 Task: Find connections with filter location Nacimiento with filter topic #CVwith filter profile language Spanish with filter current company Hunt for Success with filter school Father Agnel School with filter industry Commercial and Industrial Equipment Rental with filter service category Public Relations with filter keywords title Controller
Action: Mouse moved to (669, 81)
Screenshot: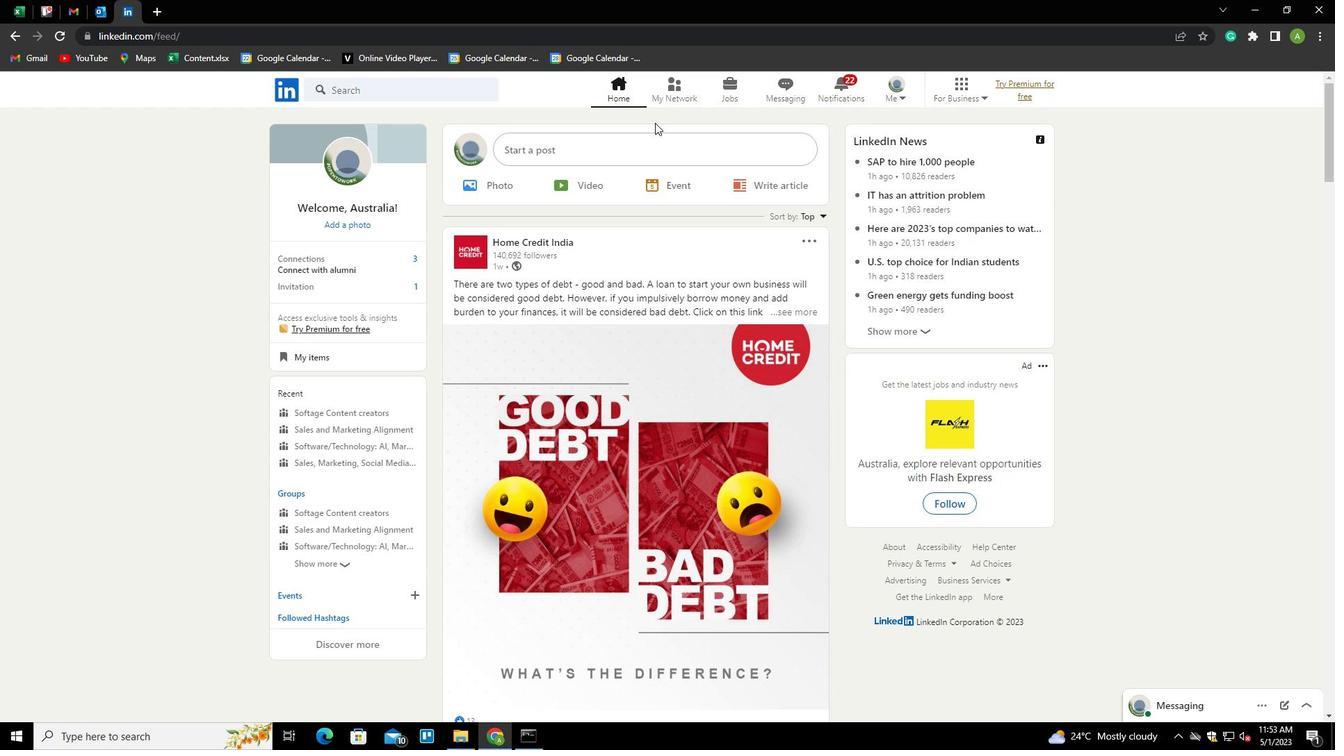 
Action: Mouse pressed left at (669, 81)
Screenshot: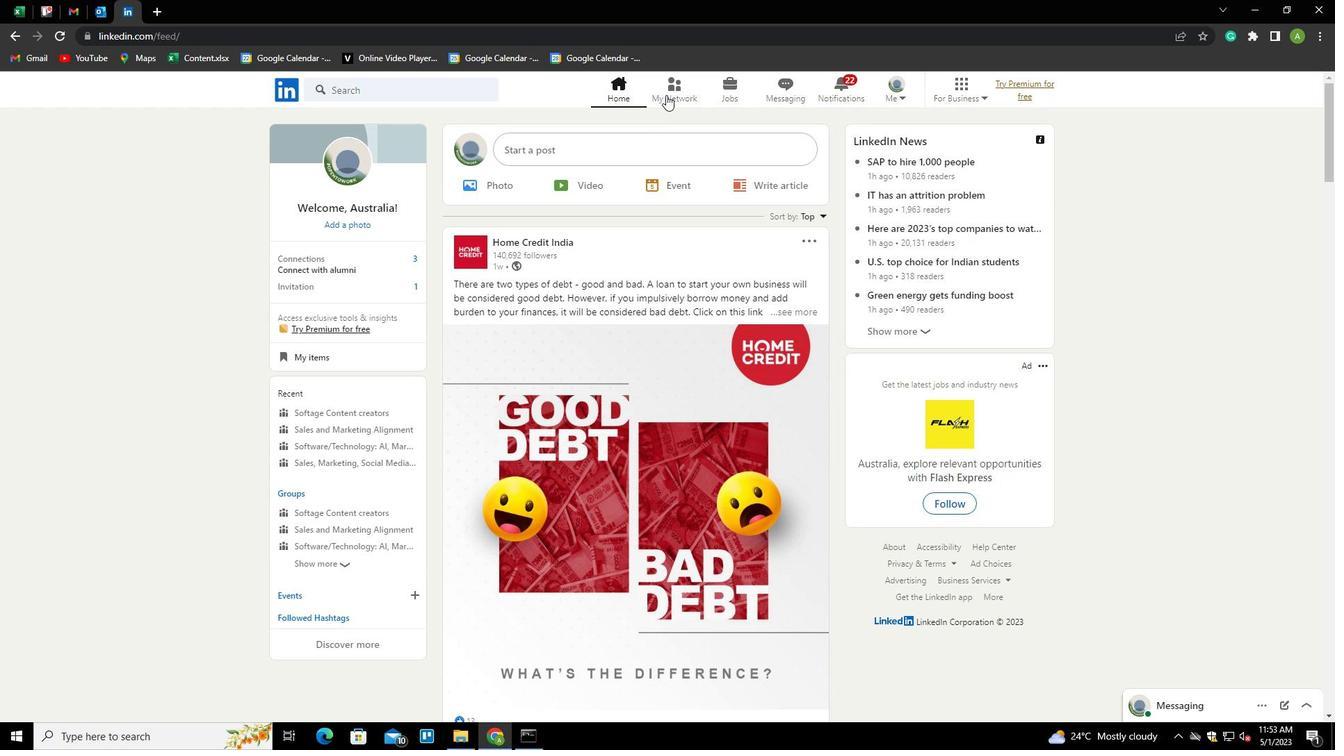 
Action: Mouse moved to (374, 165)
Screenshot: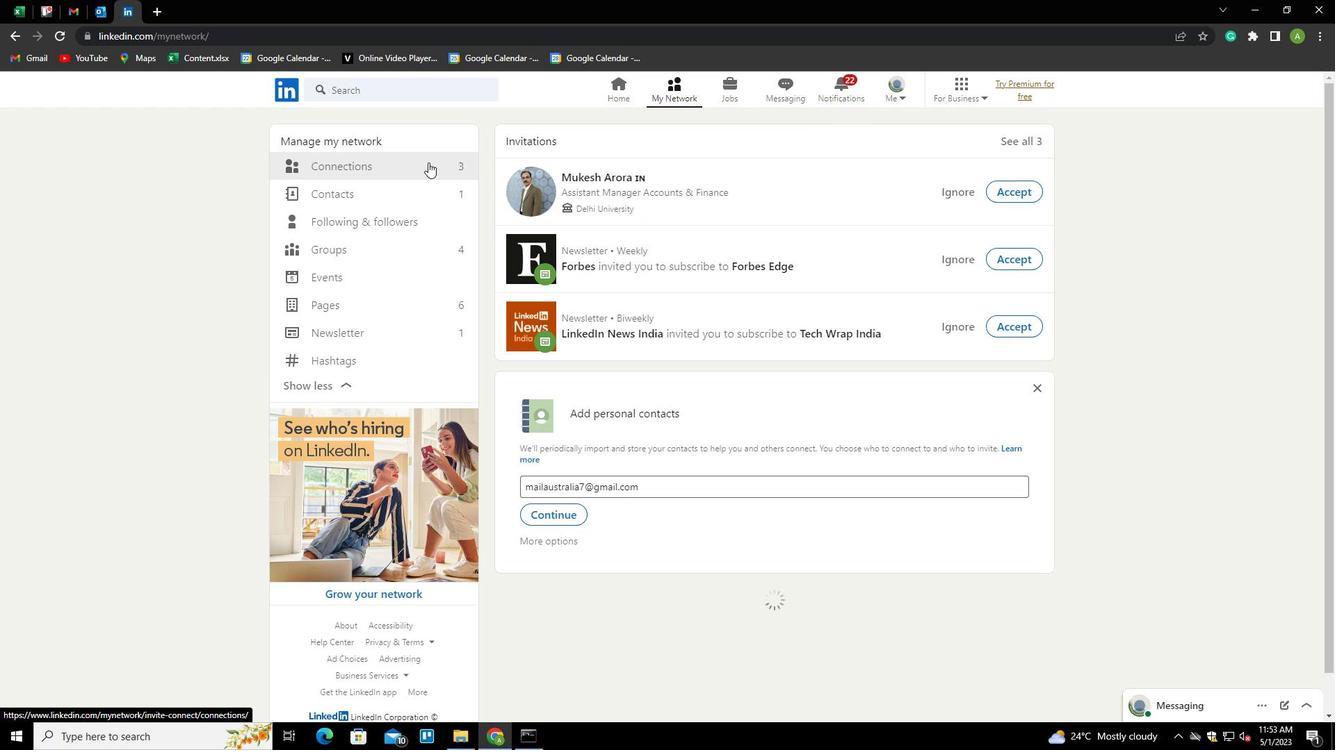 
Action: Mouse pressed left at (374, 165)
Screenshot: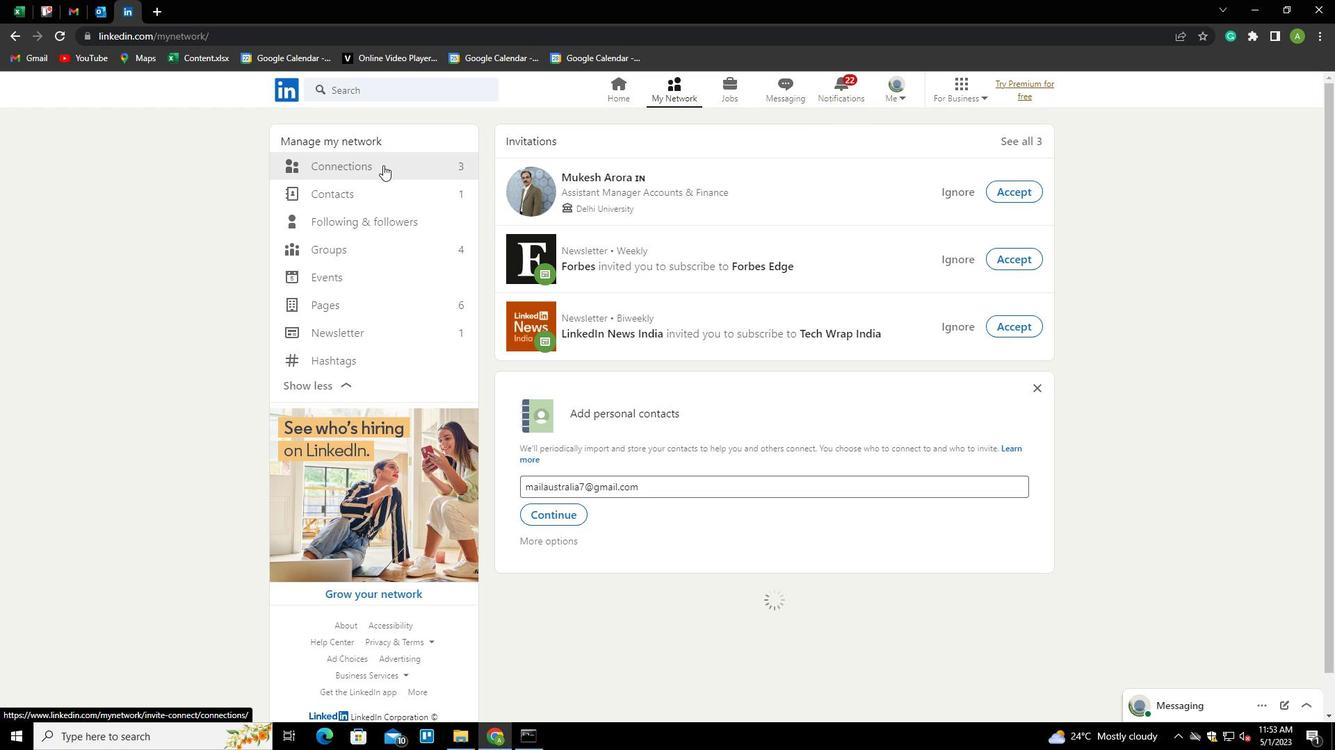 
Action: Mouse moved to (753, 174)
Screenshot: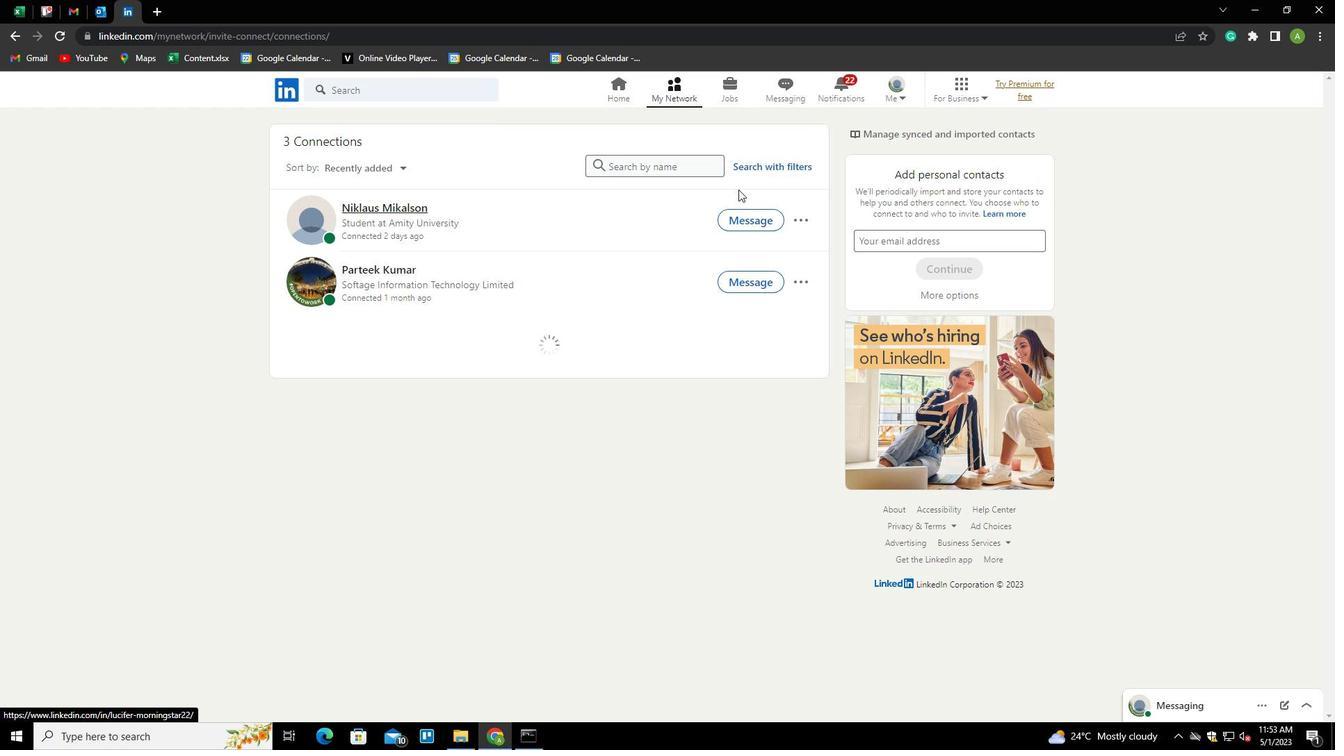 
Action: Mouse pressed left at (753, 174)
Screenshot: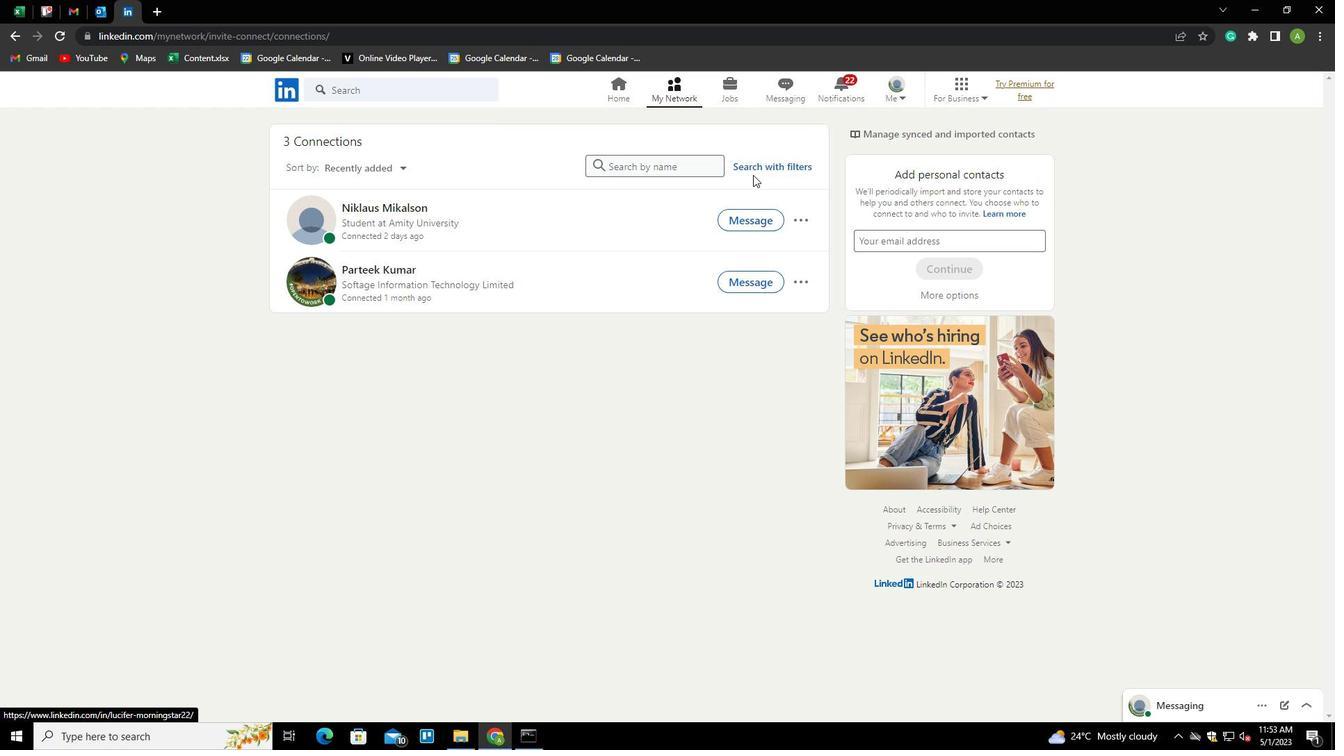 
Action: Mouse moved to (755, 167)
Screenshot: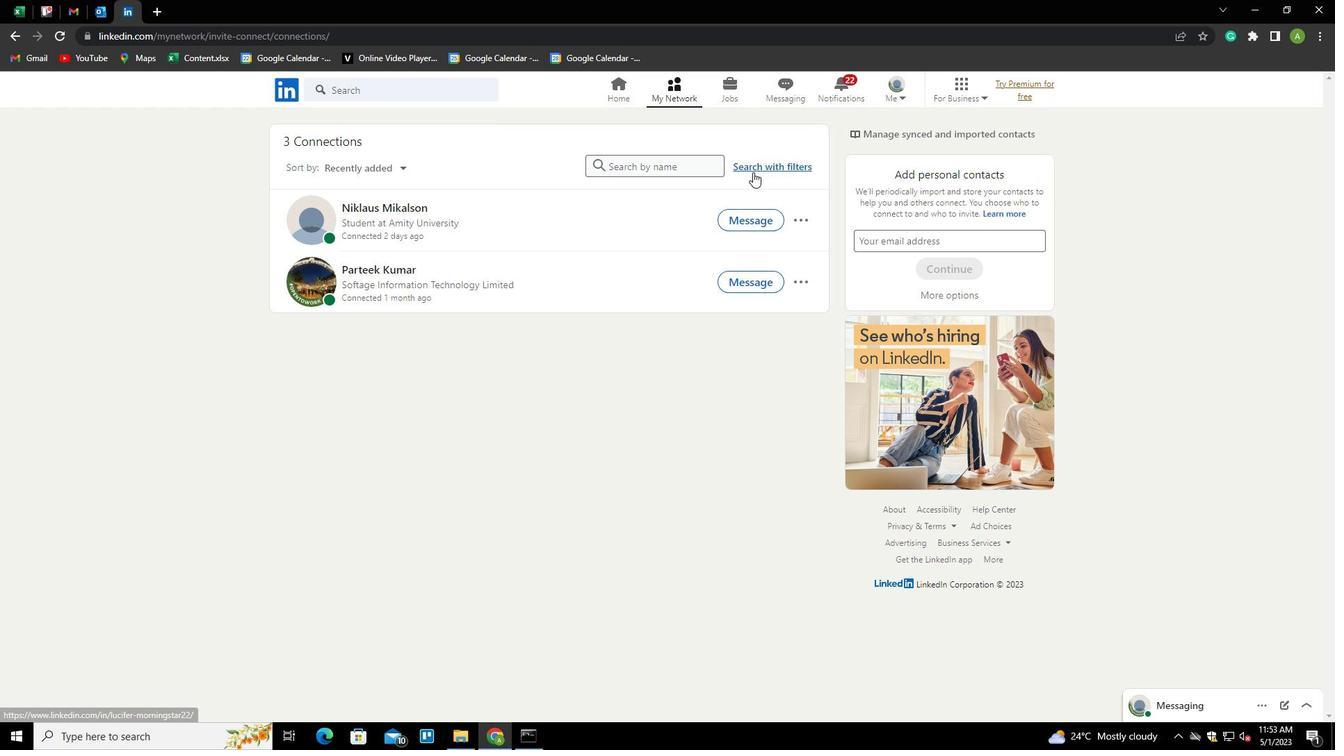 
Action: Mouse pressed left at (755, 167)
Screenshot: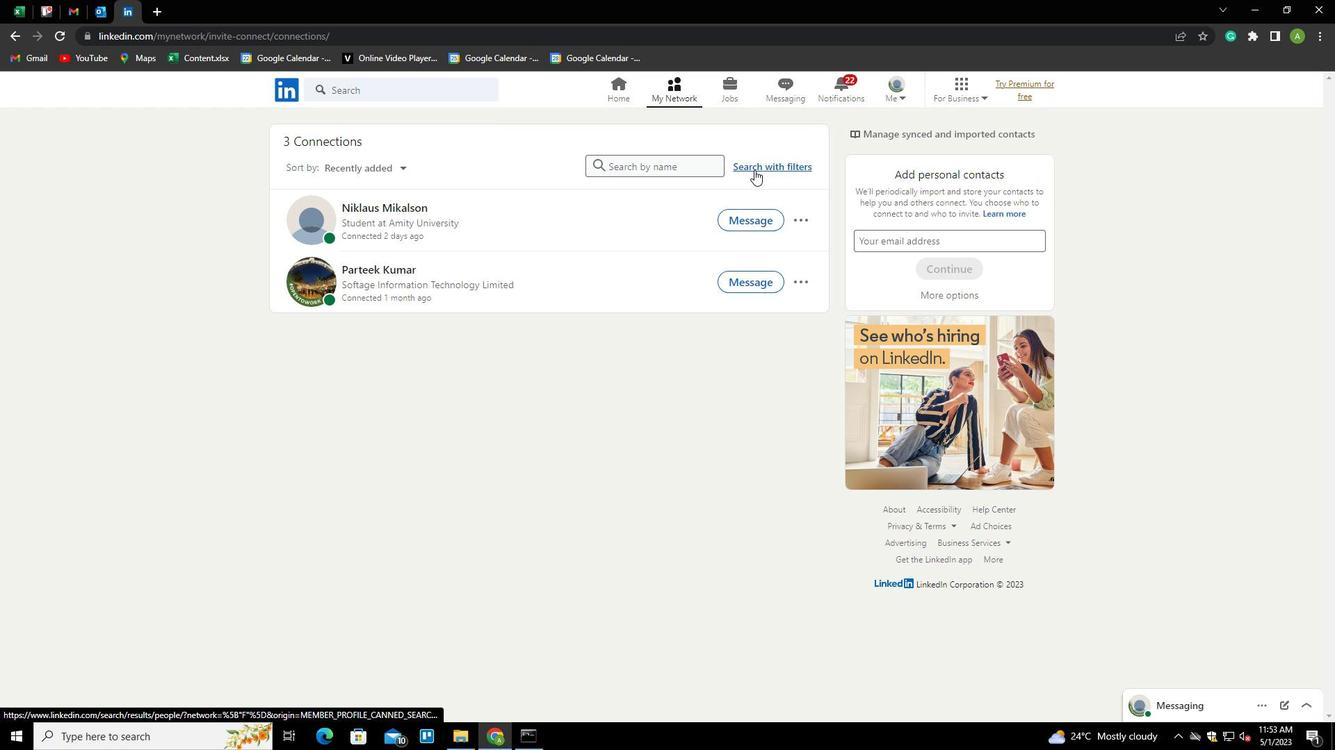 
Action: Mouse moved to (709, 125)
Screenshot: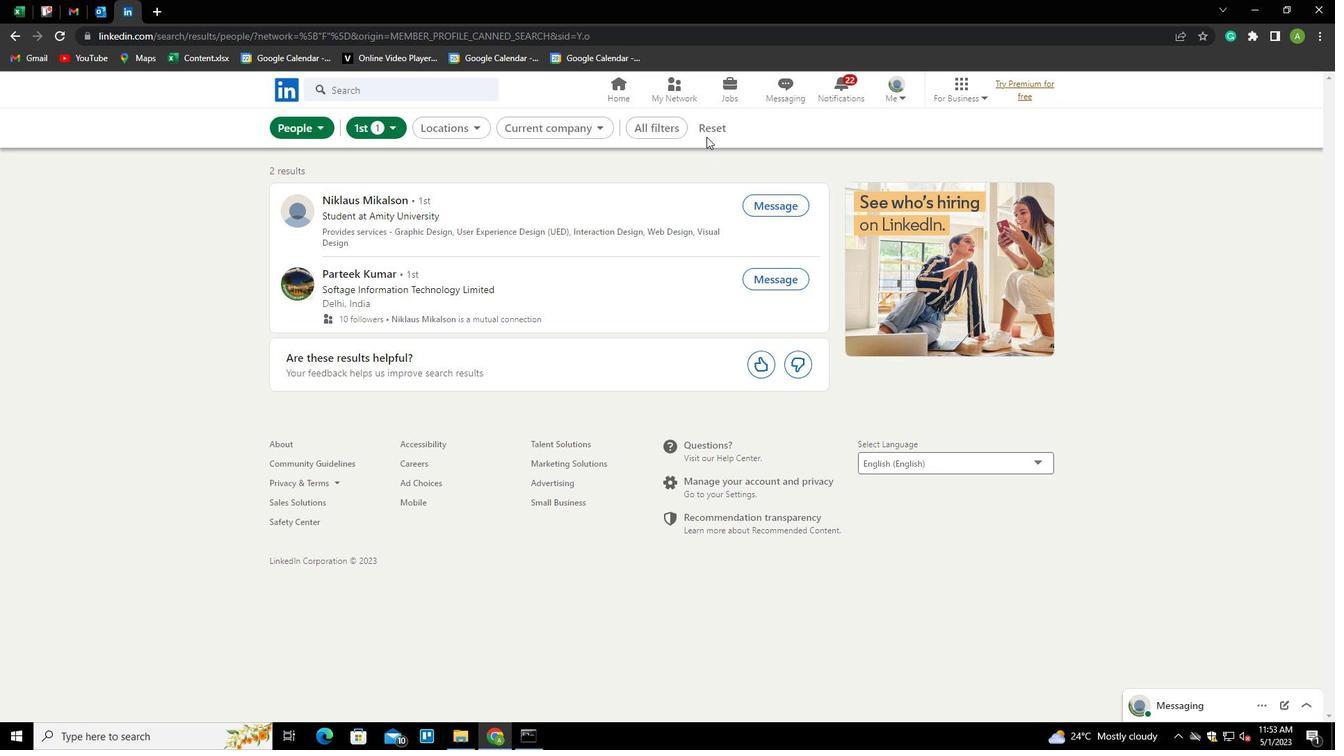 
Action: Mouse pressed left at (709, 125)
Screenshot: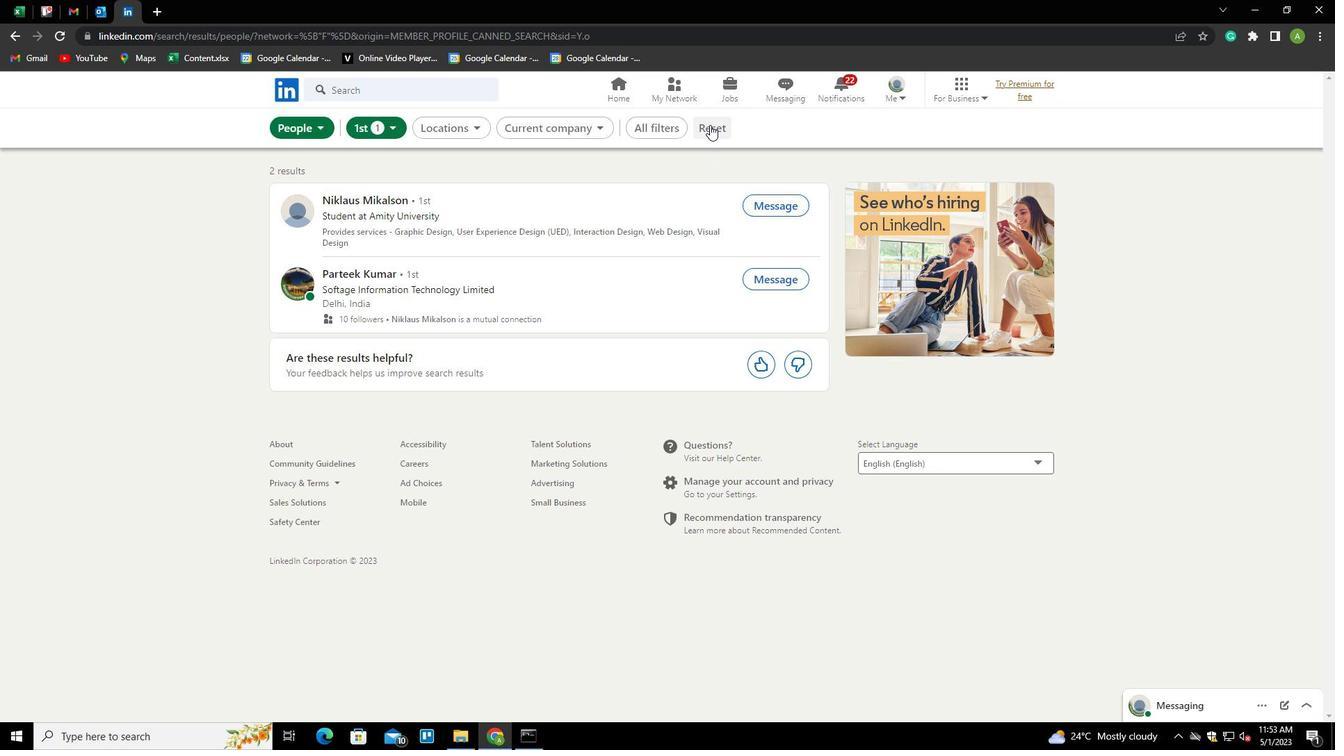 
Action: Mouse moved to (700, 126)
Screenshot: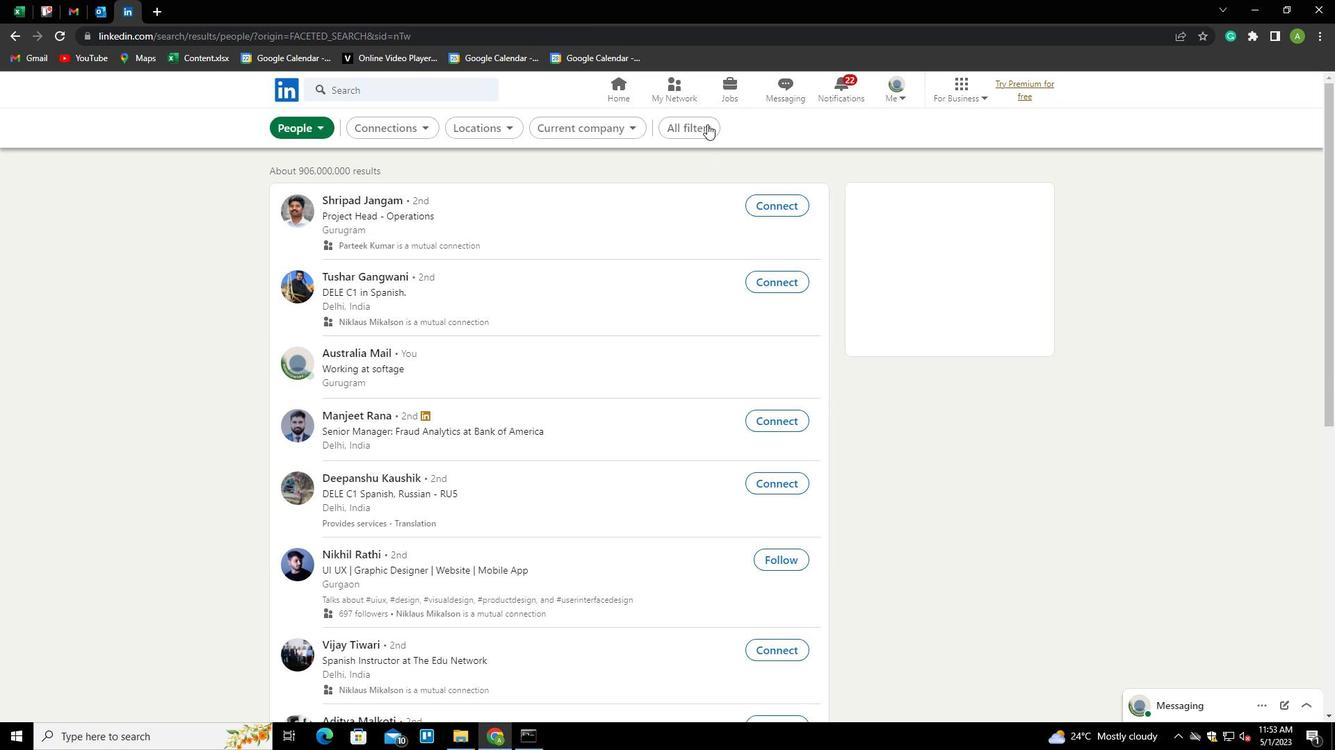 
Action: Mouse pressed left at (700, 126)
Screenshot: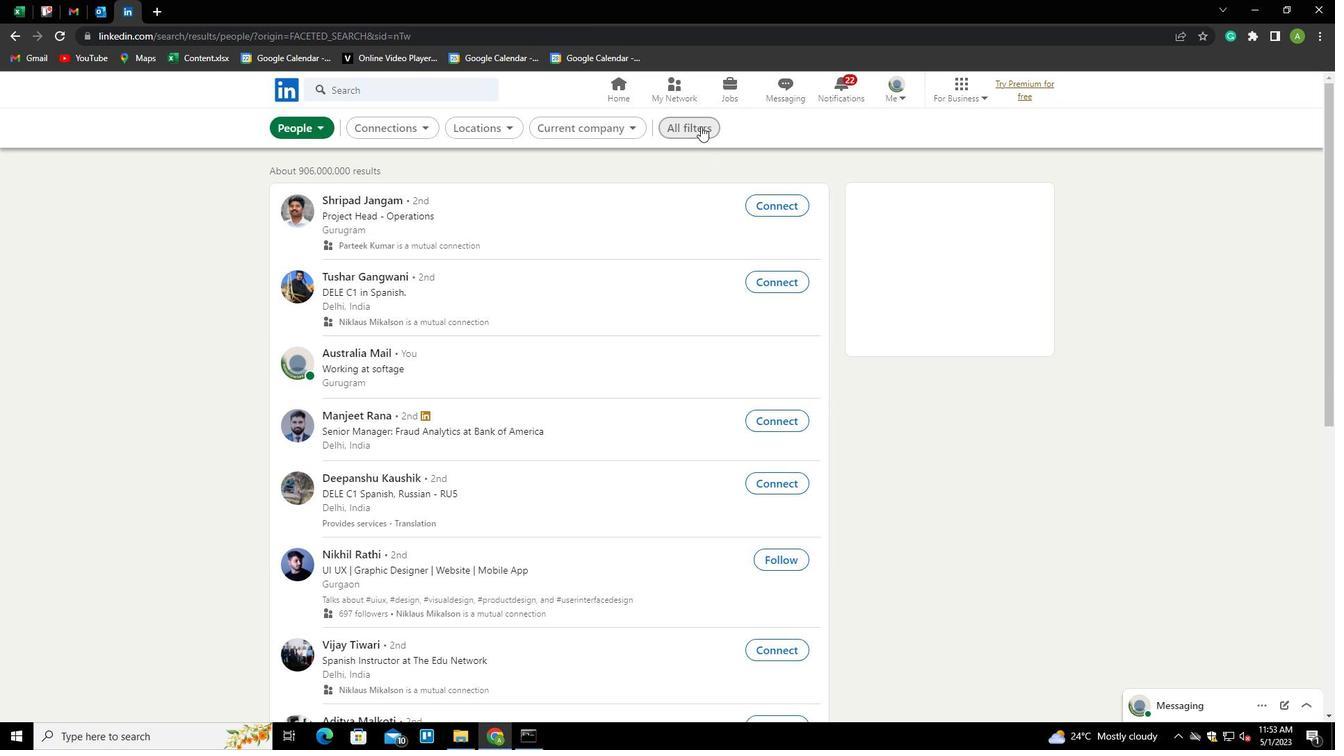 
Action: Mouse moved to (1038, 292)
Screenshot: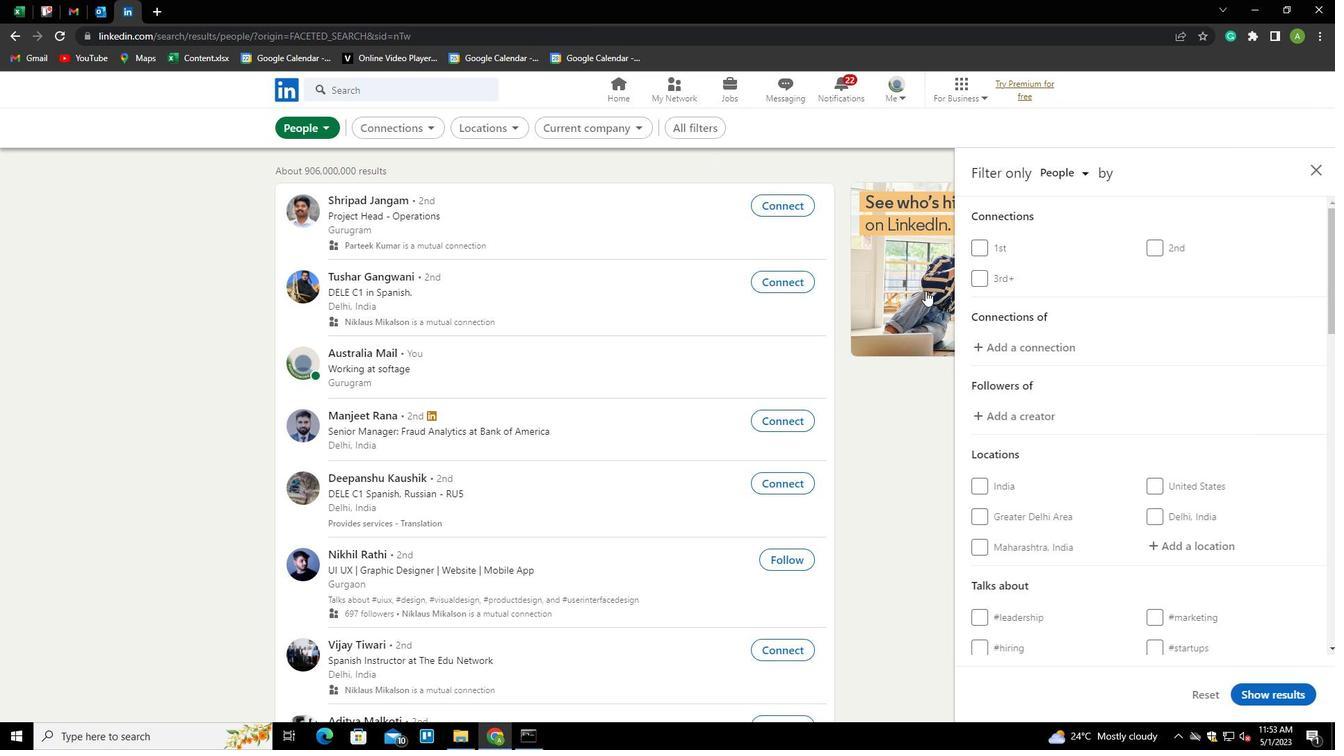 
Action: Mouse scrolled (1038, 292) with delta (0, 0)
Screenshot: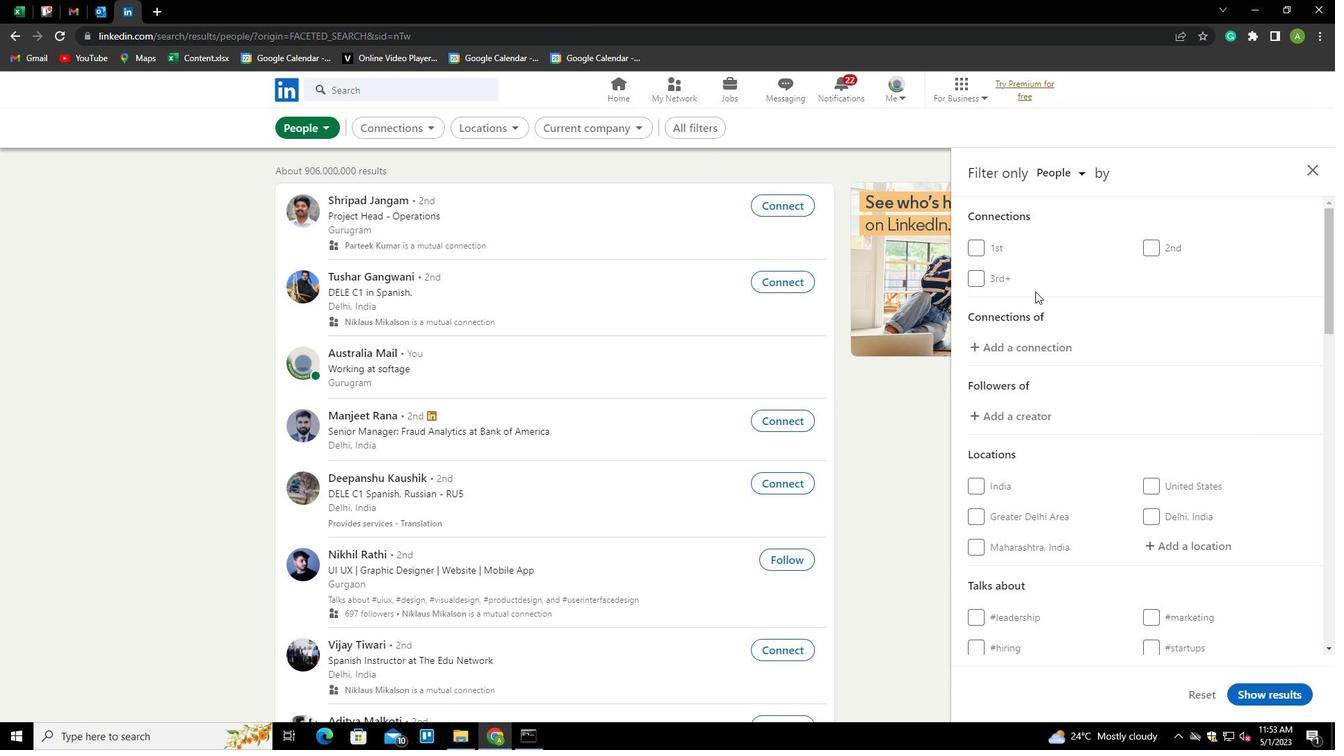 
Action: Mouse scrolled (1038, 292) with delta (0, 0)
Screenshot: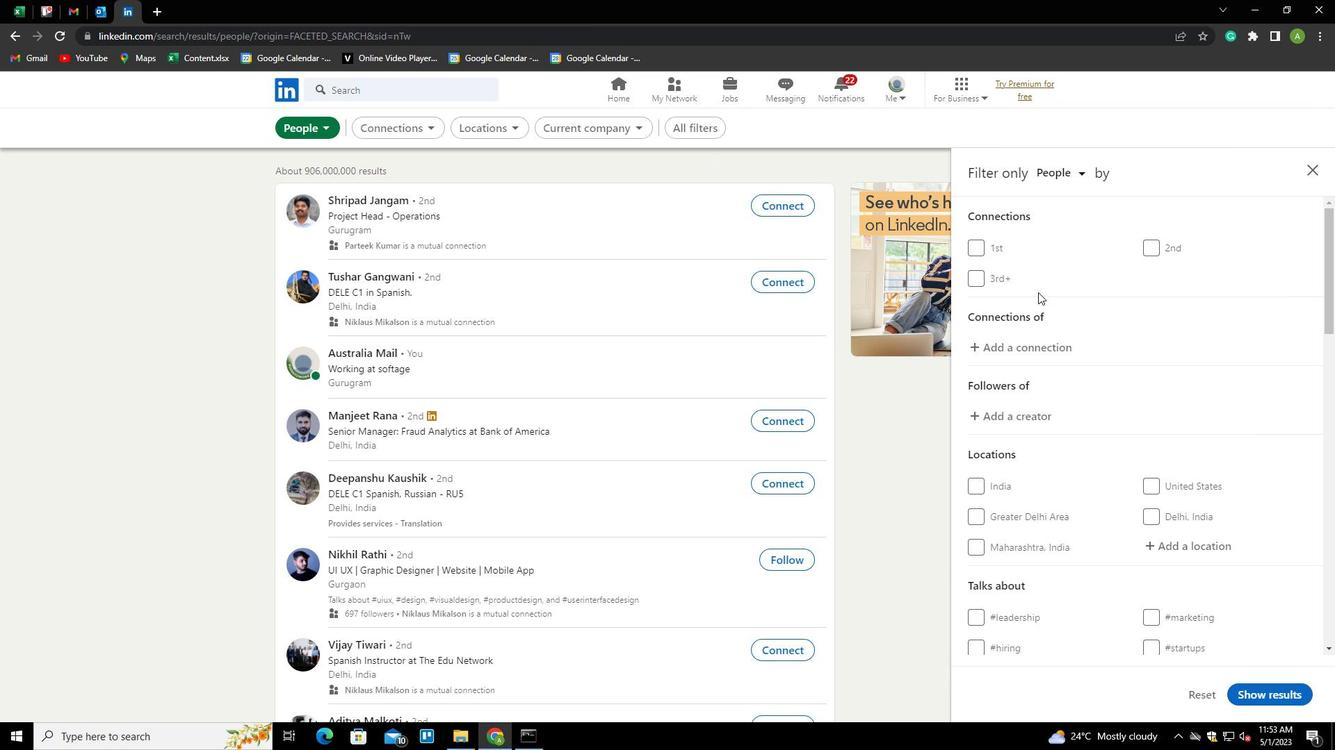 
Action: Mouse moved to (1155, 408)
Screenshot: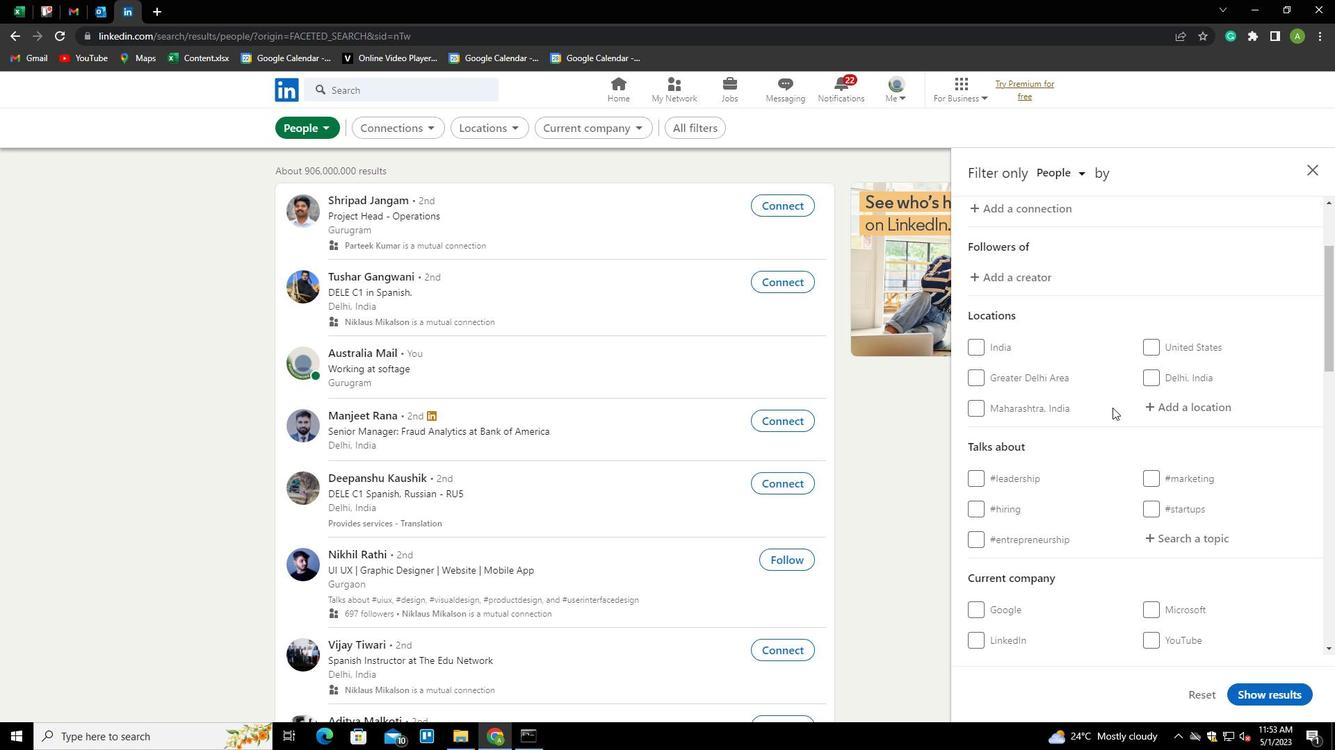 
Action: Mouse pressed left at (1155, 408)
Screenshot: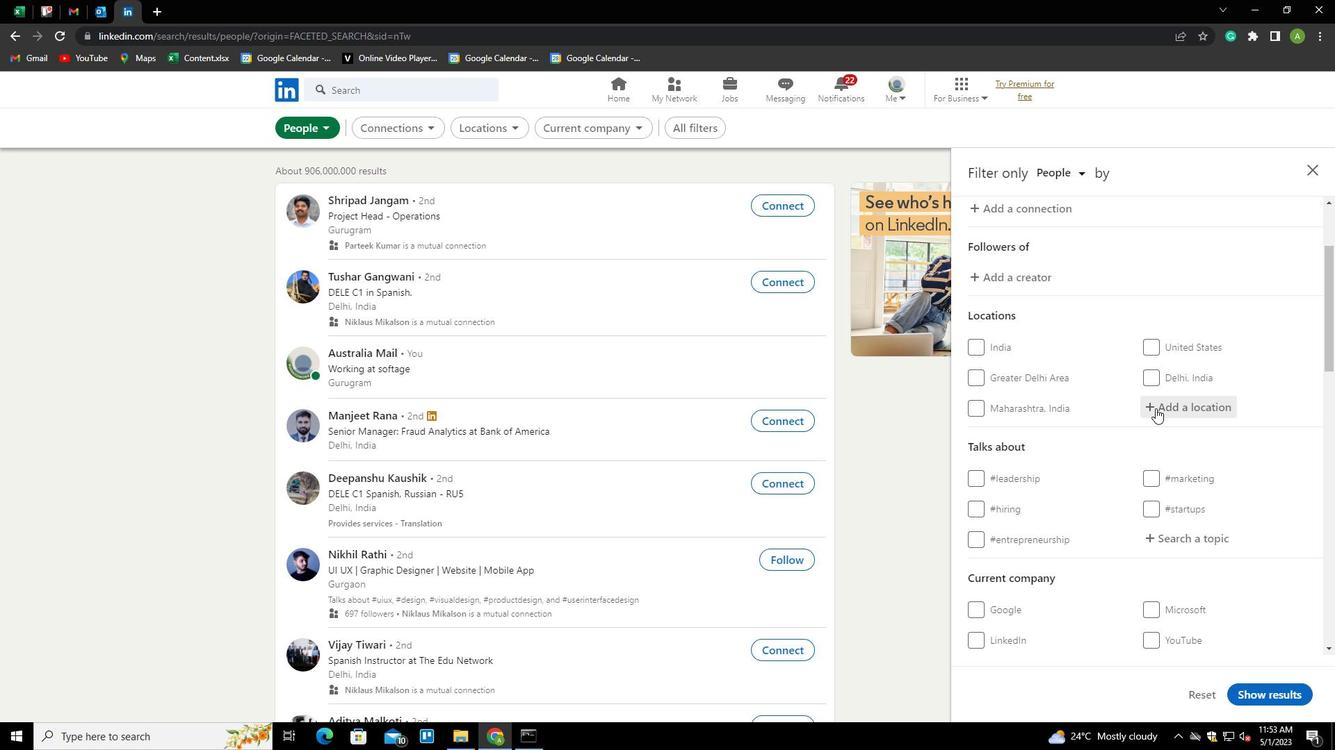 
Action: Mouse moved to (1167, 408)
Screenshot: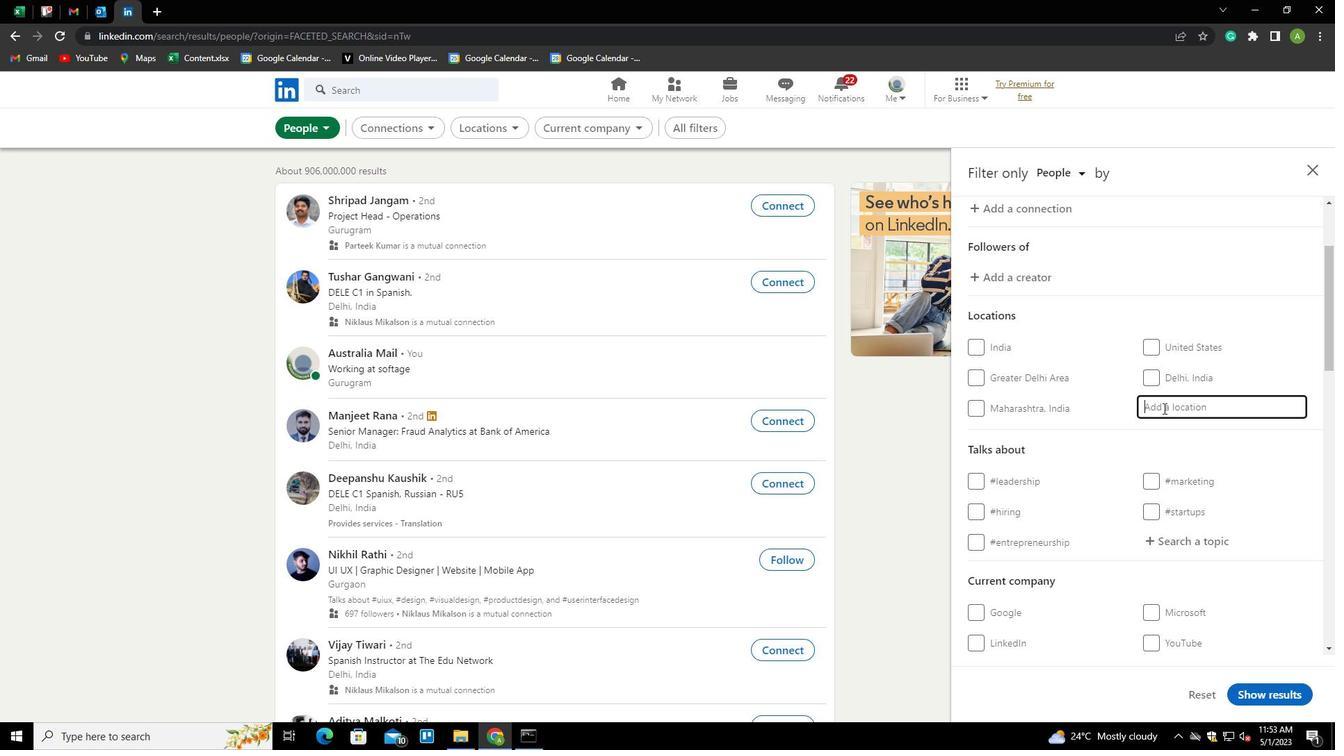 
Action: Mouse pressed left at (1167, 408)
Screenshot: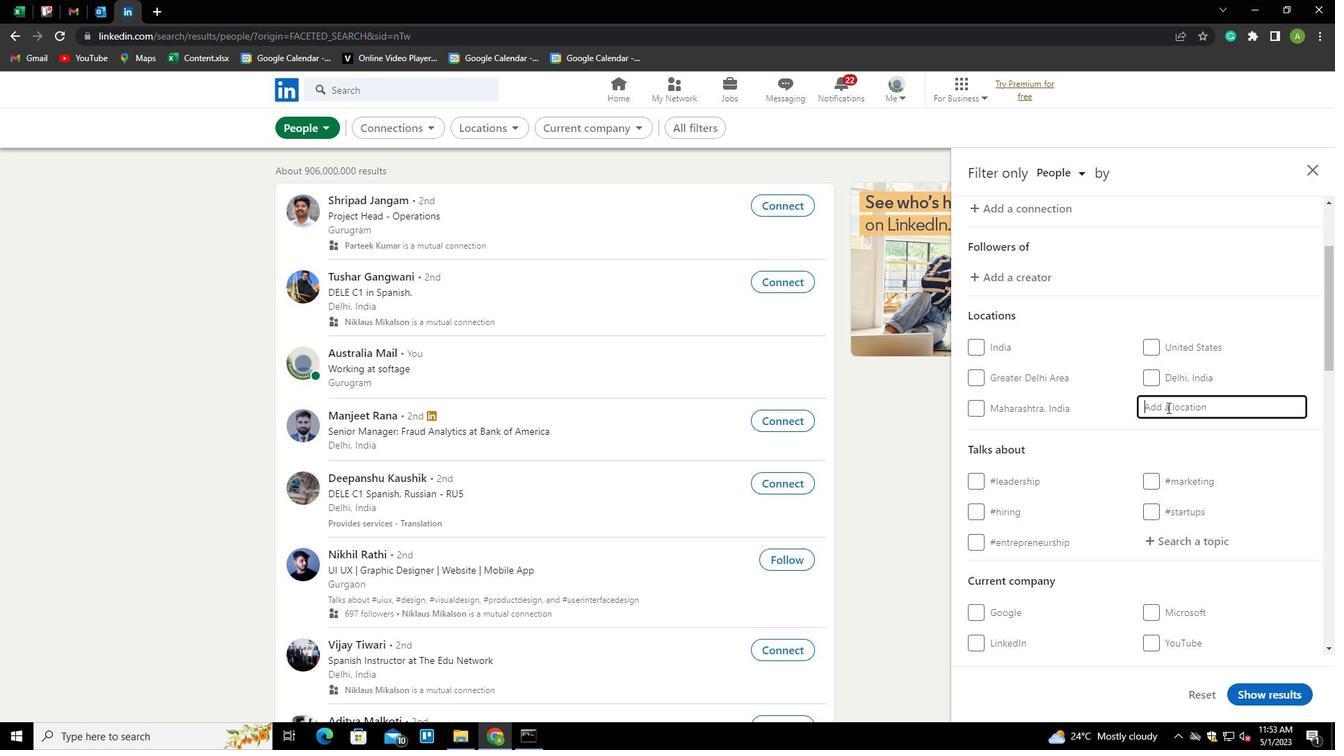 
Action: Key pressed <Key.shift>NACIMIEN<Key.down><Key.enter>
Screenshot: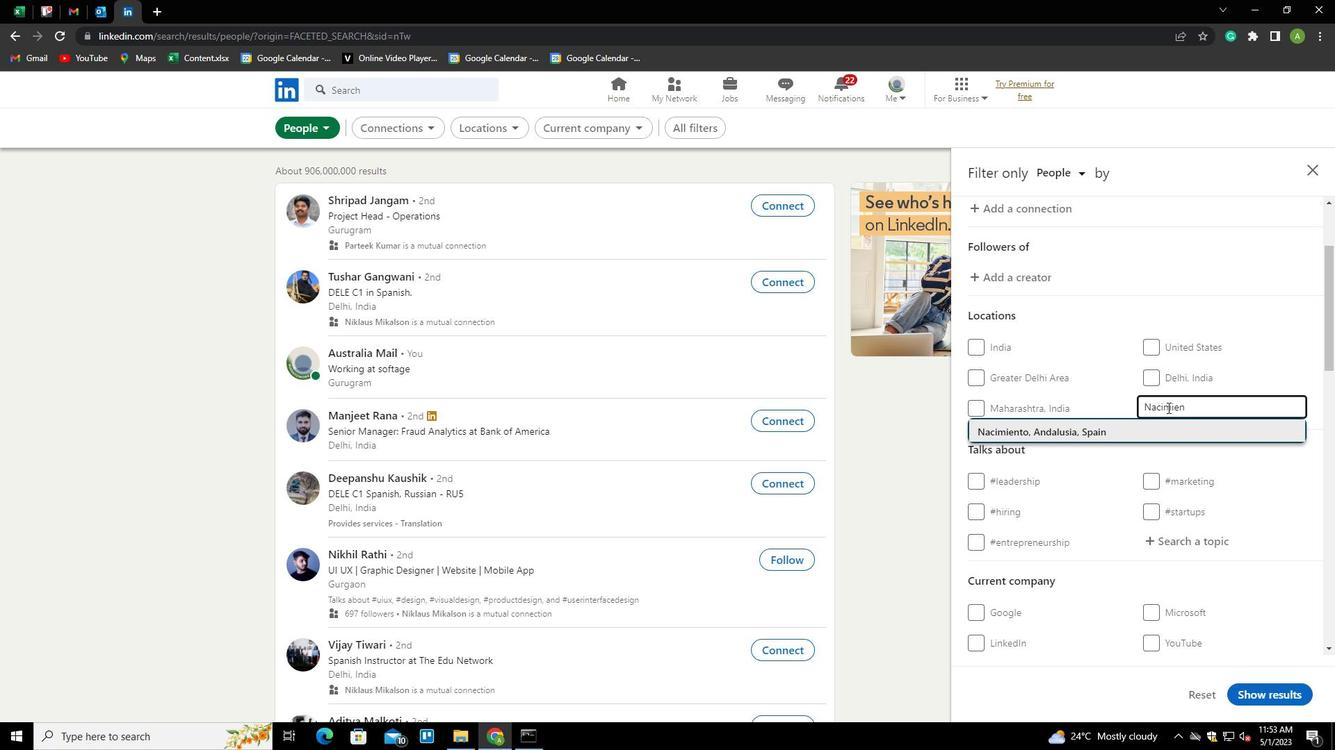 
Action: Mouse scrolled (1167, 407) with delta (0, 0)
Screenshot: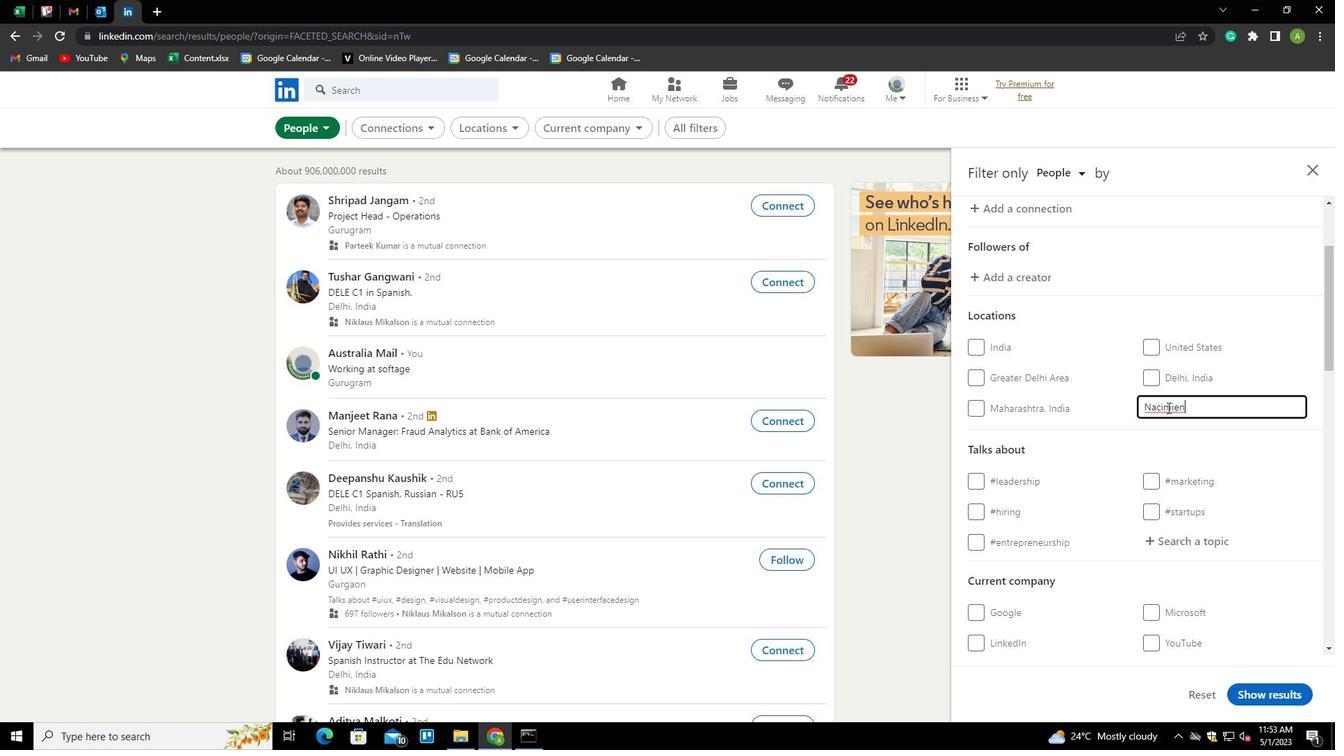 
Action: Mouse scrolled (1167, 407) with delta (0, 0)
Screenshot: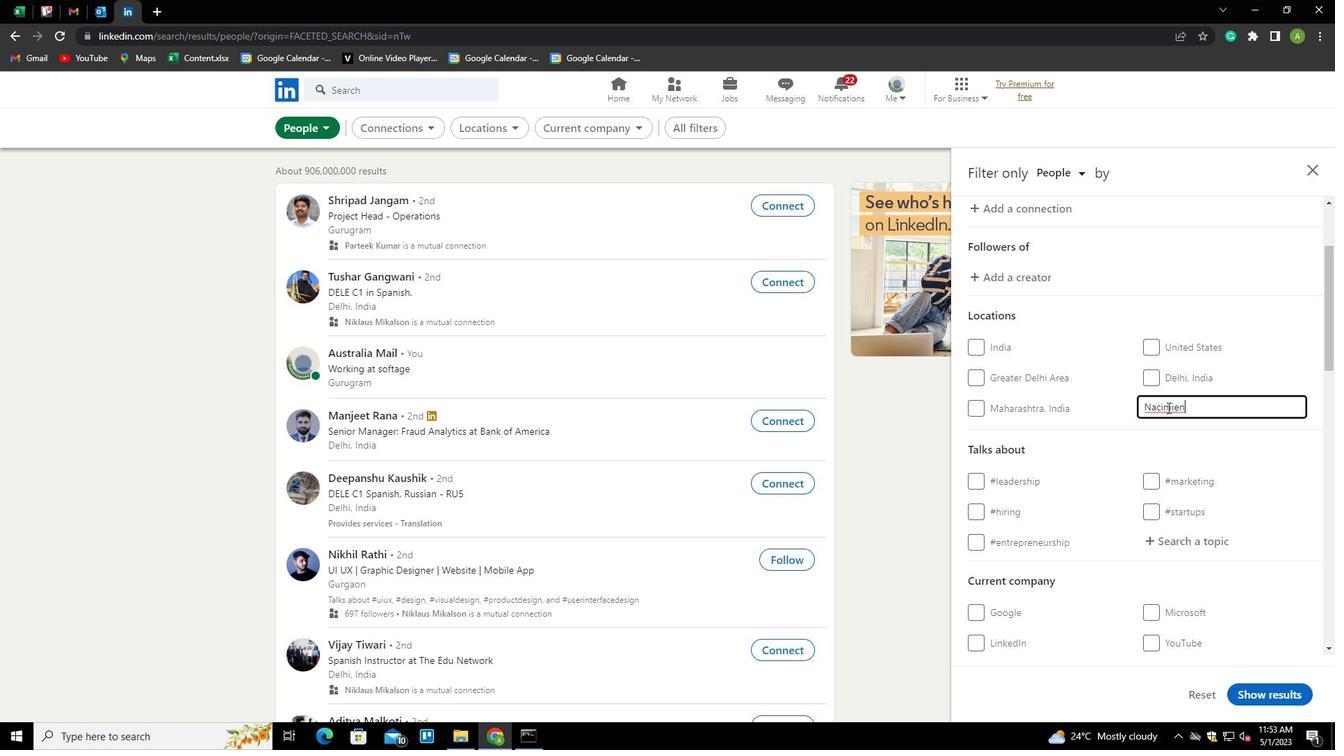 
Action: Mouse scrolled (1167, 407) with delta (0, 0)
Screenshot: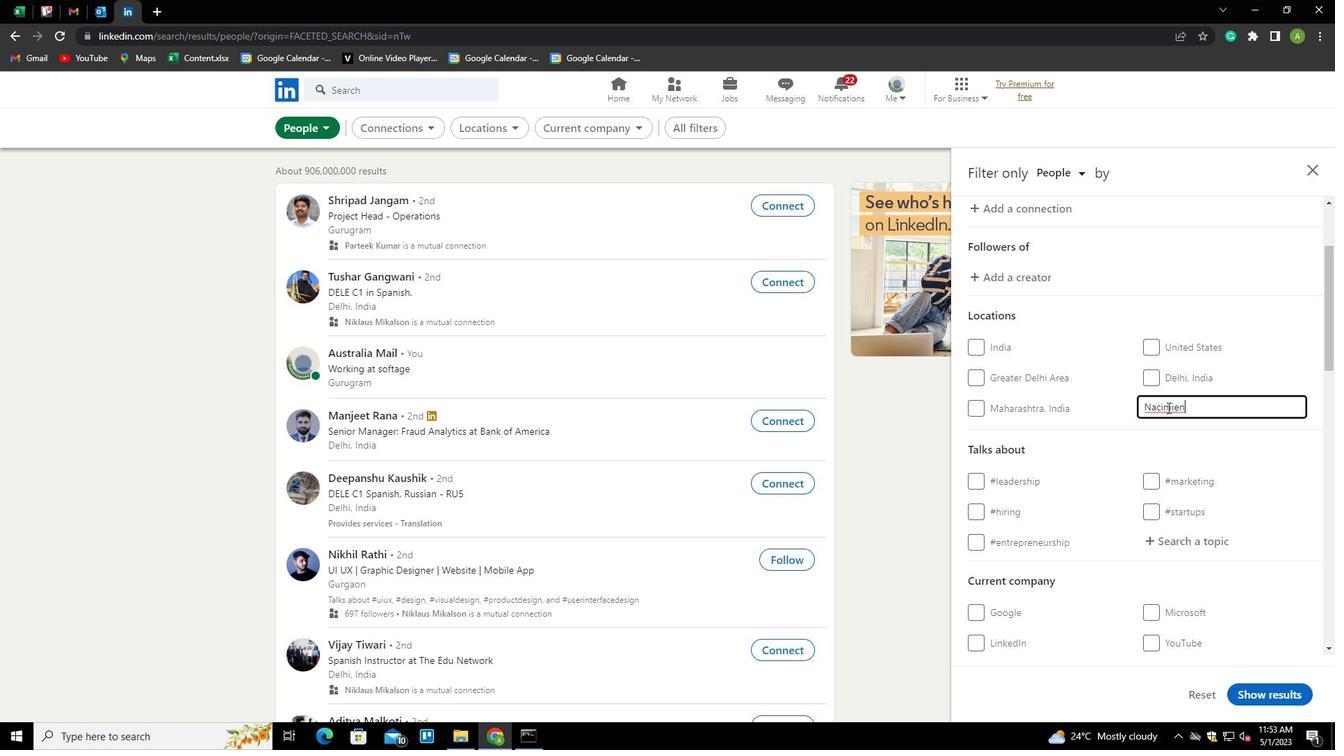 
Action: Mouse scrolled (1167, 407) with delta (0, 0)
Screenshot: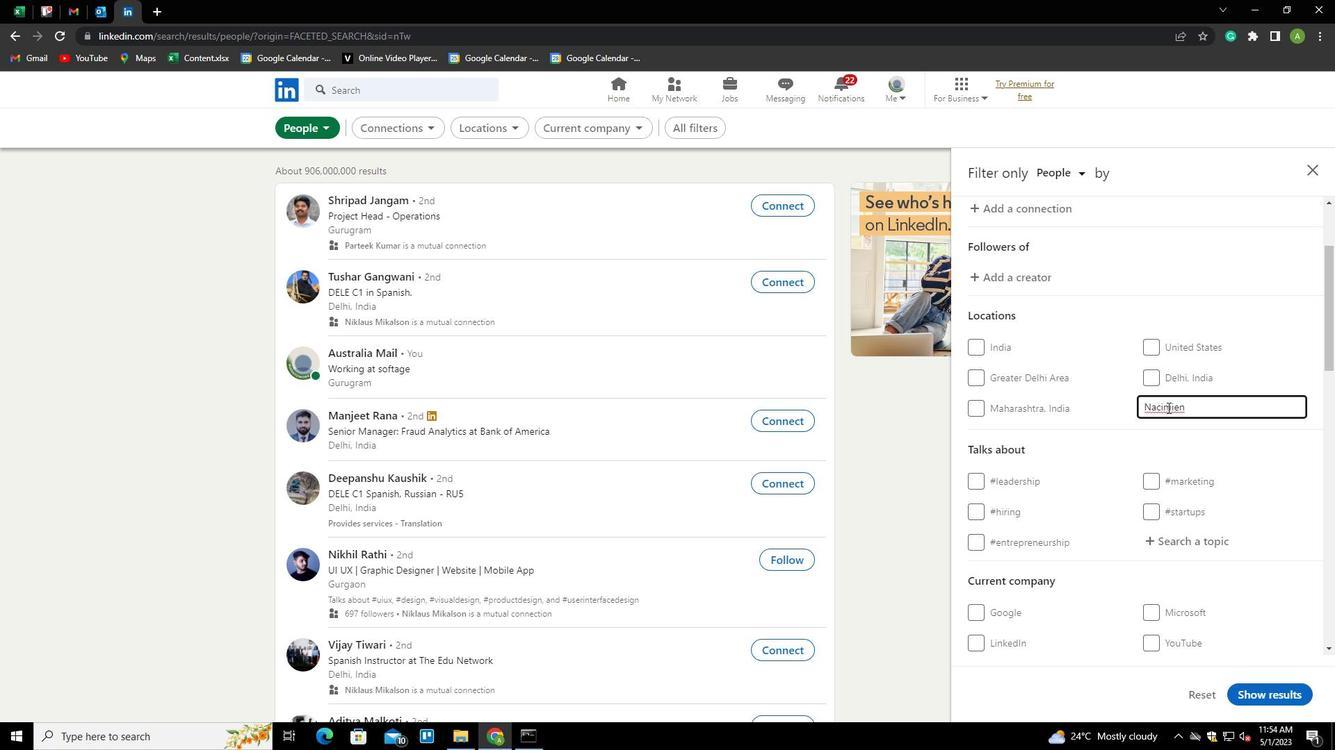 
Action: Mouse scrolled (1167, 407) with delta (0, 0)
Screenshot: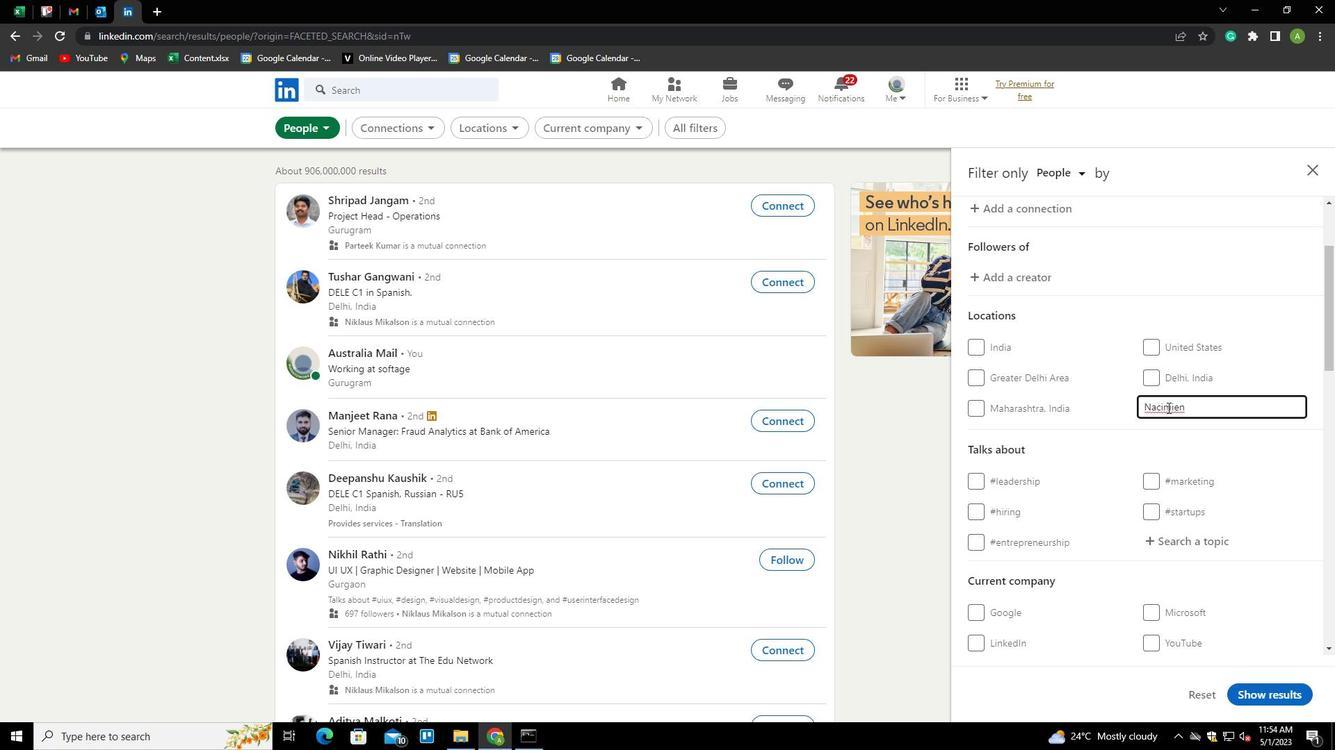 
Action: Mouse moved to (1154, 339)
Screenshot: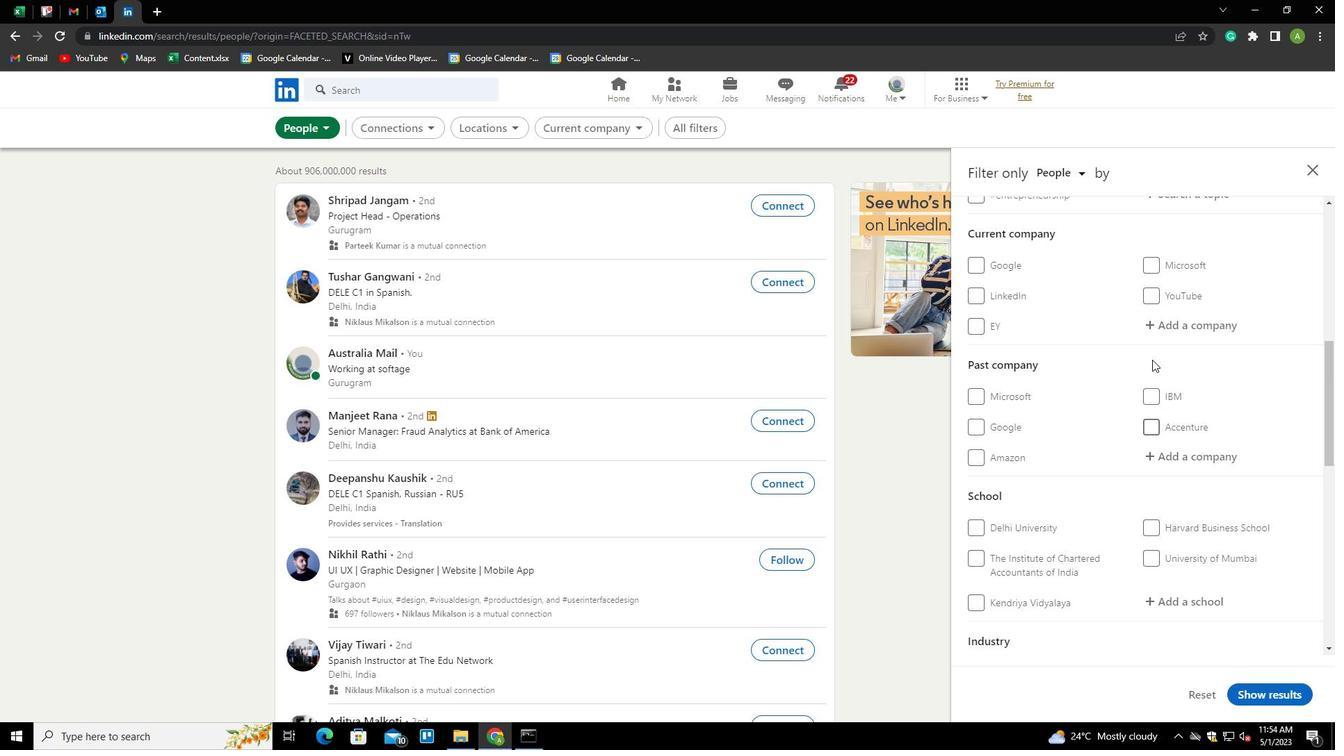 
Action: Mouse scrolled (1154, 340) with delta (0, 0)
Screenshot: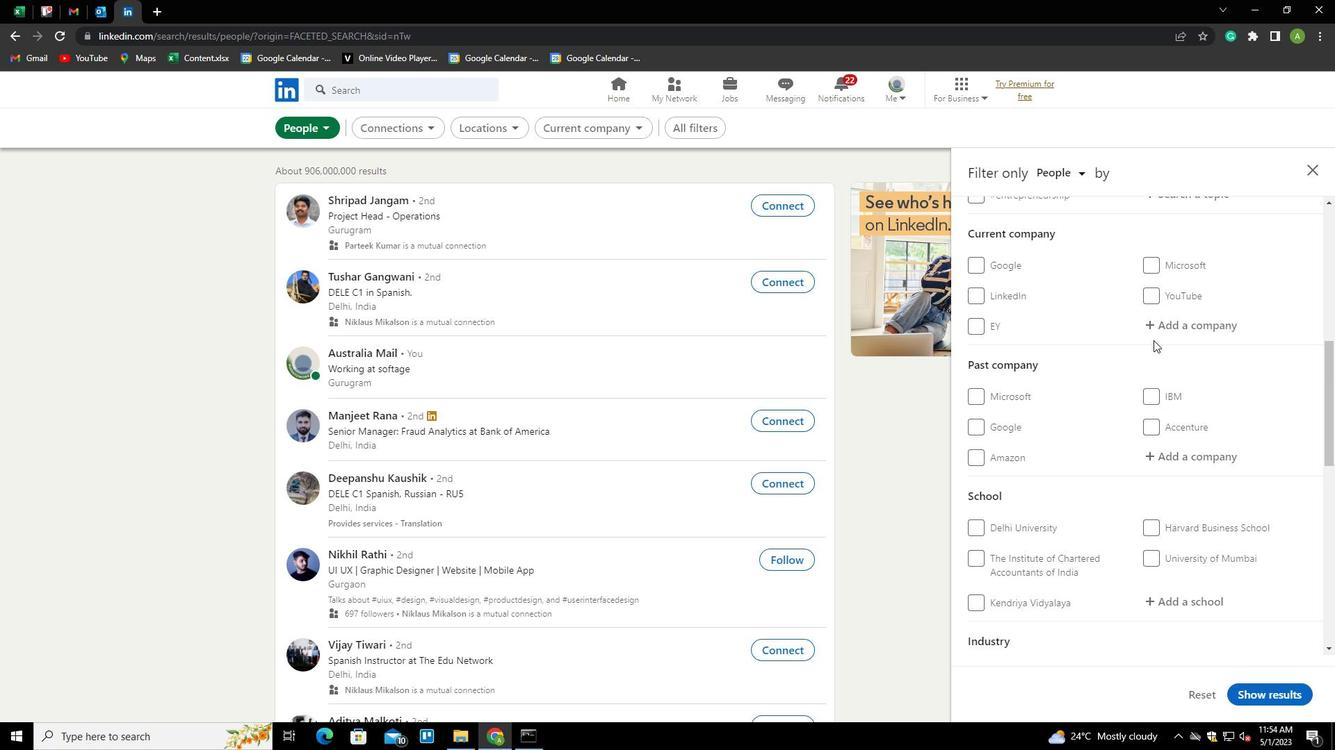
Action: Mouse scrolled (1154, 340) with delta (0, 0)
Screenshot: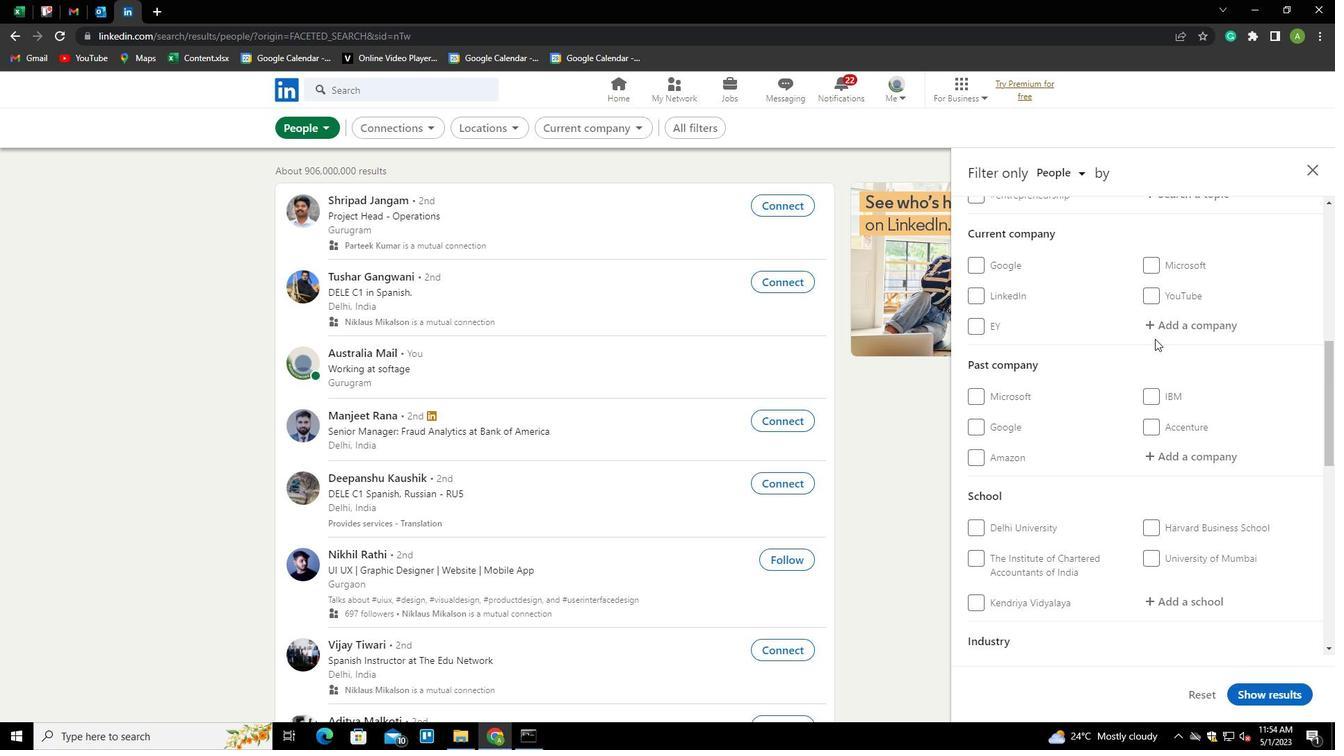 
Action: Mouse moved to (1173, 327)
Screenshot: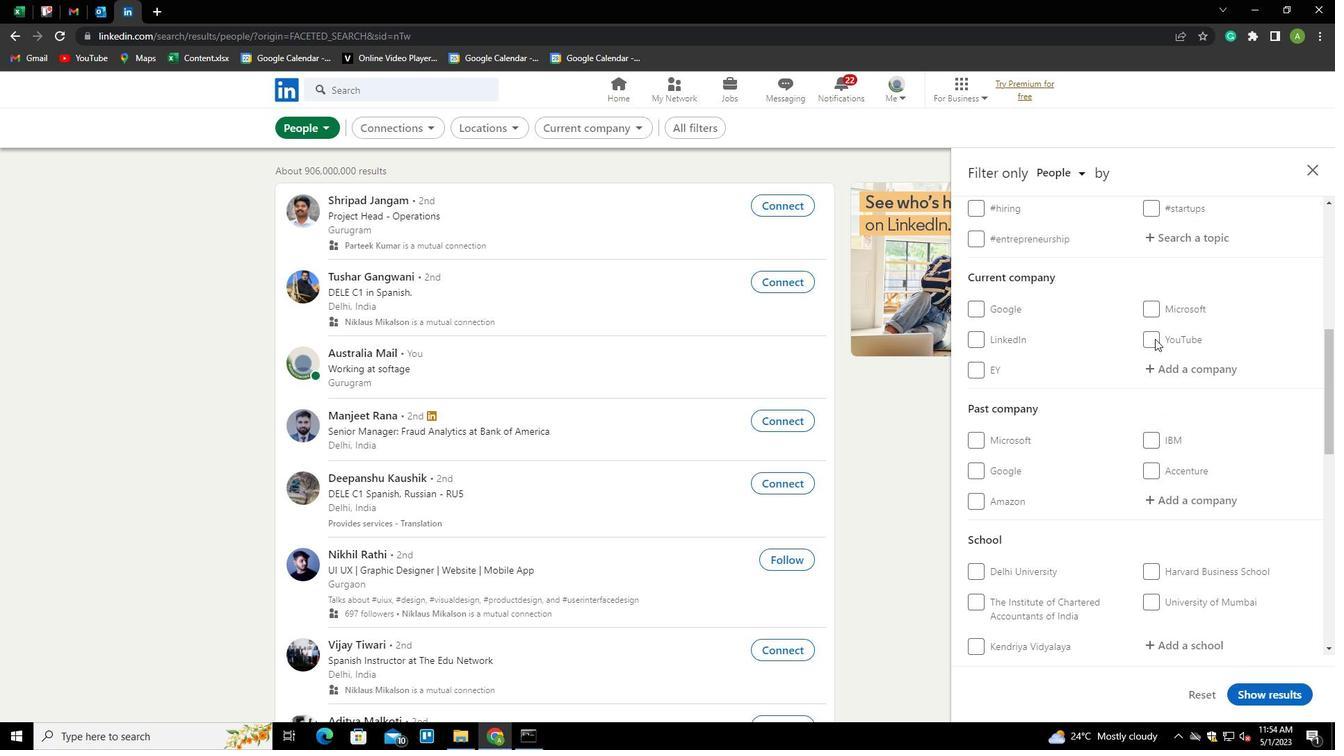 
Action: Mouse pressed left at (1173, 327)
Screenshot: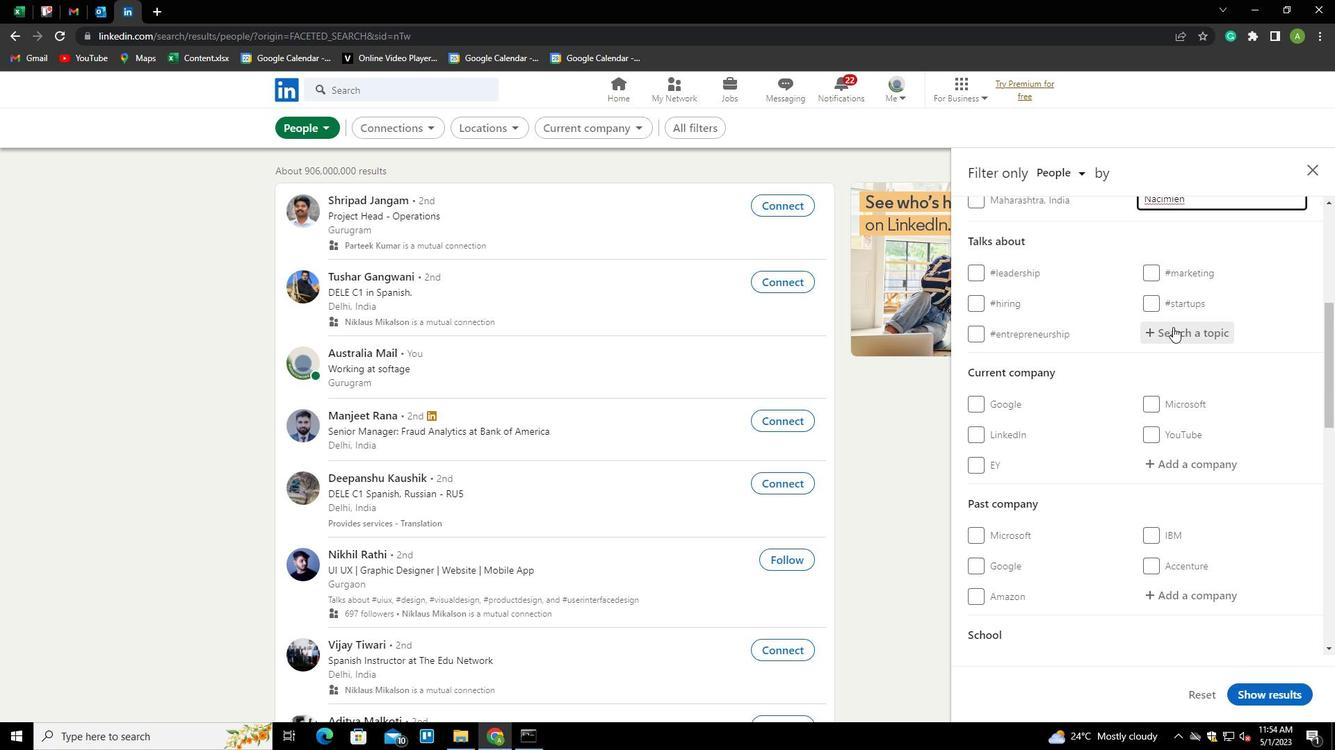 
Action: Mouse moved to (1173, 327)
Screenshot: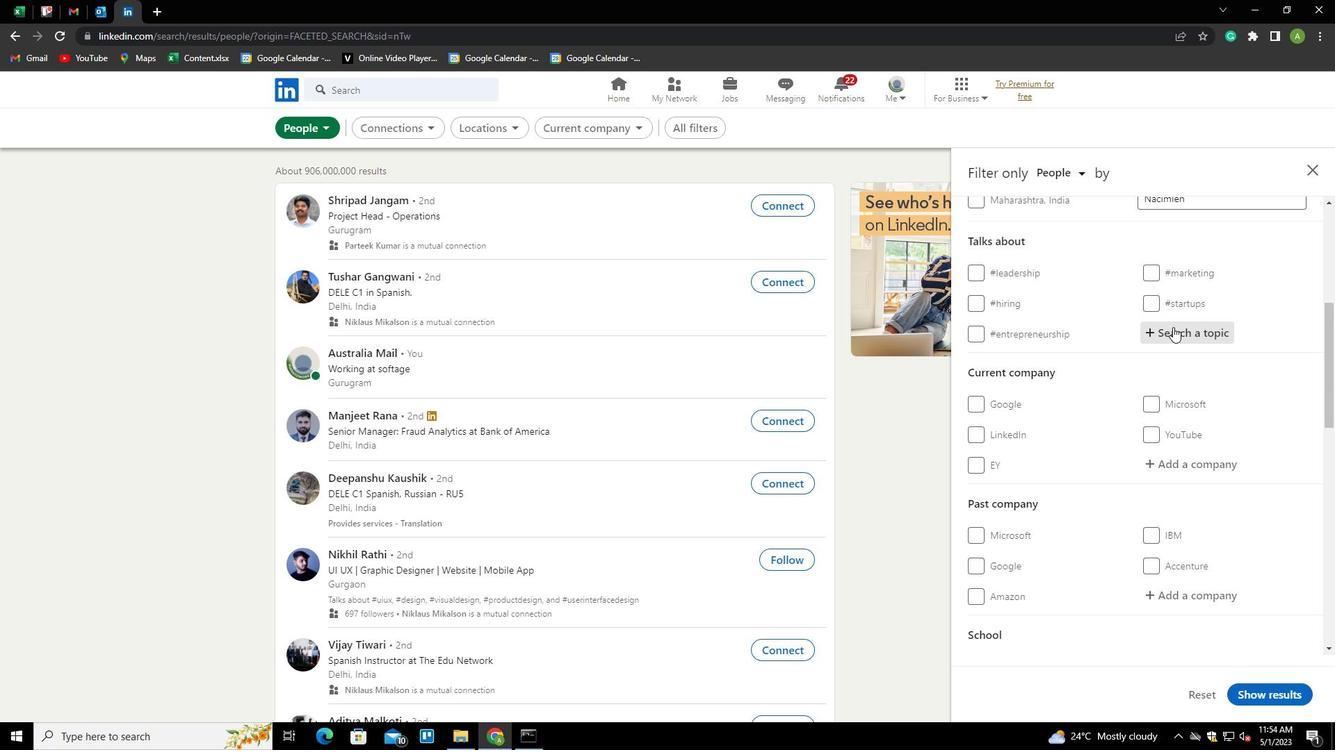 
Action: Key pressed <Key.shift><Key.shift><Key.shift><Key.shift><Key.shift><Key.shift><Key.shift>CV<Key.down><Key.enter>
Screenshot: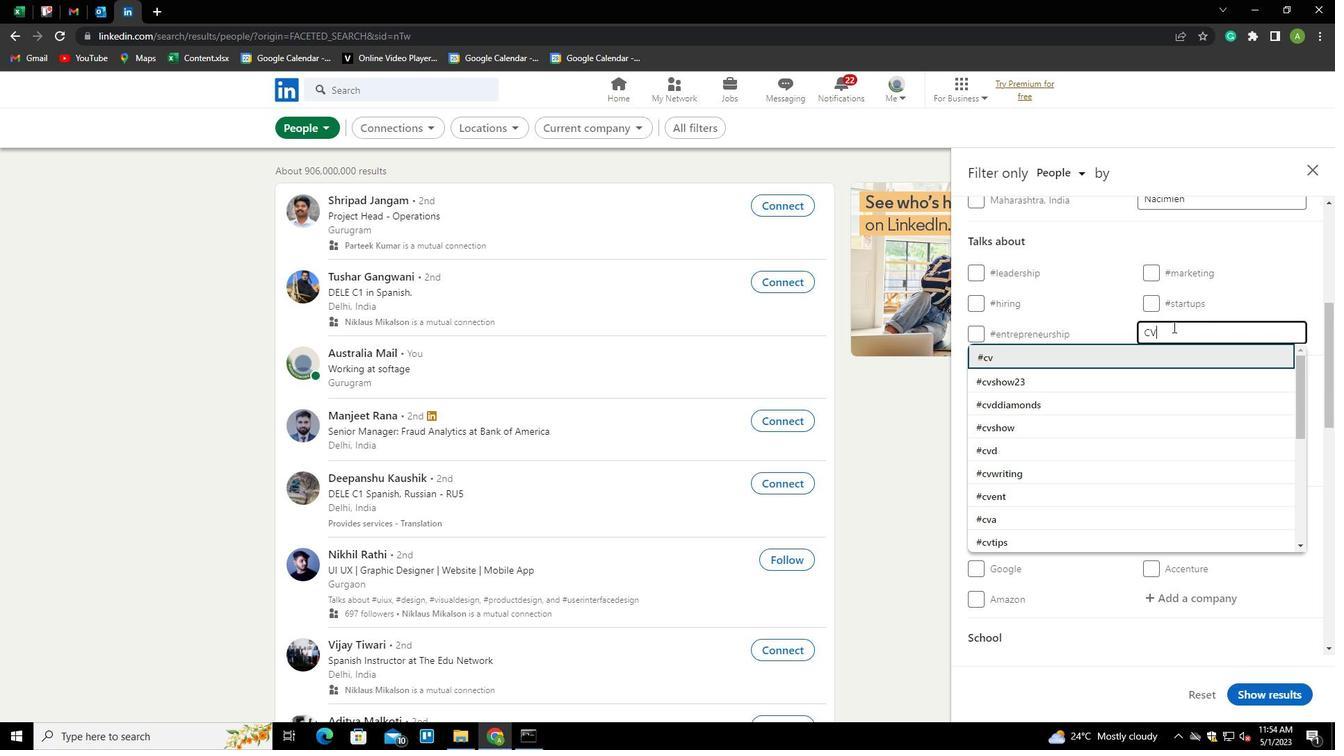 
Action: Mouse scrolled (1173, 326) with delta (0, 0)
Screenshot: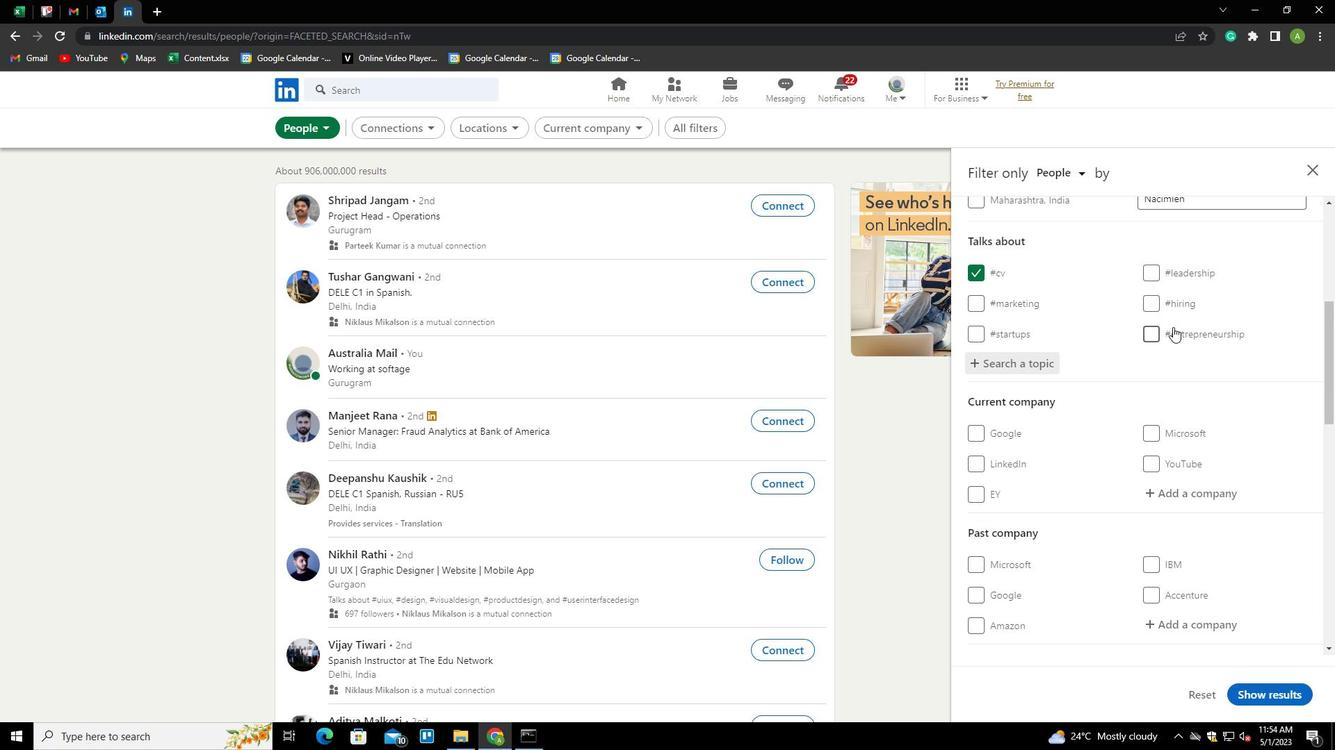 
Action: Mouse scrolled (1173, 326) with delta (0, 0)
Screenshot: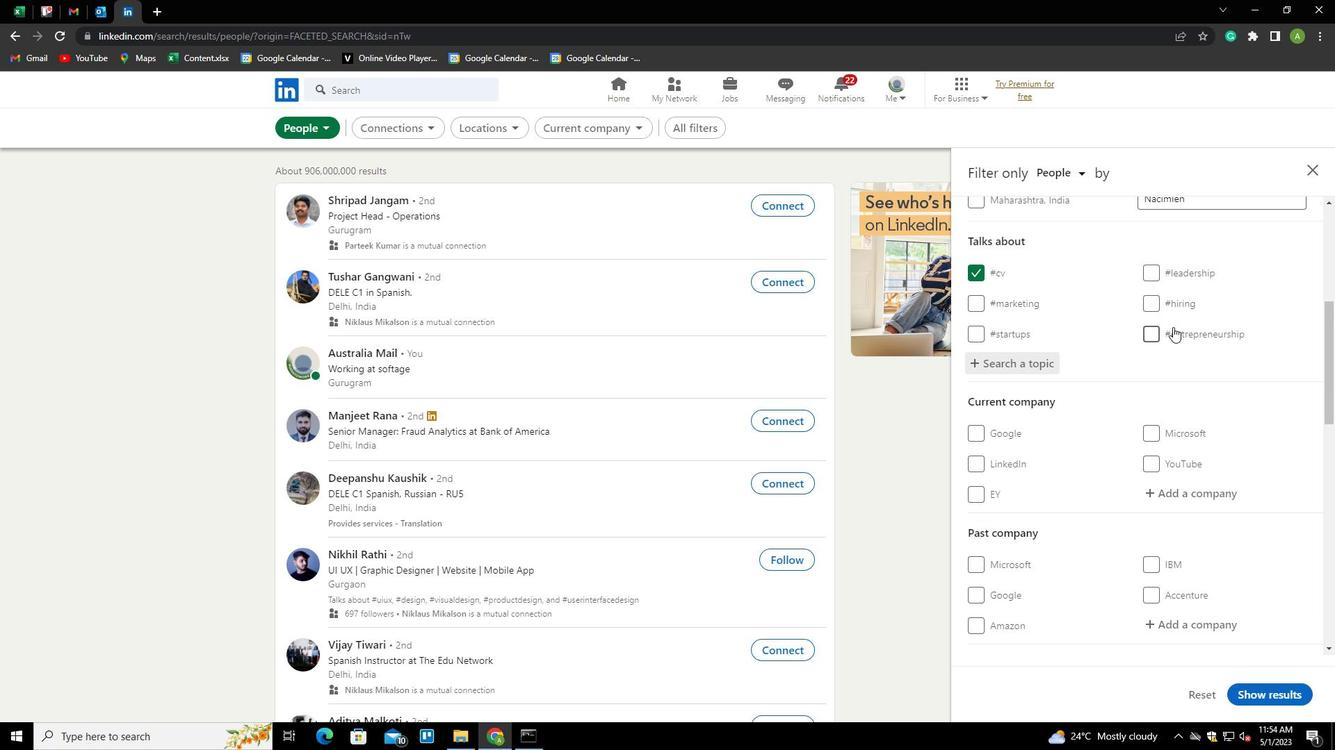 
Action: Mouse scrolled (1173, 326) with delta (0, 0)
Screenshot: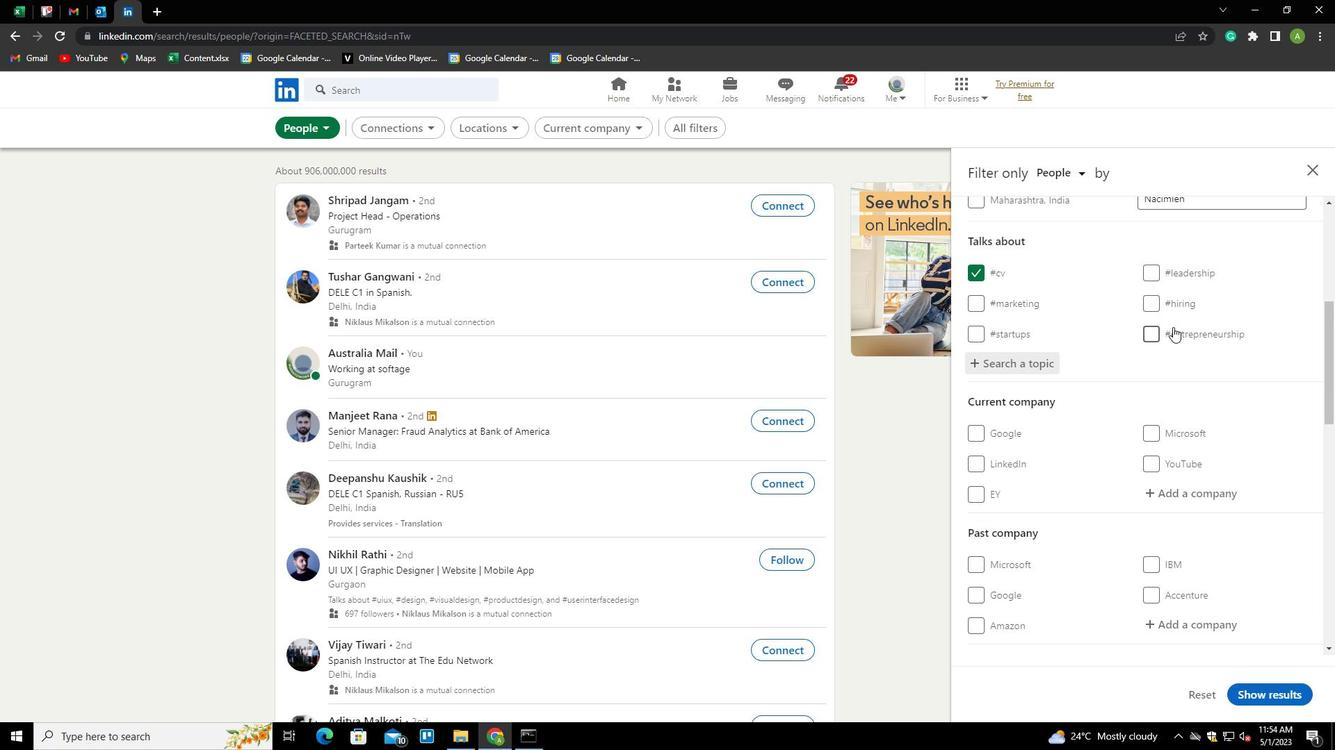 
Action: Mouse scrolled (1173, 326) with delta (0, 0)
Screenshot: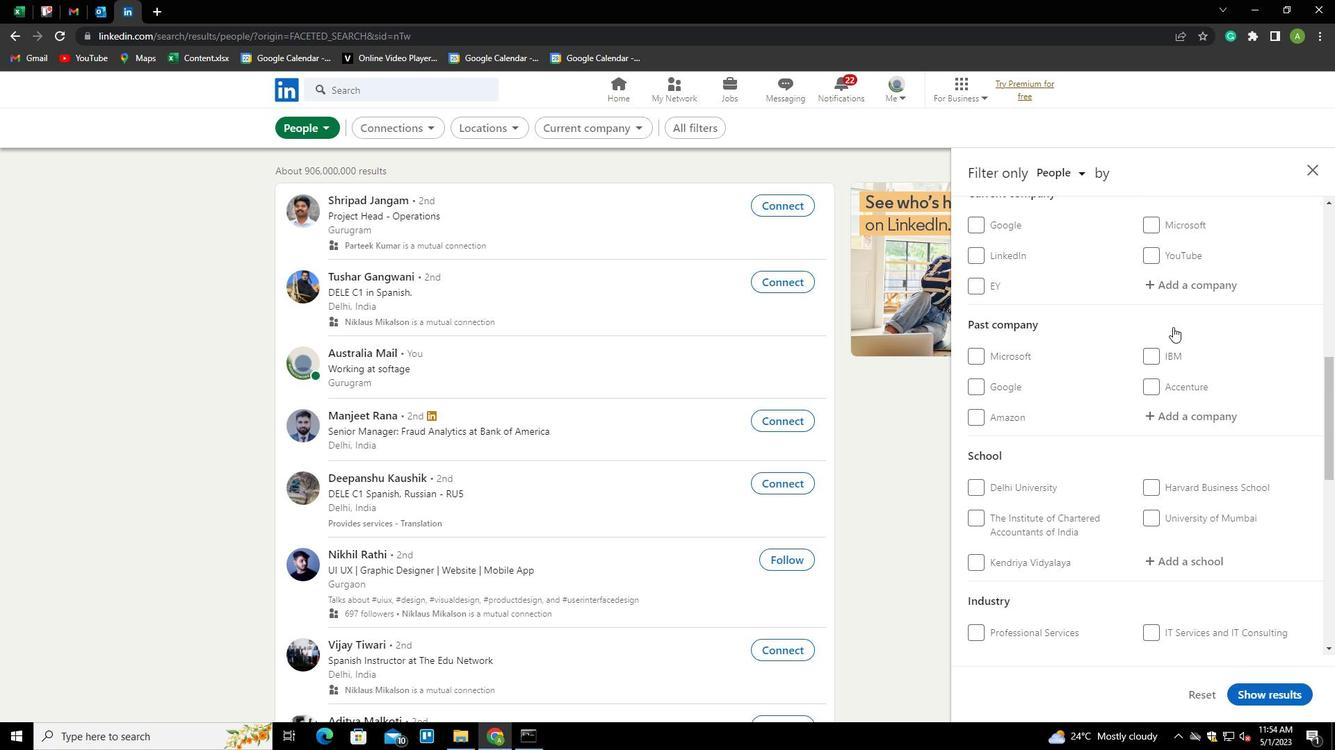 
Action: Mouse scrolled (1173, 326) with delta (0, 0)
Screenshot: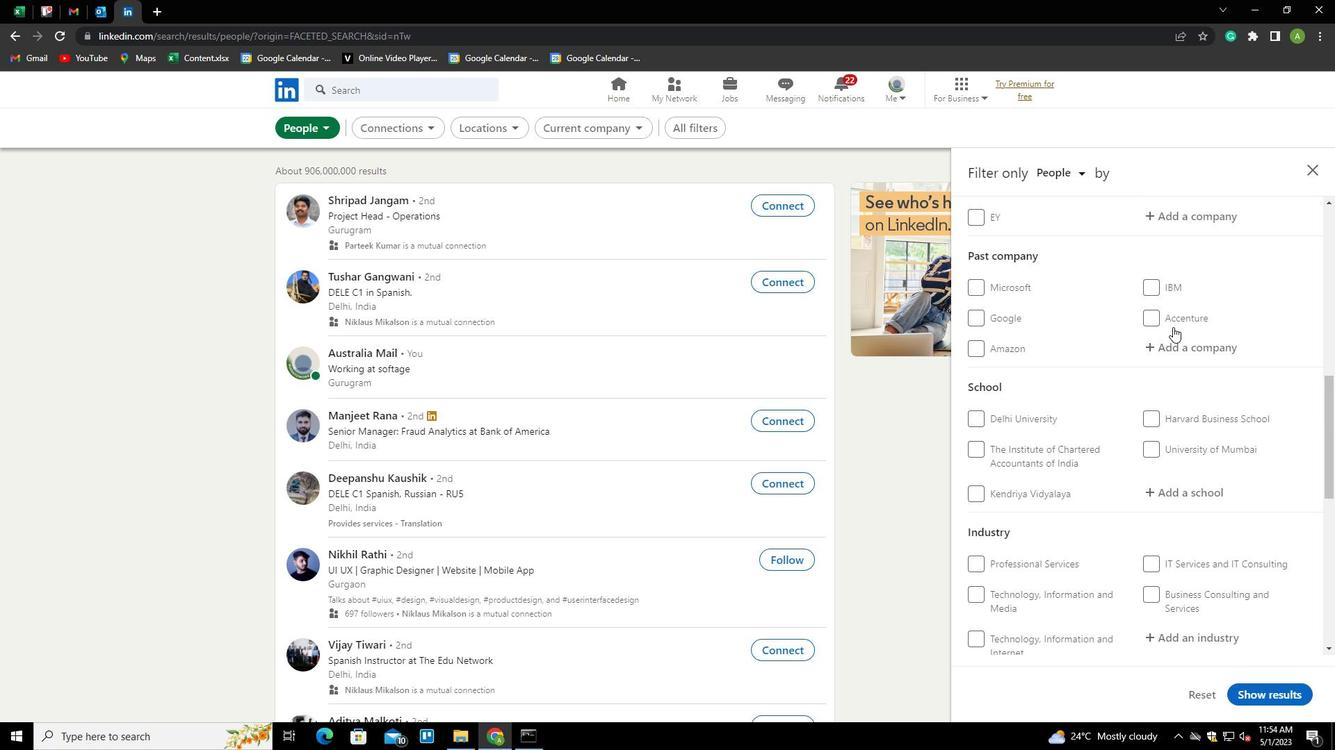 
Action: Mouse scrolled (1173, 326) with delta (0, 0)
Screenshot: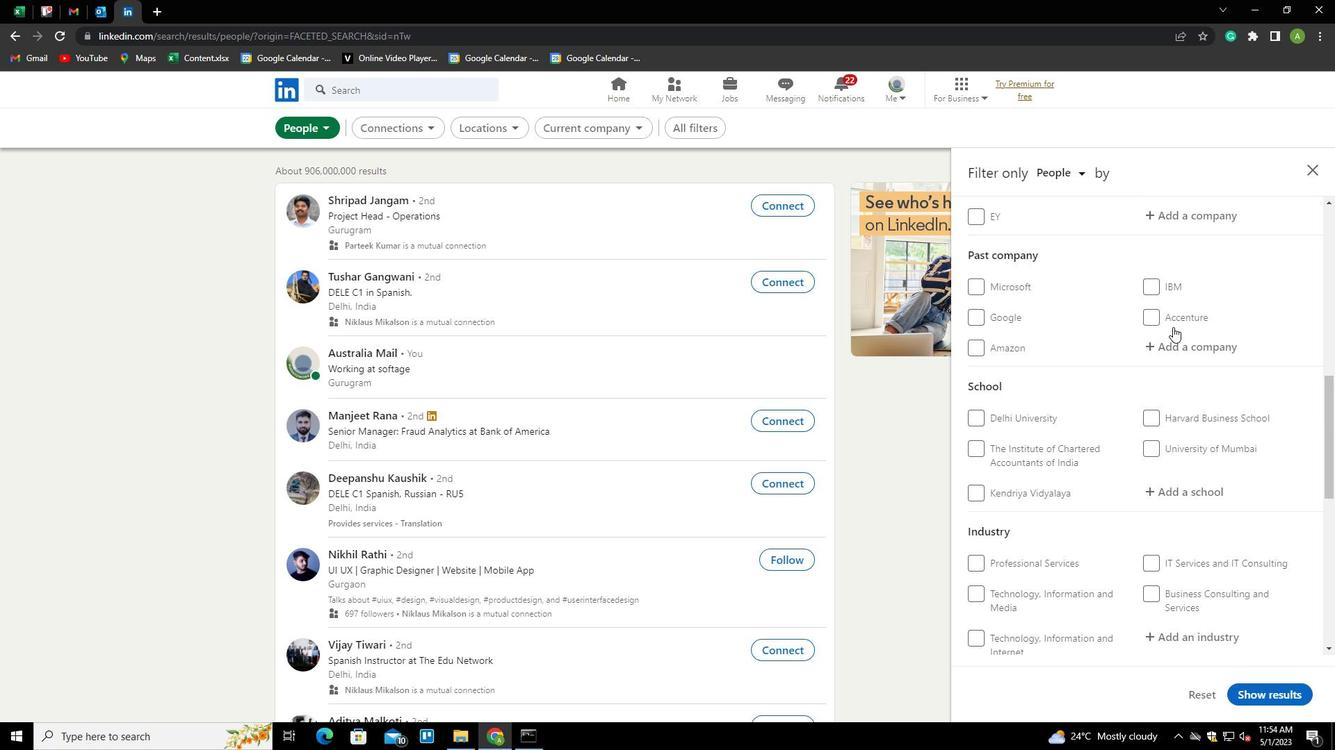 
Action: Mouse scrolled (1173, 326) with delta (0, 0)
Screenshot: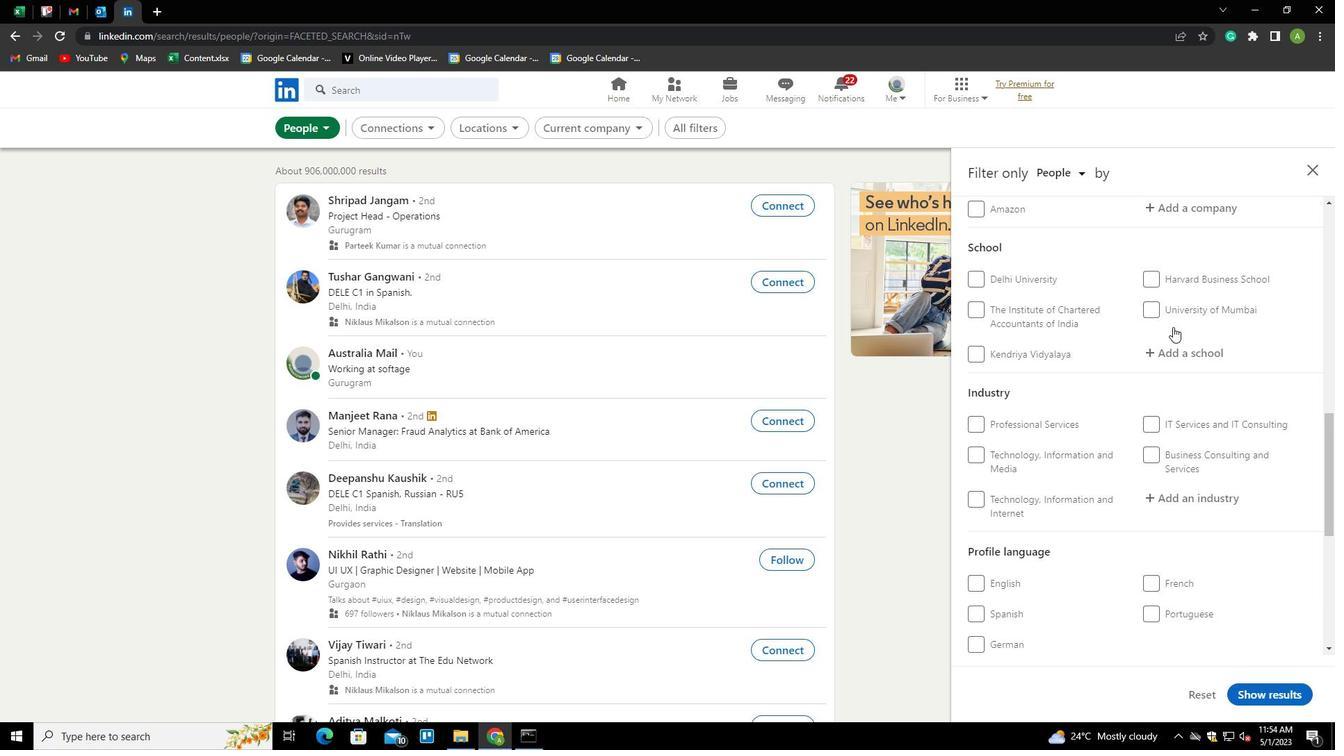 
Action: Mouse scrolled (1173, 326) with delta (0, 0)
Screenshot: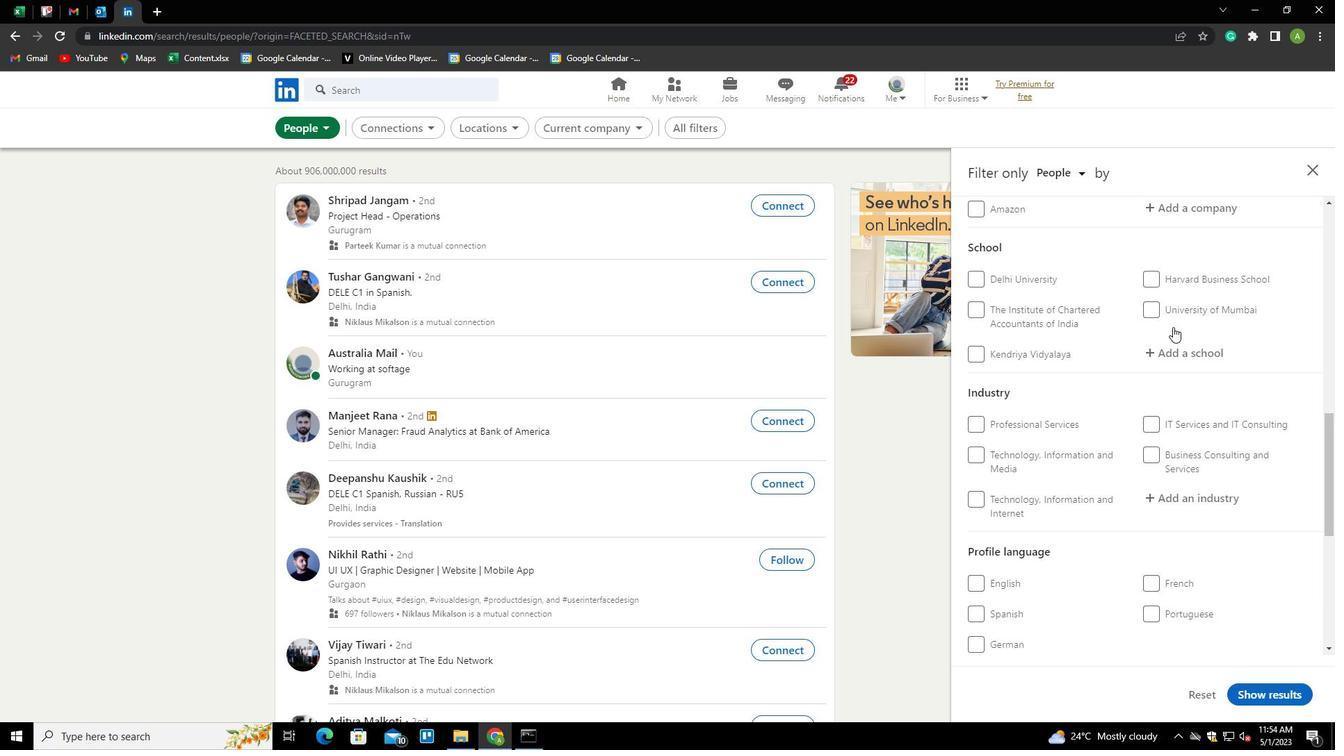 
Action: Mouse moved to (985, 476)
Screenshot: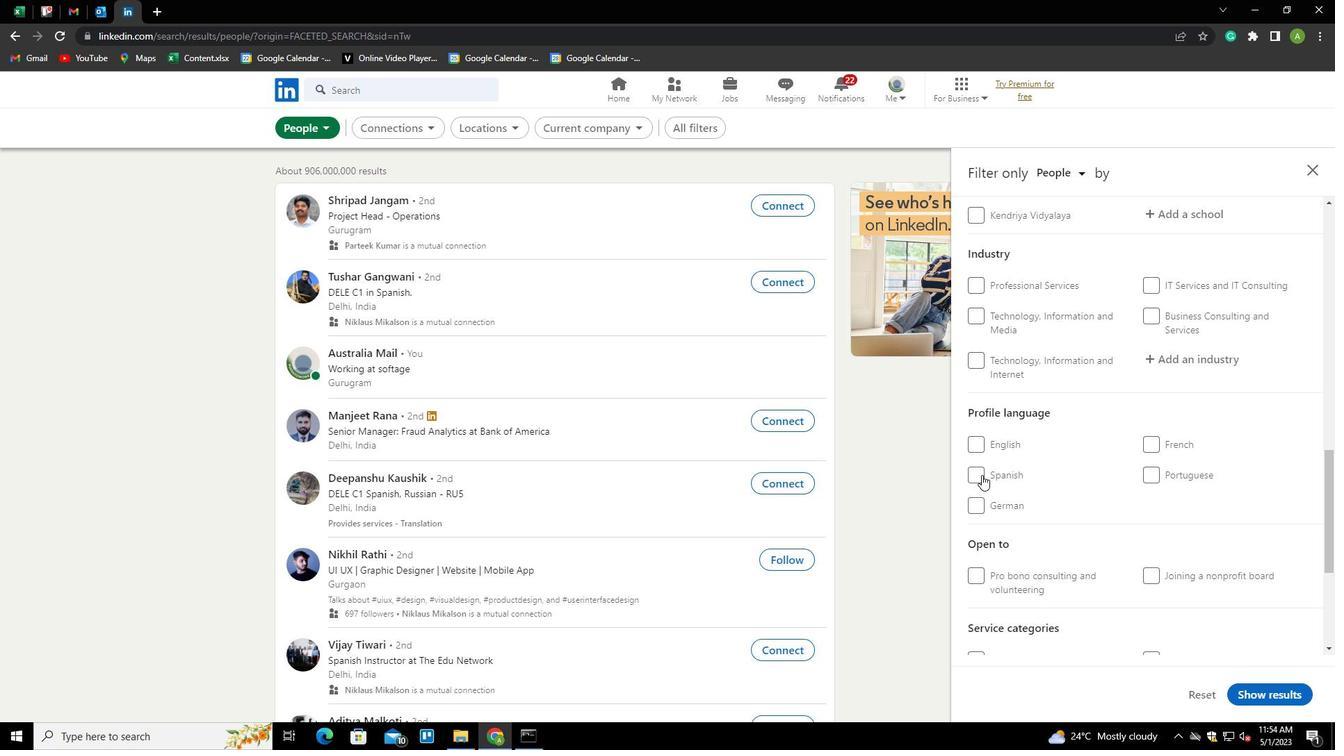 
Action: Mouse pressed left at (985, 476)
Screenshot: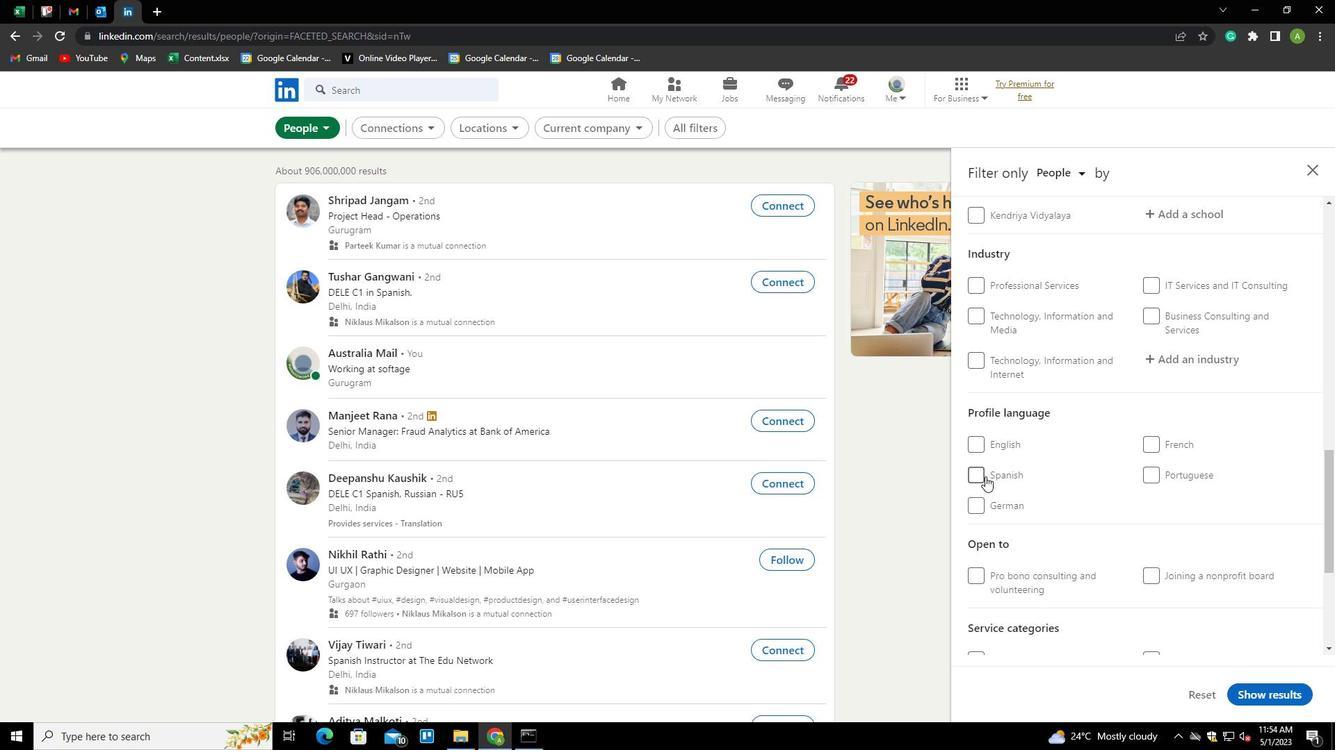 
Action: Mouse moved to (1058, 467)
Screenshot: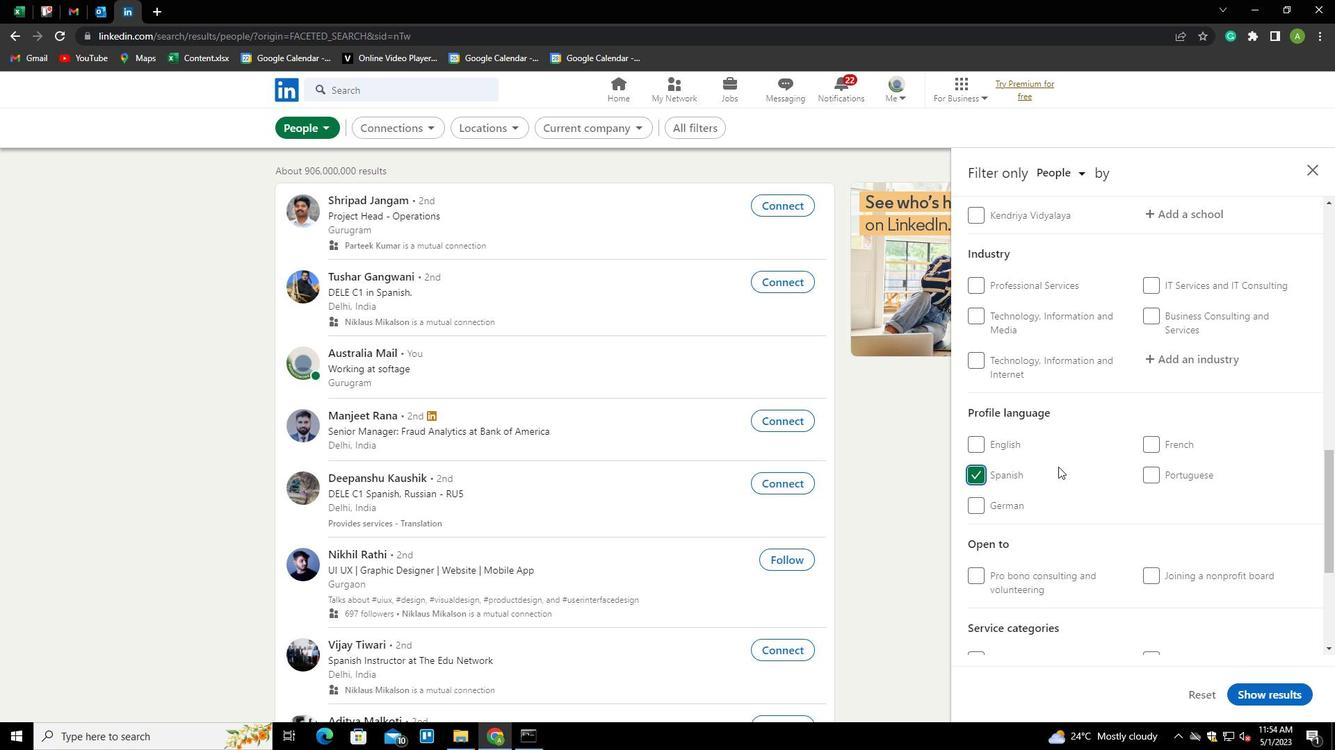 
Action: Mouse scrolled (1058, 467) with delta (0, 0)
Screenshot: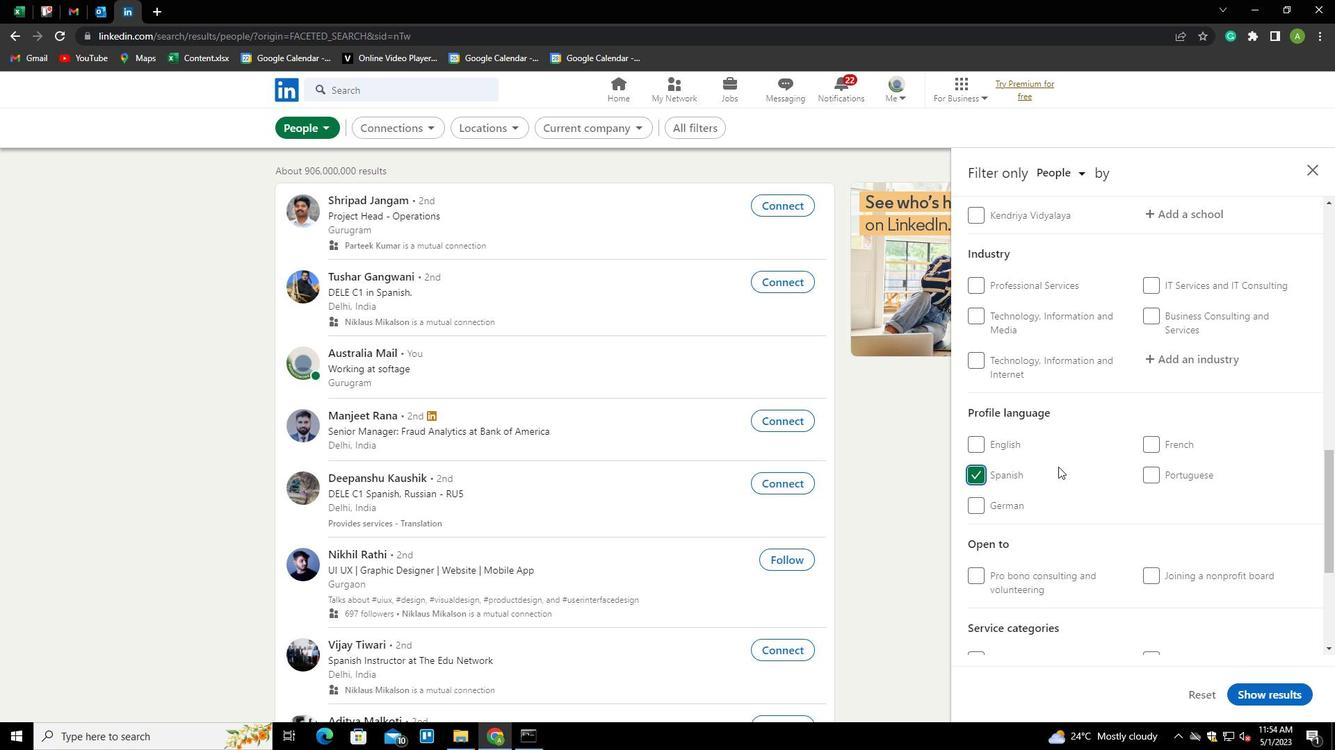 
Action: Mouse scrolled (1058, 467) with delta (0, 0)
Screenshot: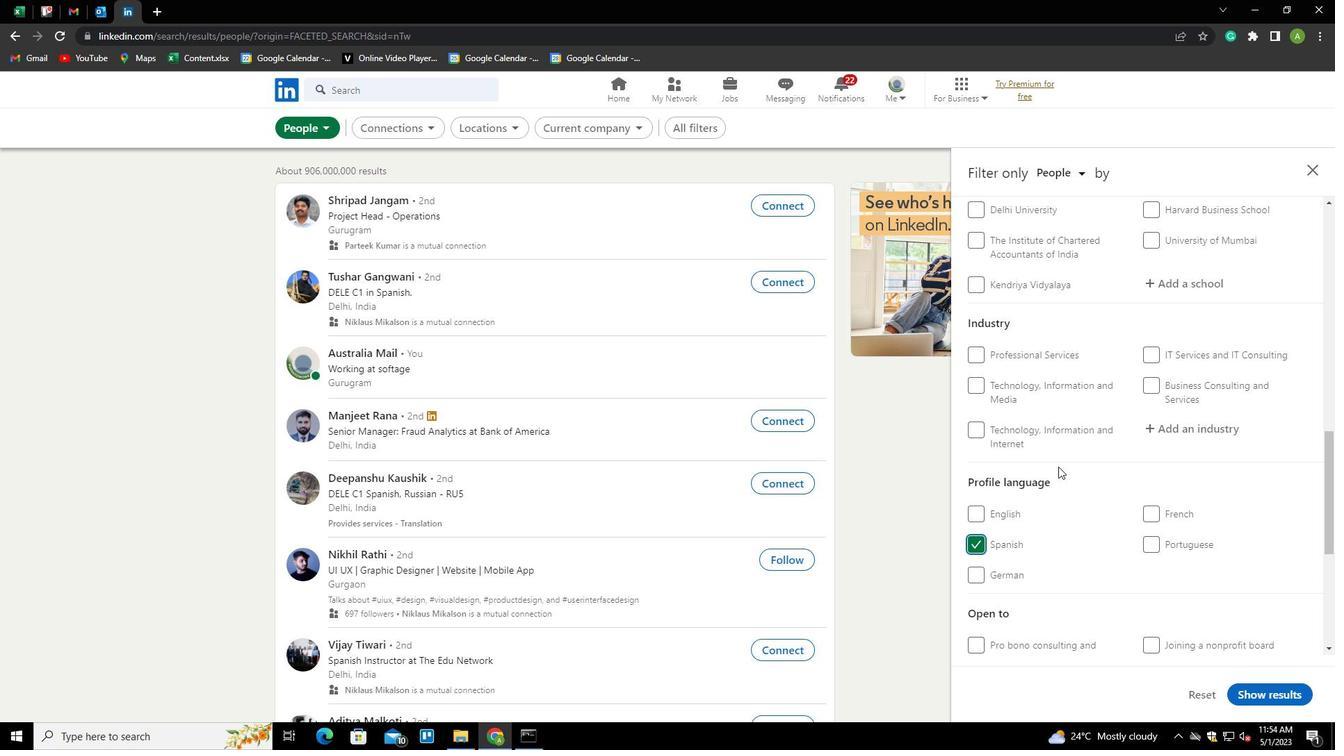 
Action: Mouse scrolled (1058, 467) with delta (0, 0)
Screenshot: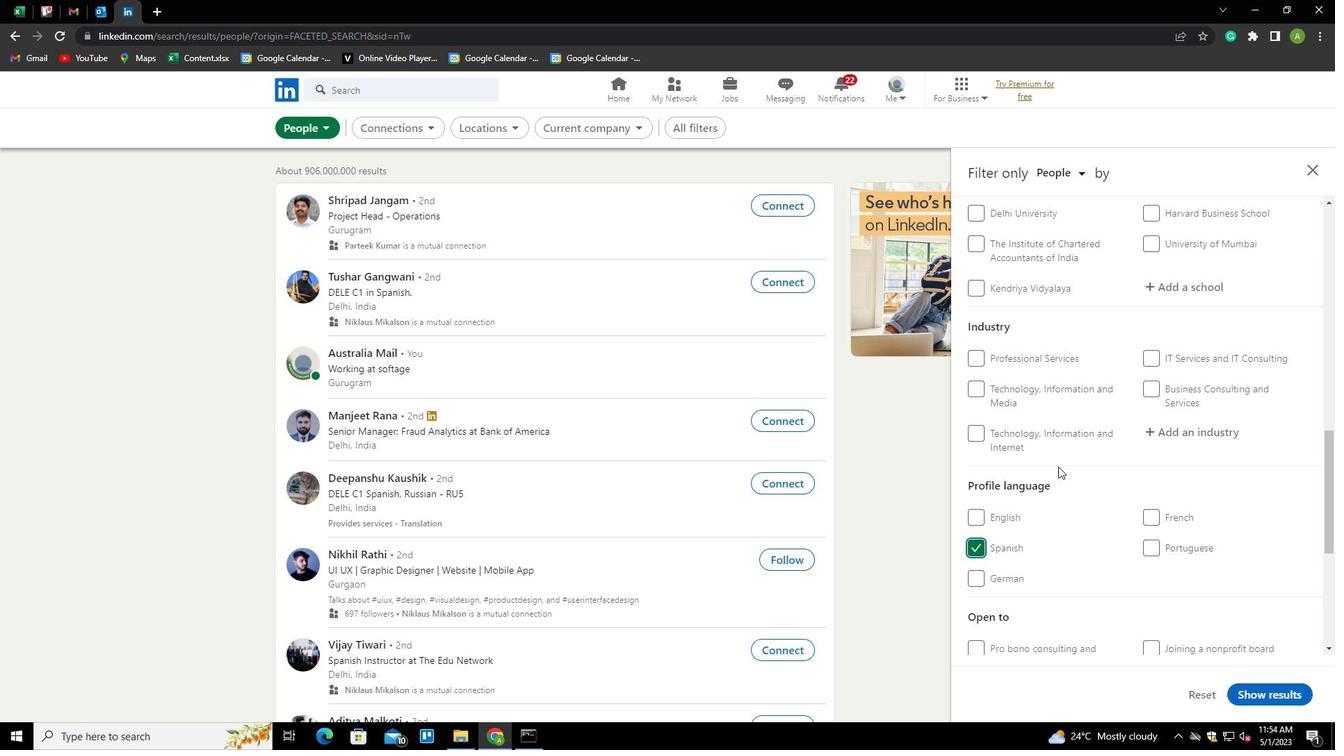 
Action: Mouse scrolled (1058, 467) with delta (0, 0)
Screenshot: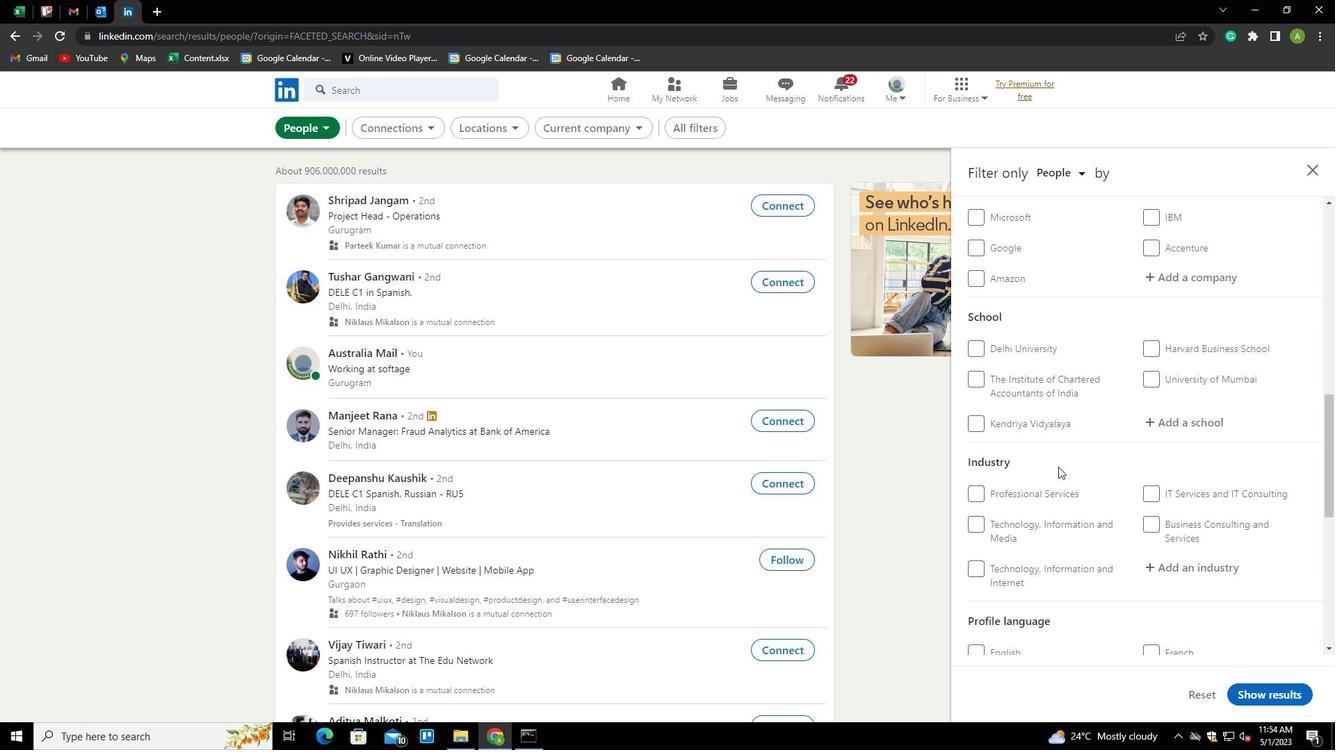 
Action: Mouse scrolled (1058, 467) with delta (0, 0)
Screenshot: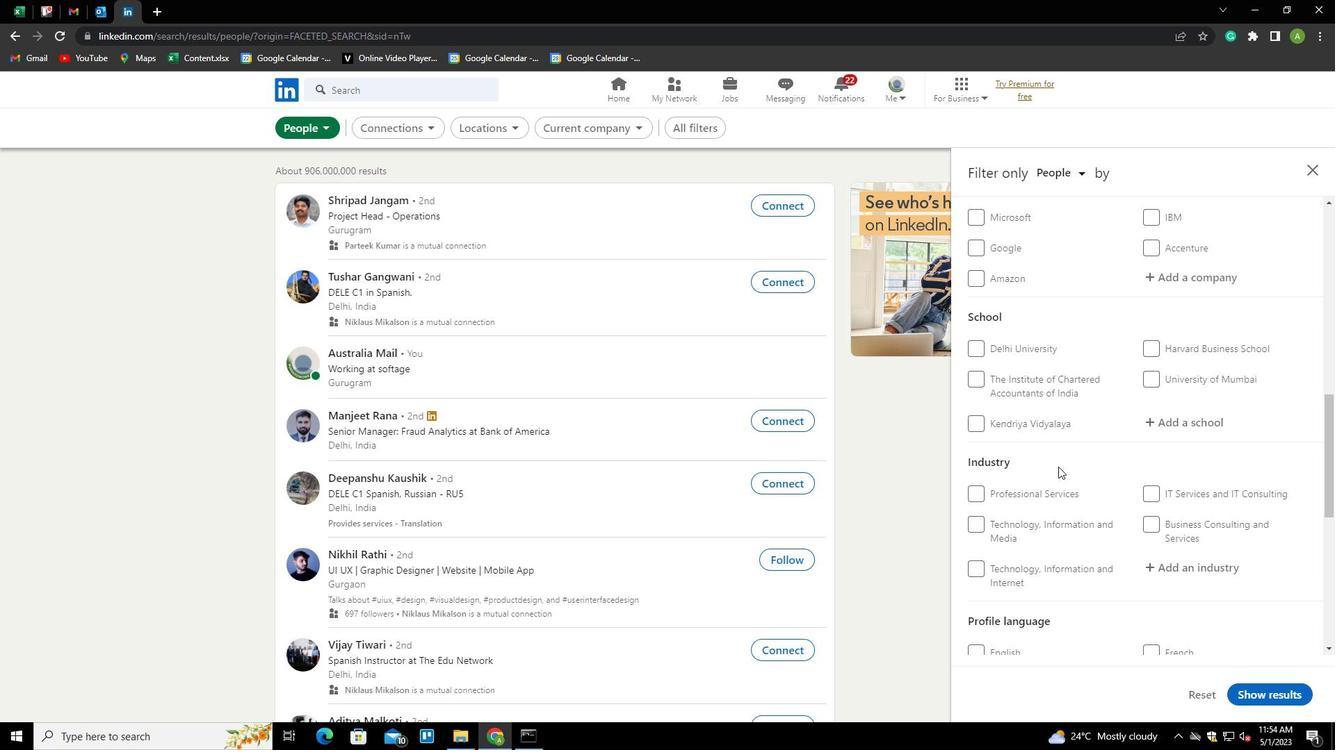 
Action: Mouse scrolled (1058, 467) with delta (0, 0)
Screenshot: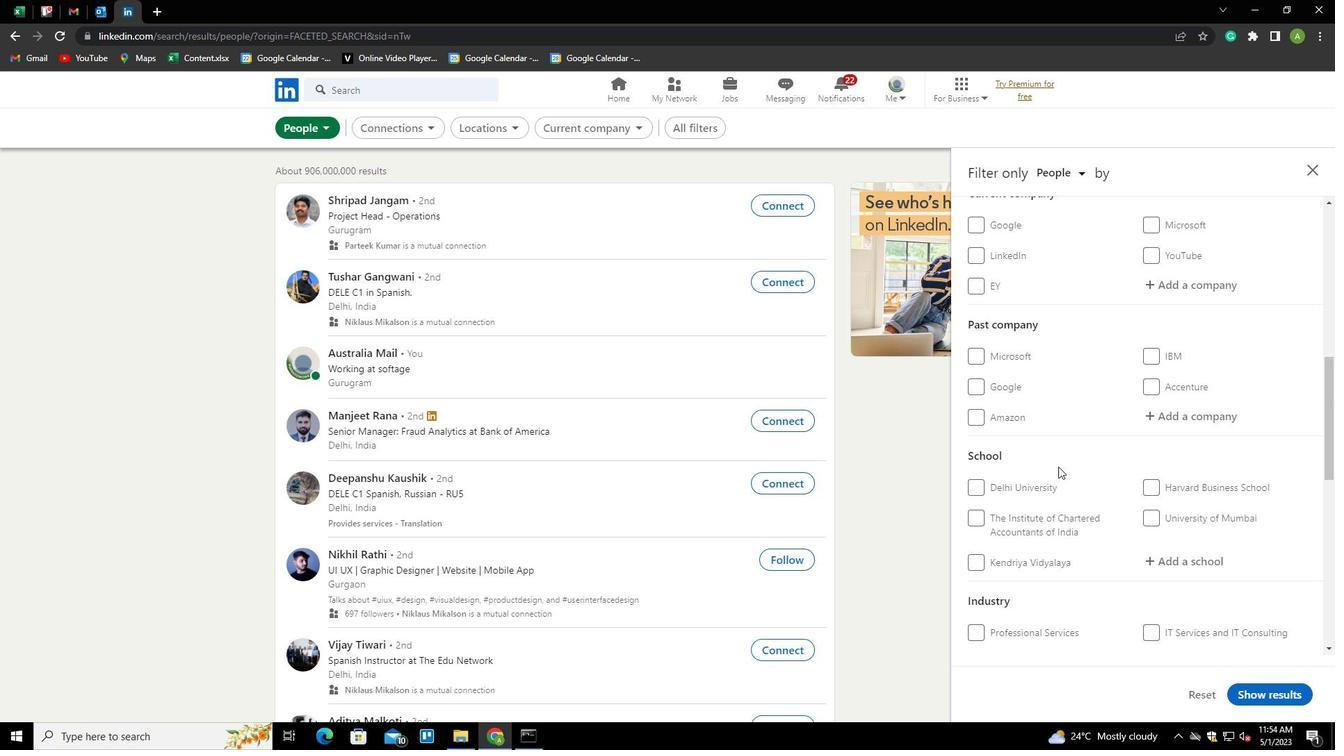 
Action: Mouse moved to (1165, 360)
Screenshot: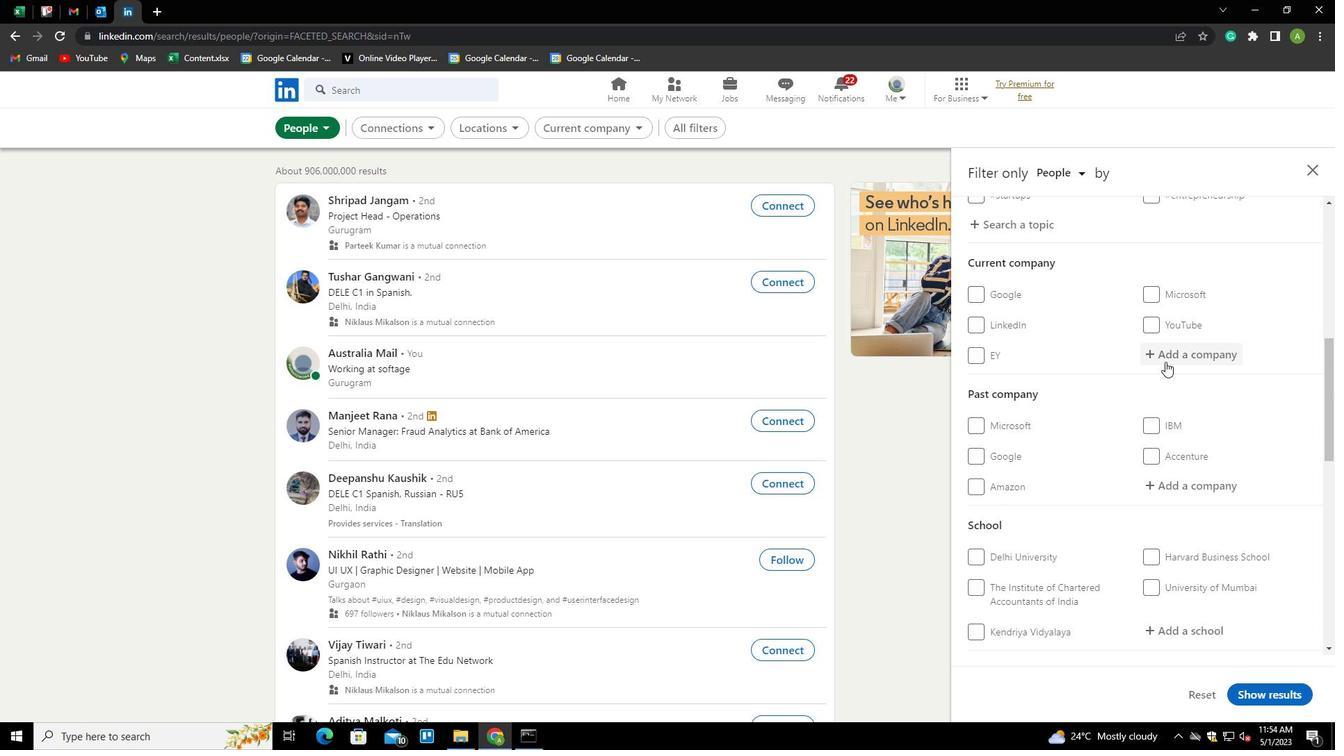 
Action: Mouse pressed left at (1165, 360)
Screenshot: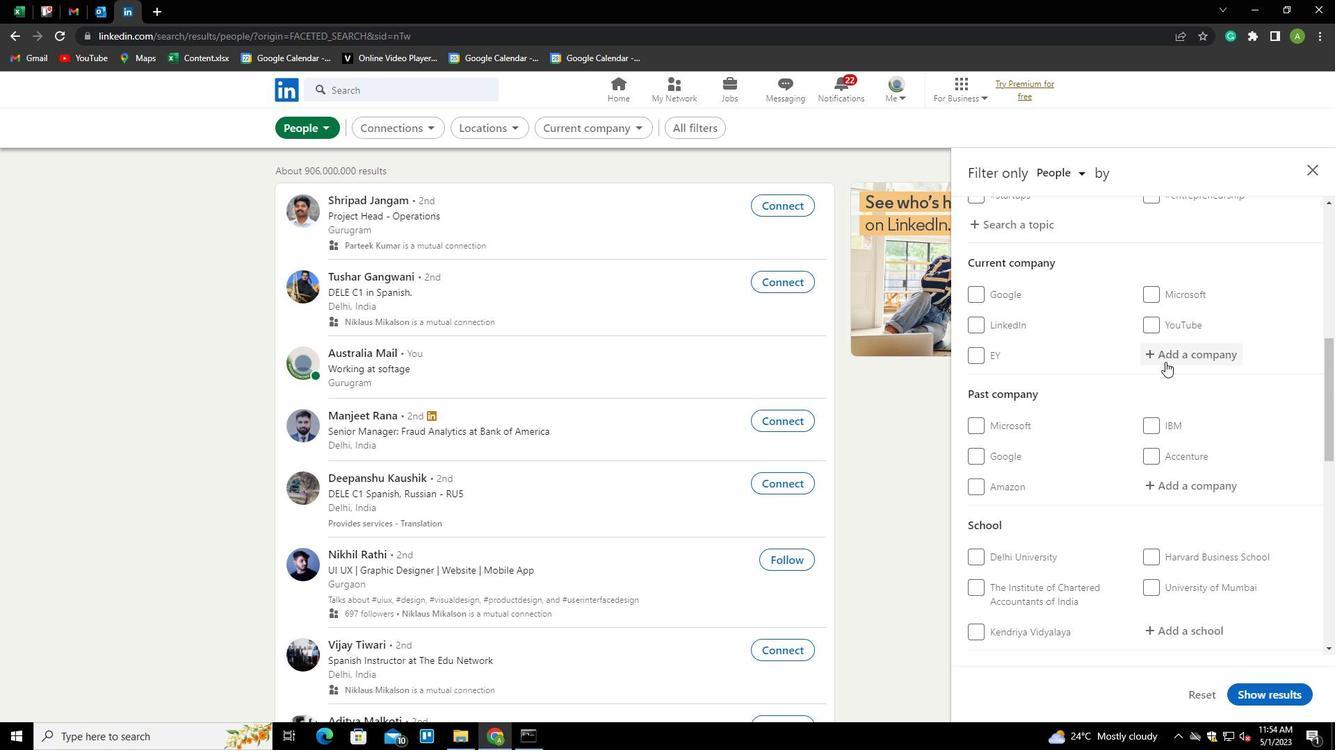 
Action: Mouse moved to (1179, 353)
Screenshot: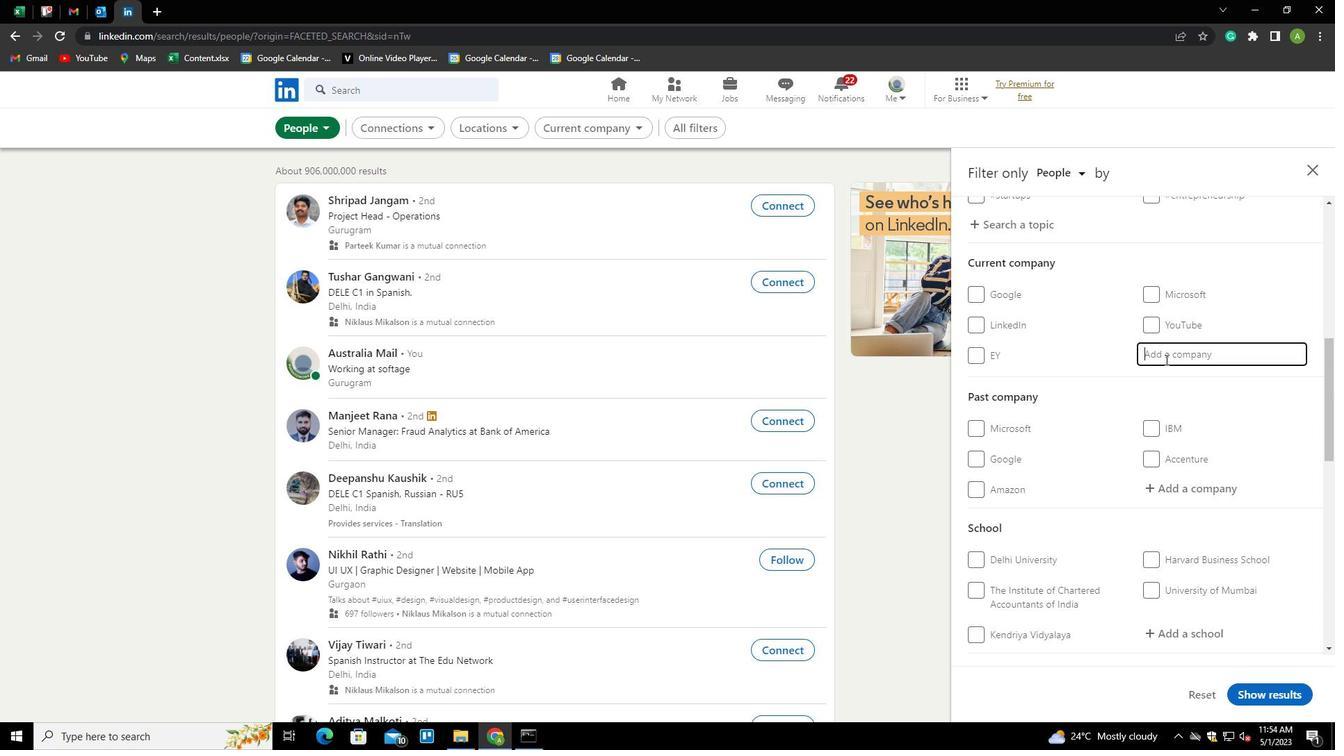 
Action: Mouse pressed left at (1179, 353)
Screenshot: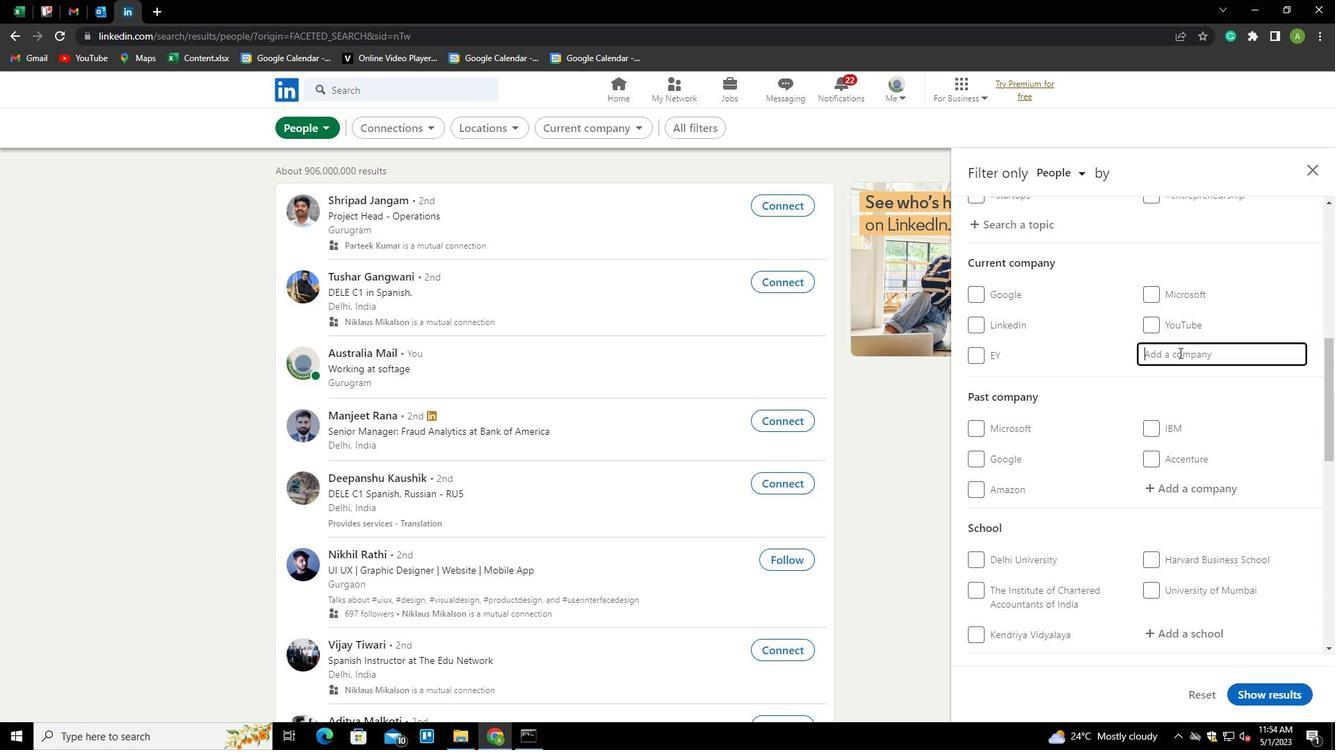 
Action: Key pressed <Key.shift>HUNT<Key.space>FOR<Key.down><Key.enter>
Screenshot: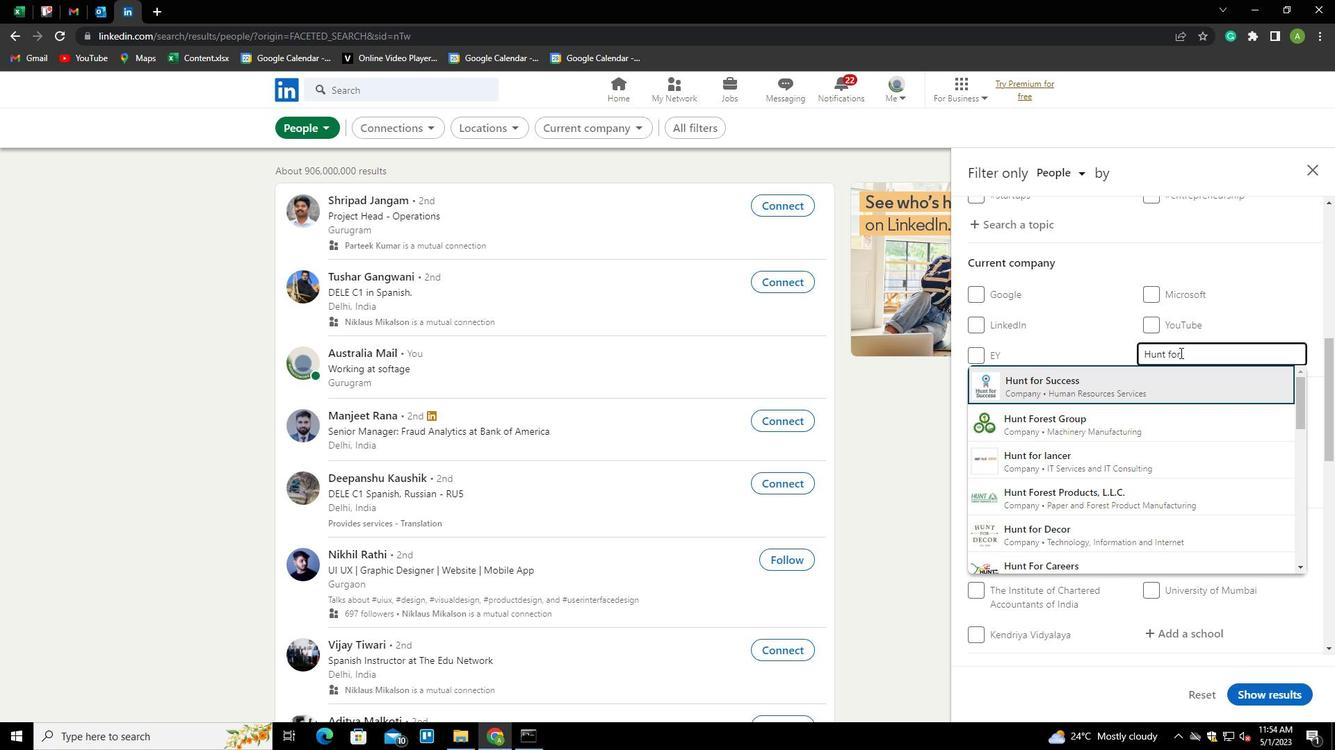 
Action: Mouse scrolled (1179, 352) with delta (0, 0)
Screenshot: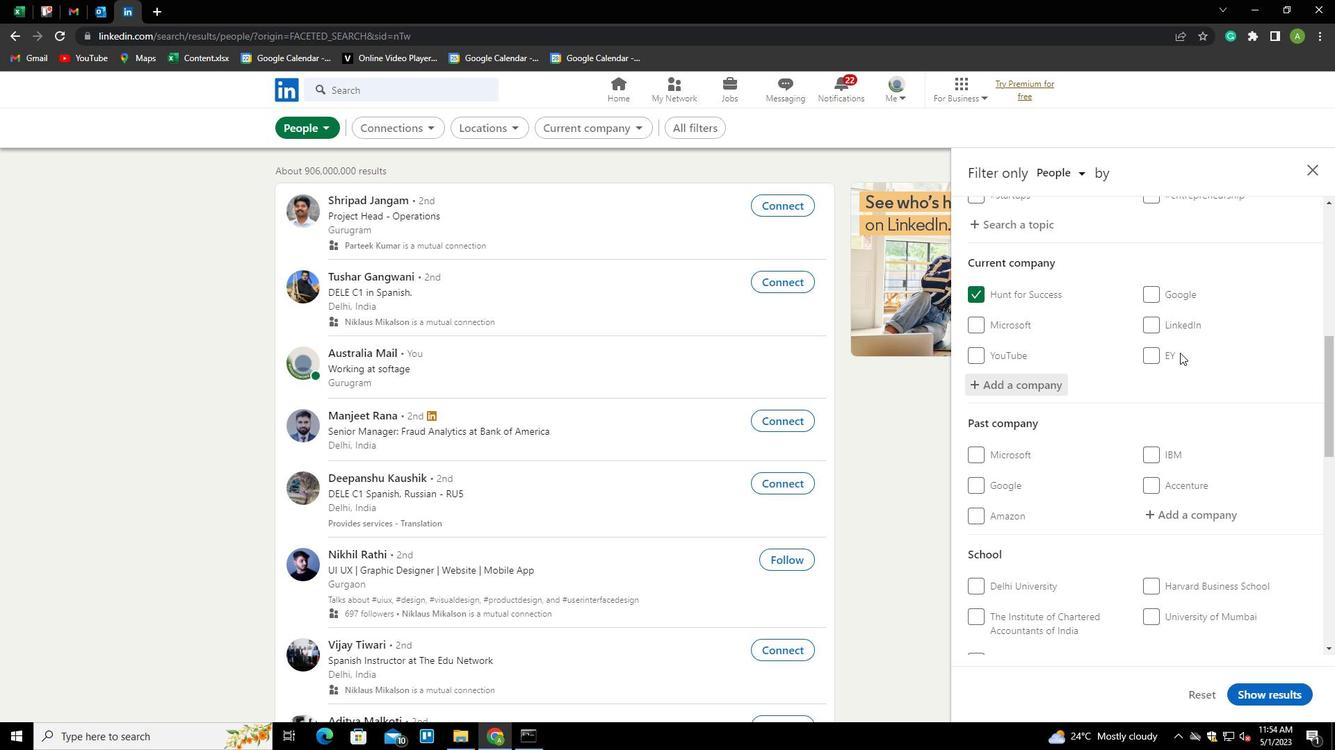 
Action: Mouse scrolled (1179, 352) with delta (0, 0)
Screenshot: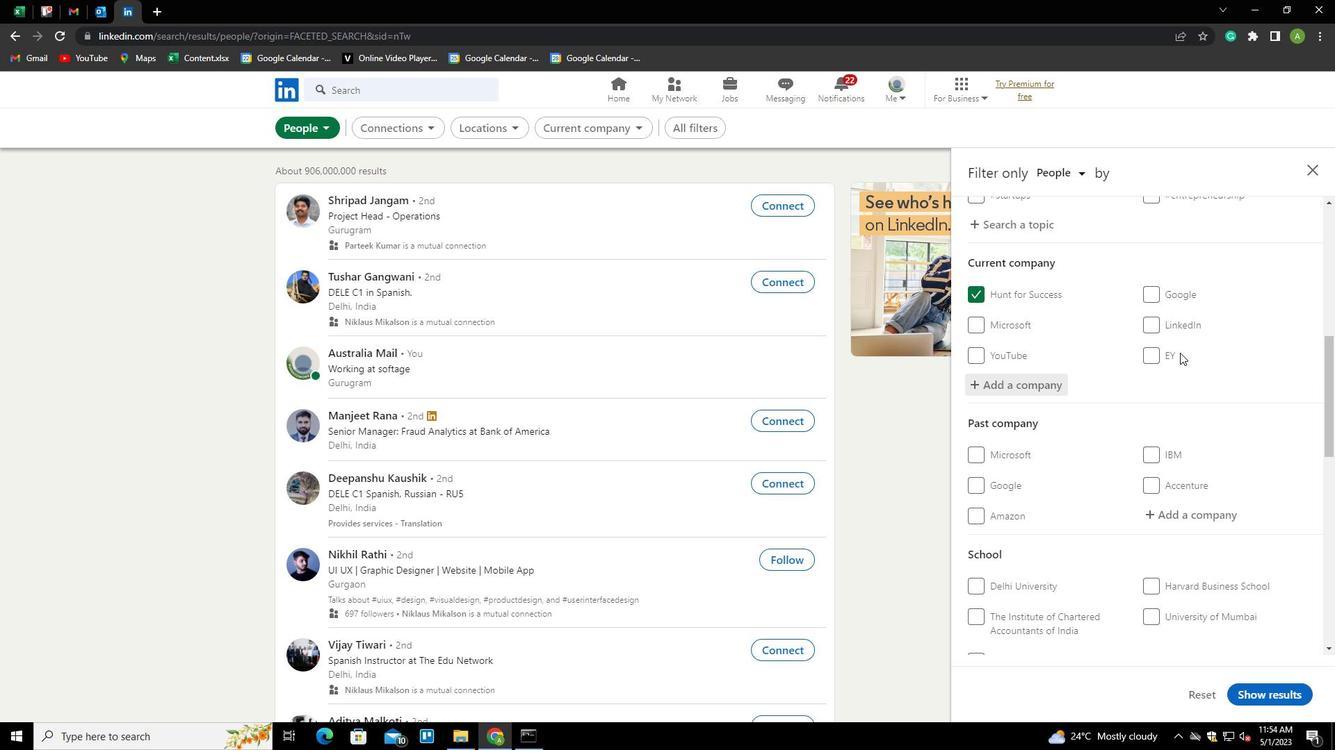 
Action: Mouse scrolled (1179, 352) with delta (0, 0)
Screenshot: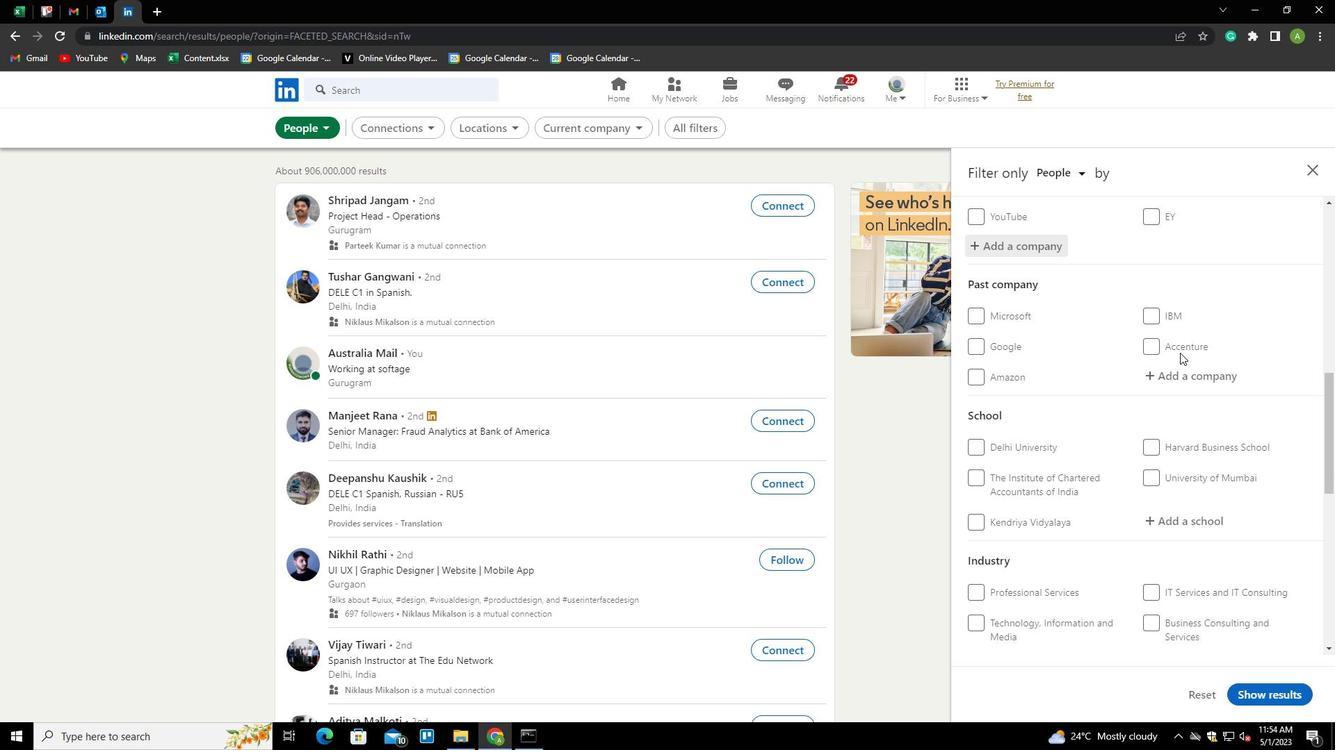 
Action: Mouse scrolled (1179, 352) with delta (0, 0)
Screenshot: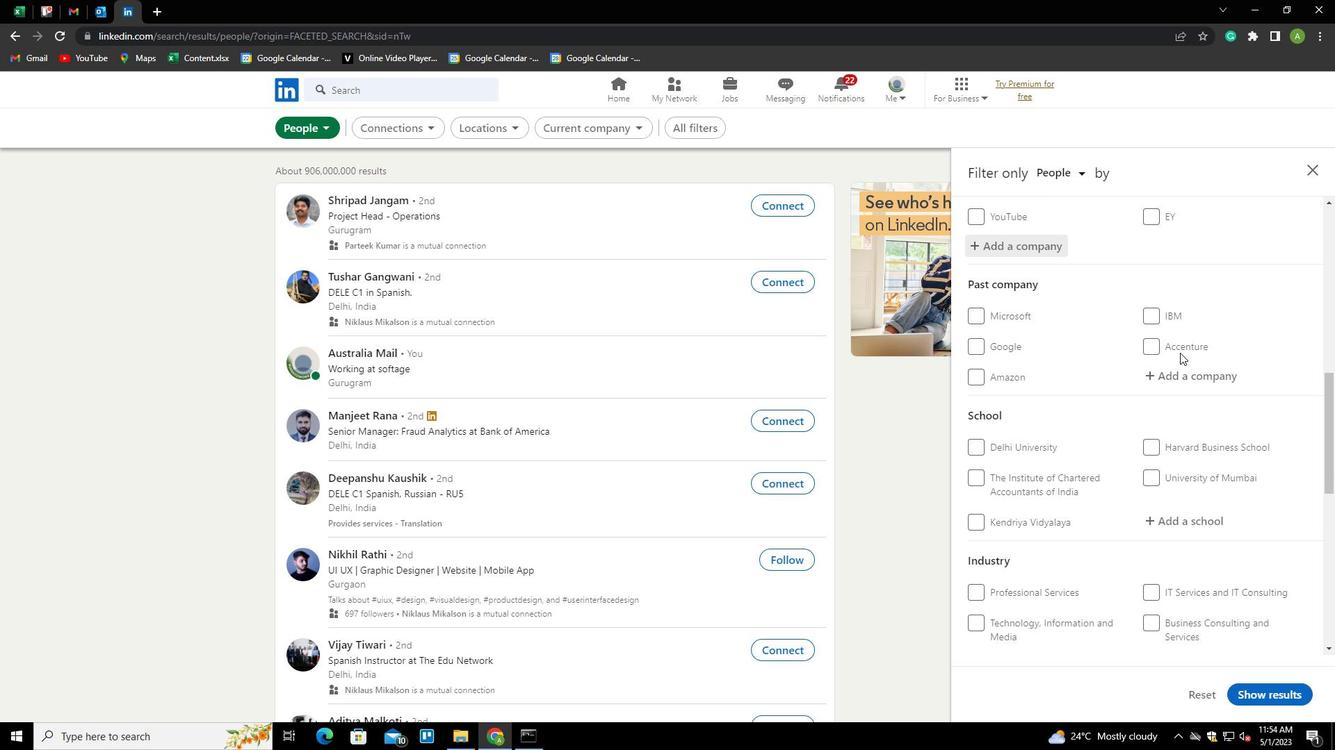 
Action: Mouse moved to (1178, 384)
Screenshot: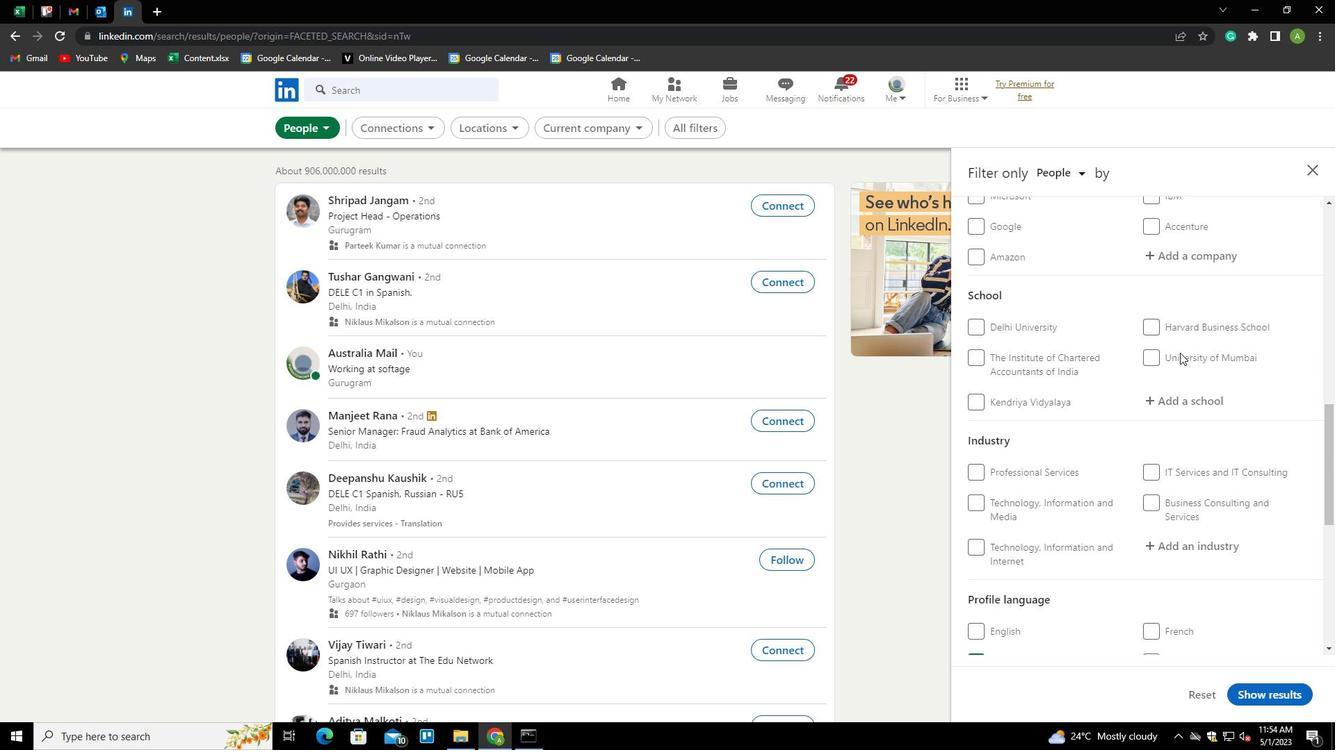 
Action: Mouse pressed left at (1178, 384)
Screenshot: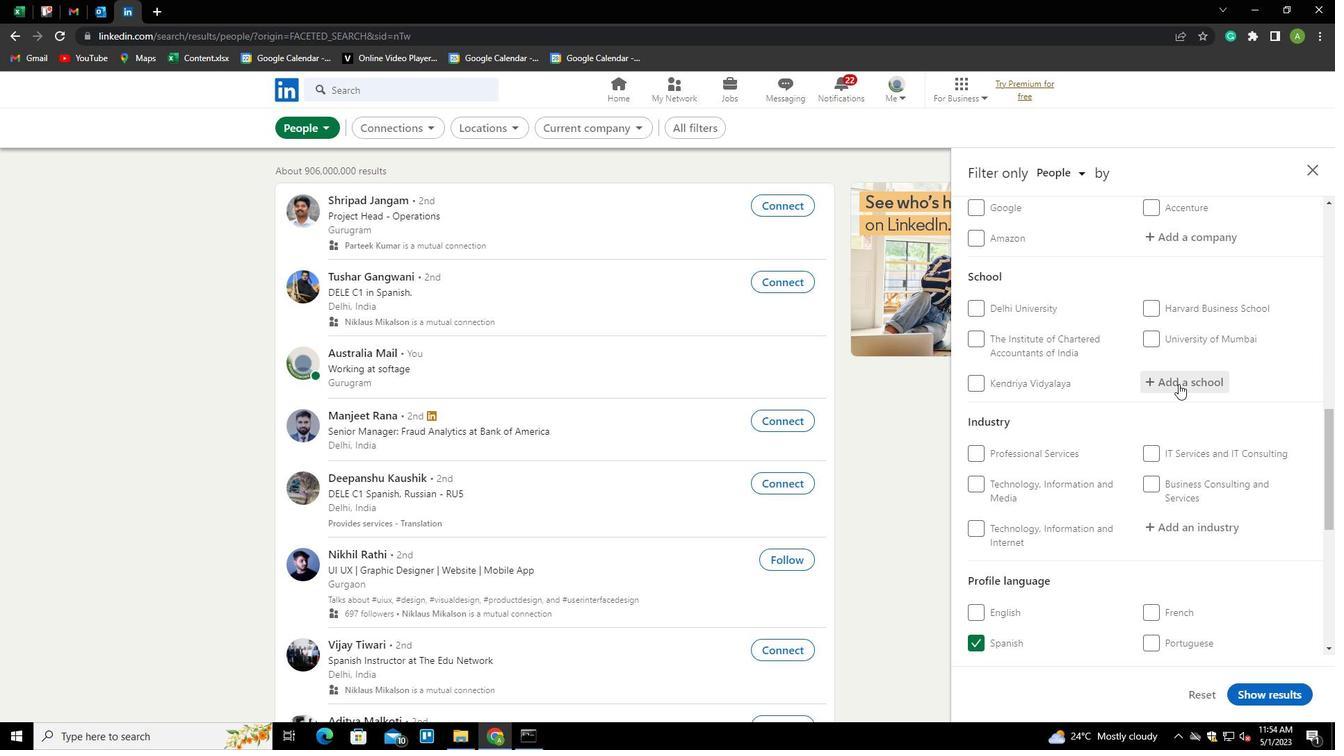 
Action: Key pressed <Key.shift><Key.shift><Key.shift><Key.shift><Key.shift><Key.shift><Key.shift>FATHER<Key.down><Key.enter>
Screenshot: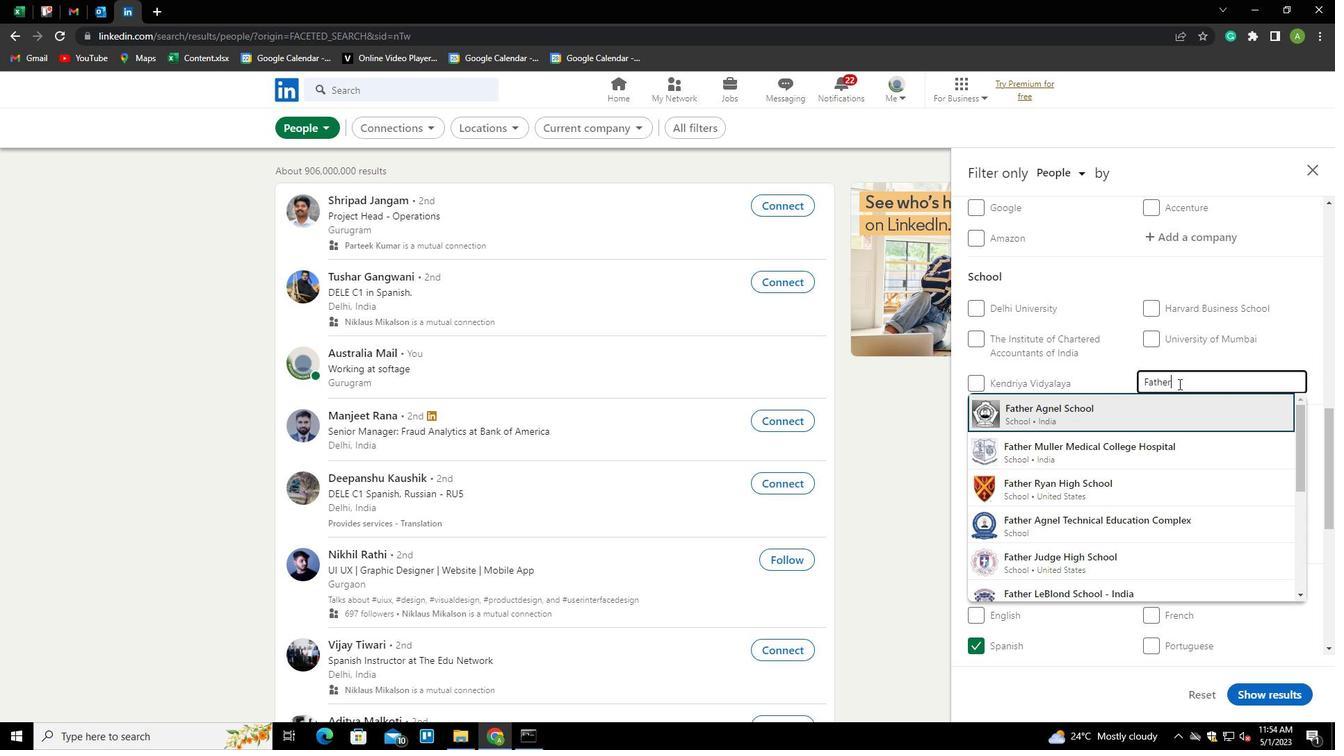 
Action: Mouse scrolled (1178, 383) with delta (0, 0)
Screenshot: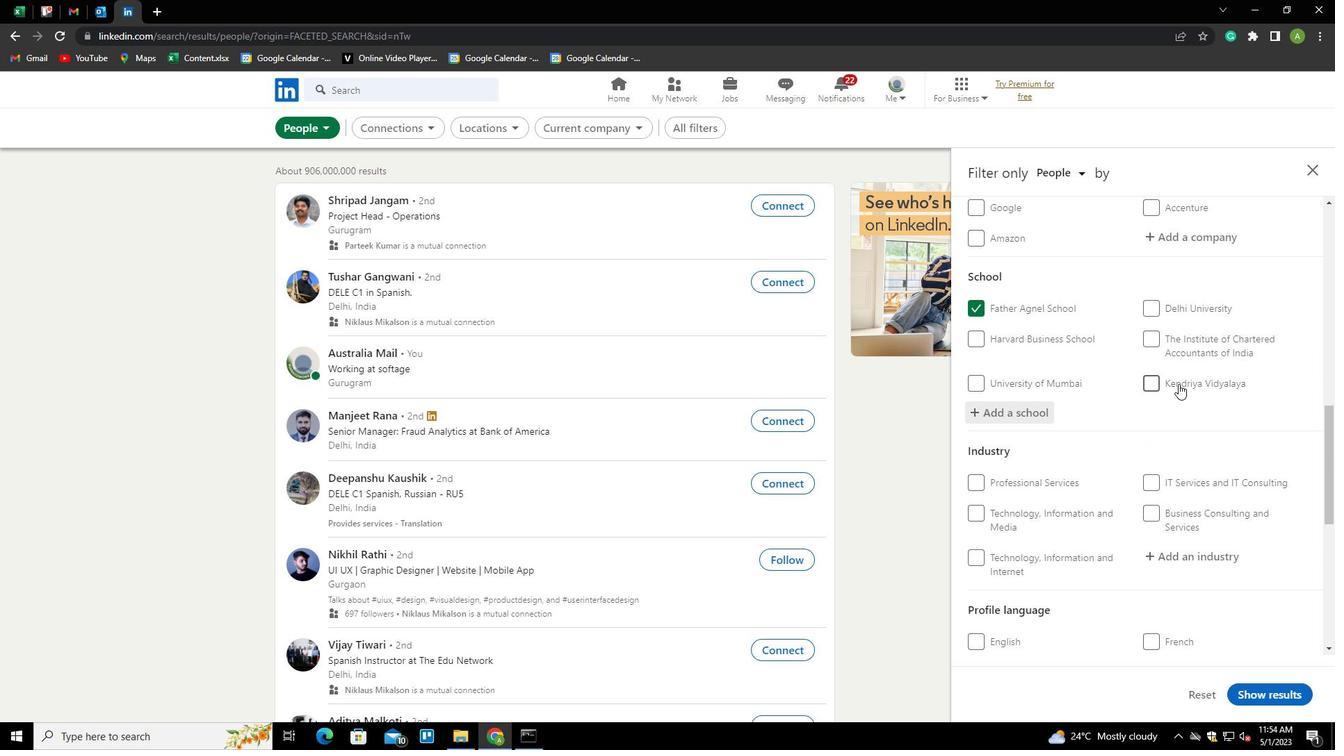 
Action: Mouse scrolled (1178, 383) with delta (0, 0)
Screenshot: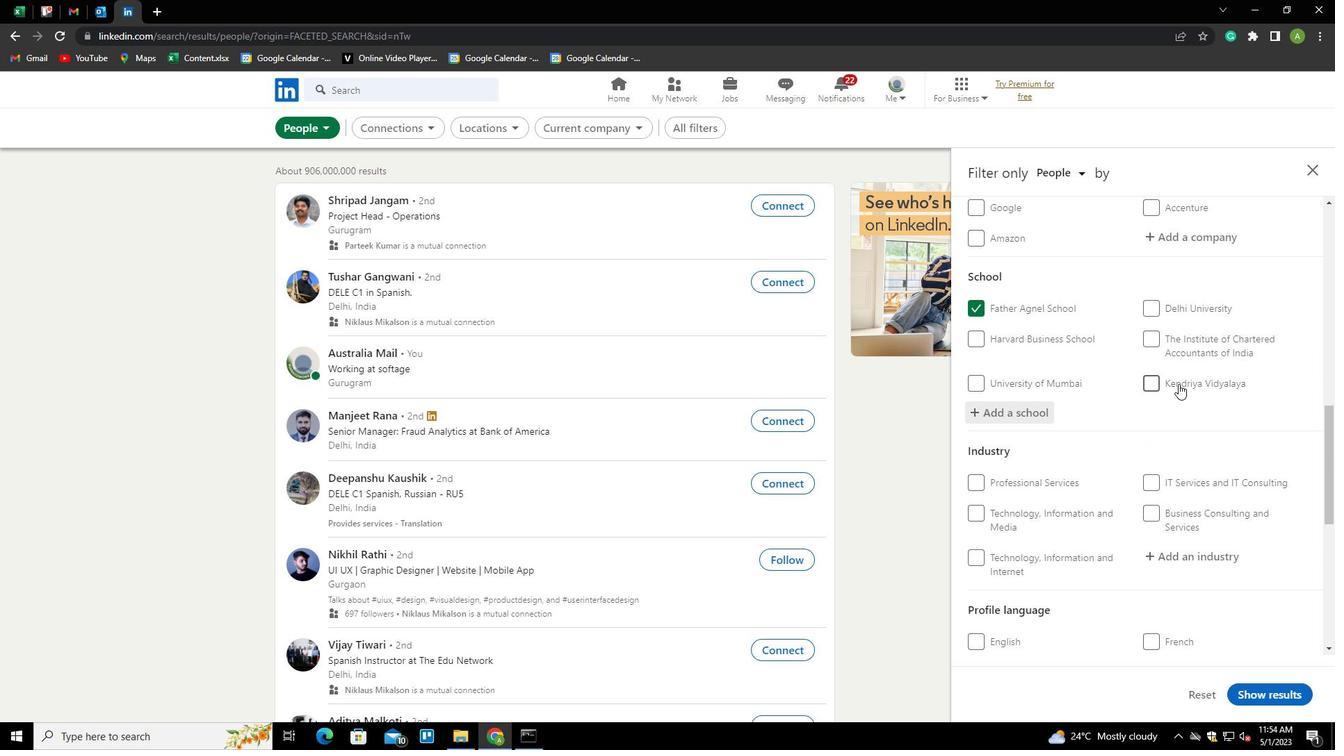 
Action: Mouse scrolled (1178, 383) with delta (0, 0)
Screenshot: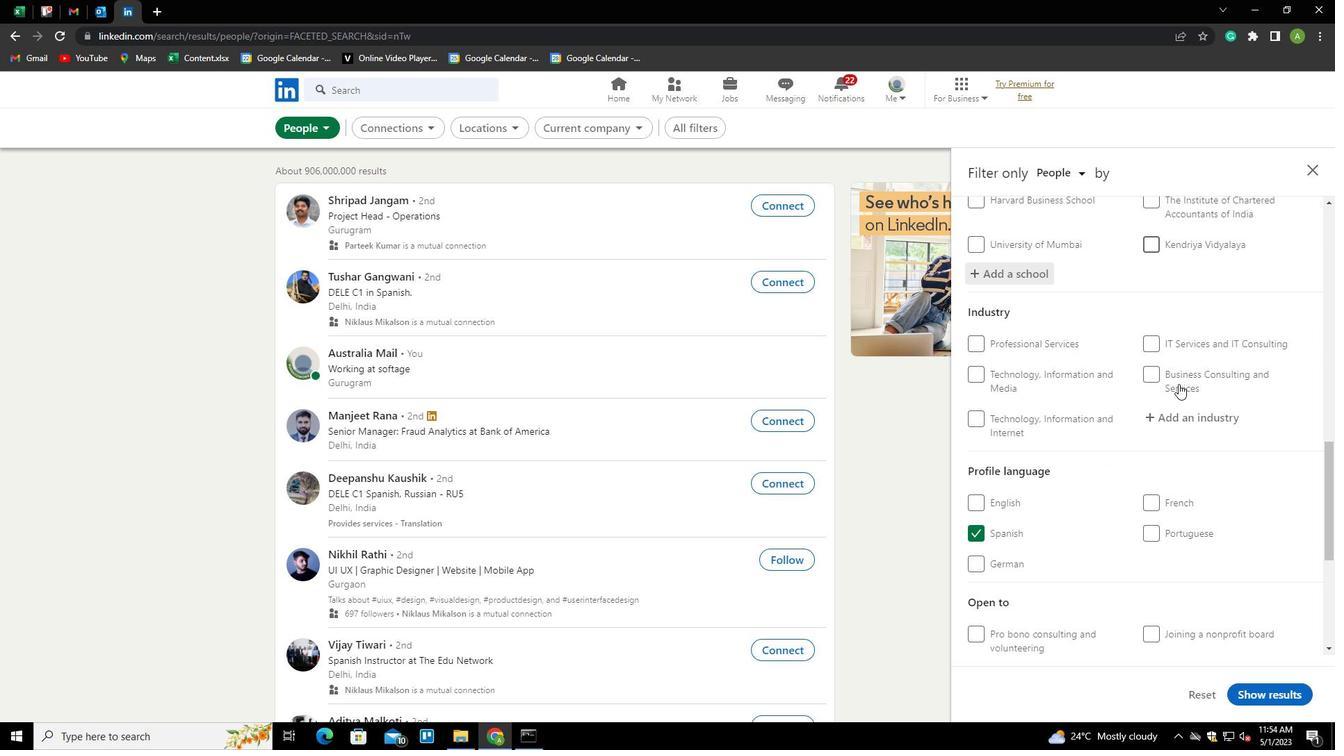
Action: Mouse moved to (1180, 348)
Screenshot: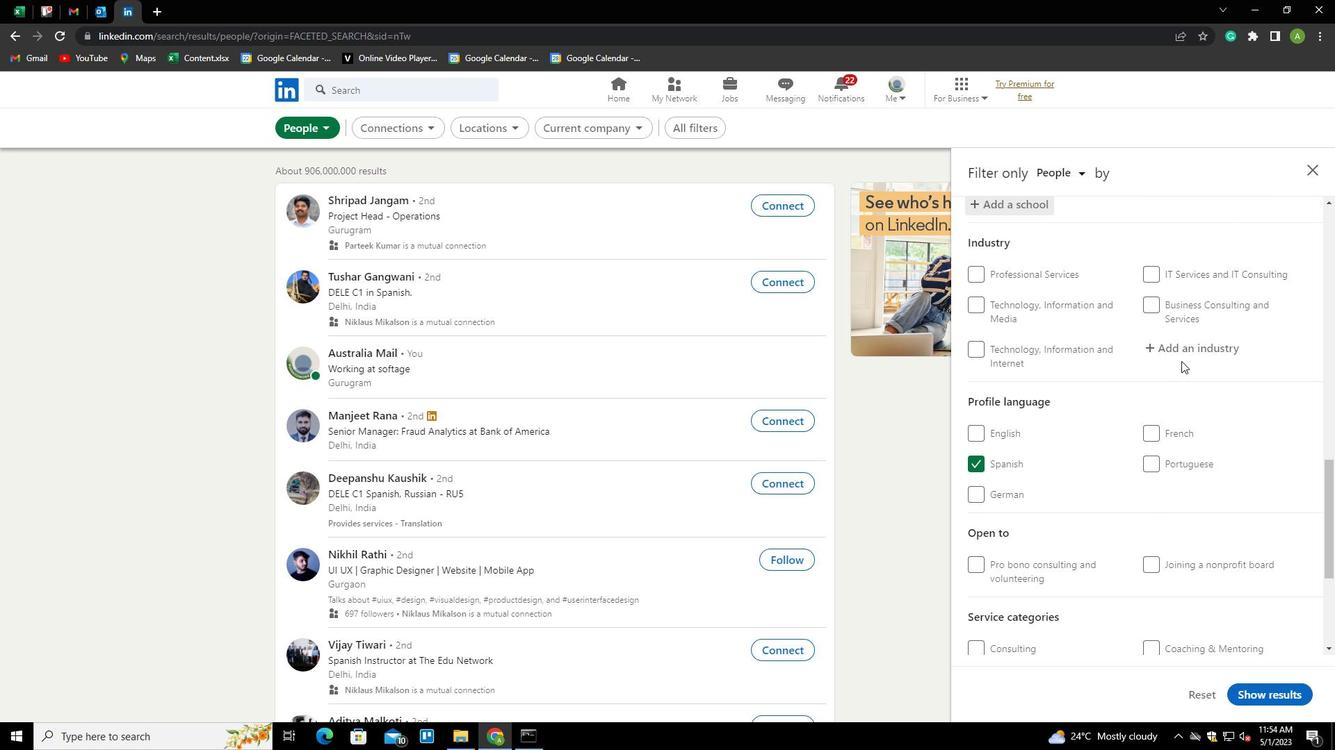 
Action: Mouse pressed left at (1180, 348)
Screenshot: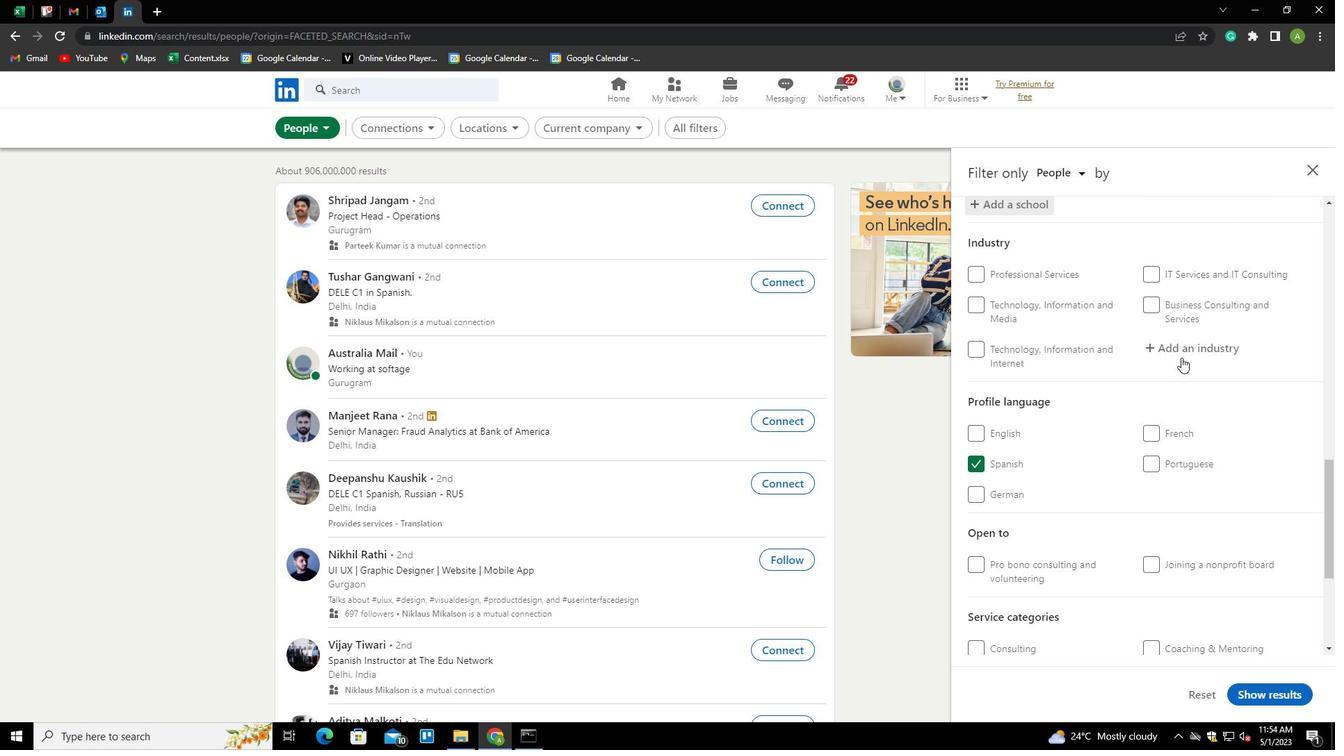 
Action: Key pressed <Key.shift>COMMERCIAL<Key.down><Key.down><Key.enter>
Screenshot: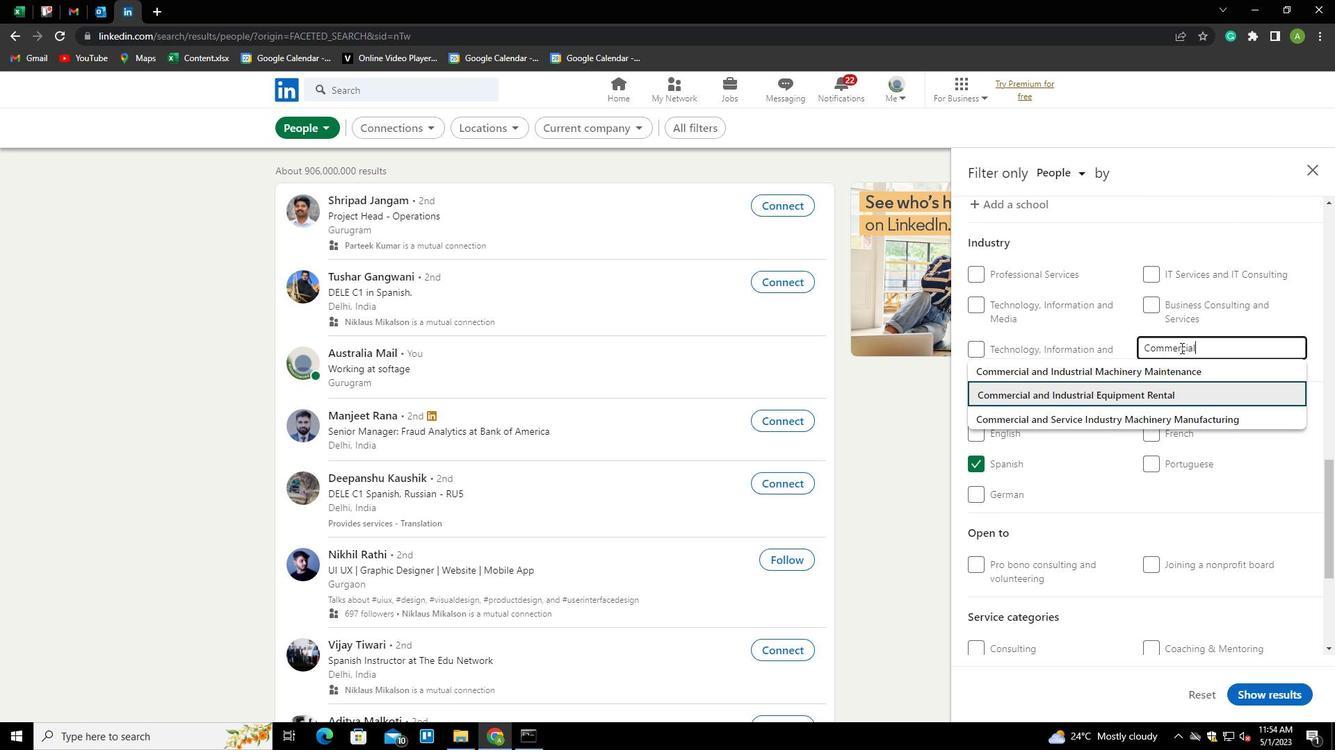 
Action: Mouse scrolled (1180, 347) with delta (0, 0)
Screenshot: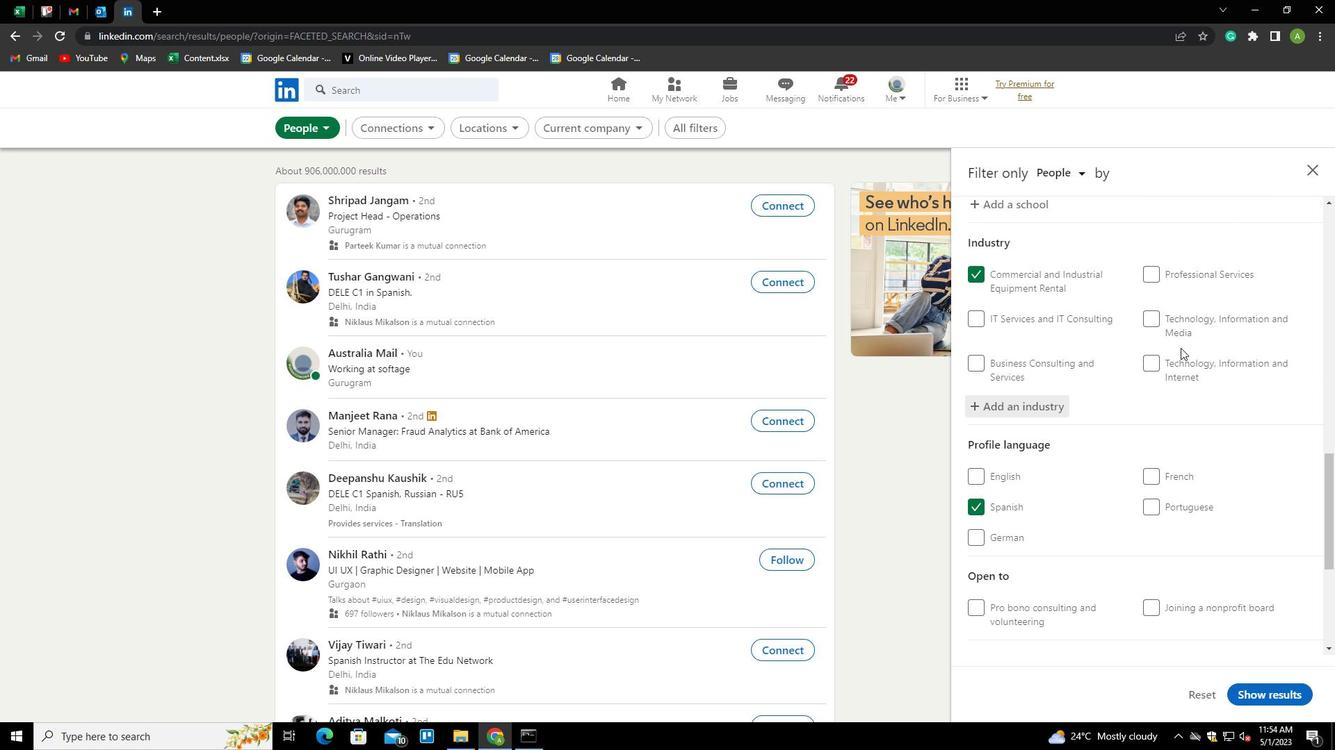 
Action: Mouse scrolled (1180, 347) with delta (0, 0)
Screenshot: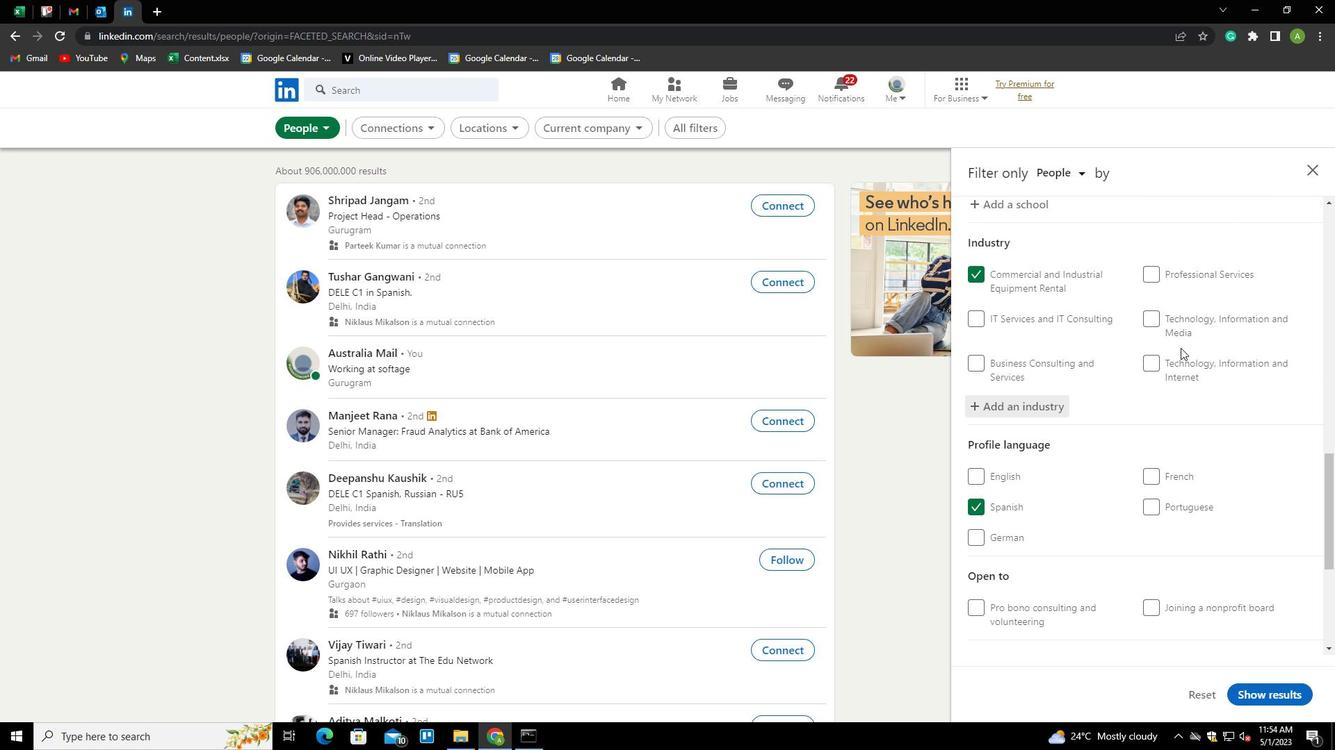 
Action: Mouse scrolled (1180, 347) with delta (0, 0)
Screenshot: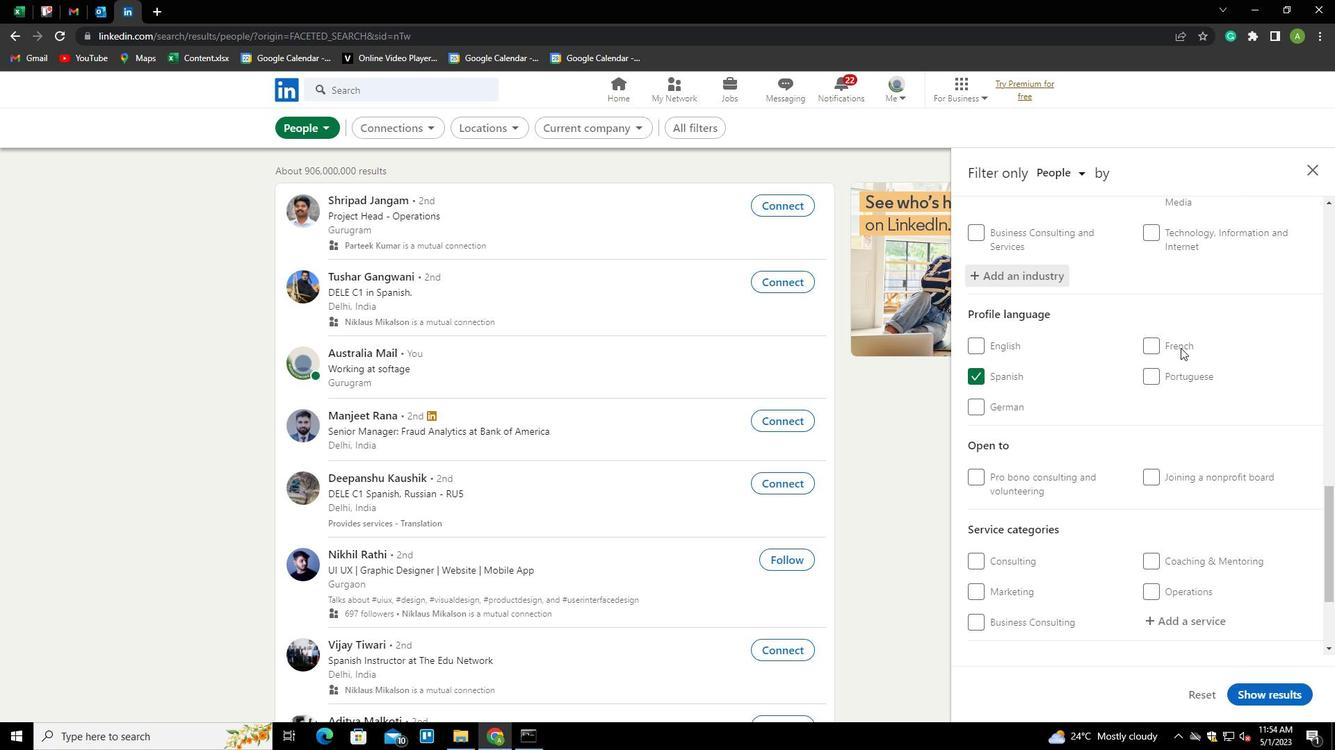 
Action: Mouse scrolled (1180, 347) with delta (0, 0)
Screenshot: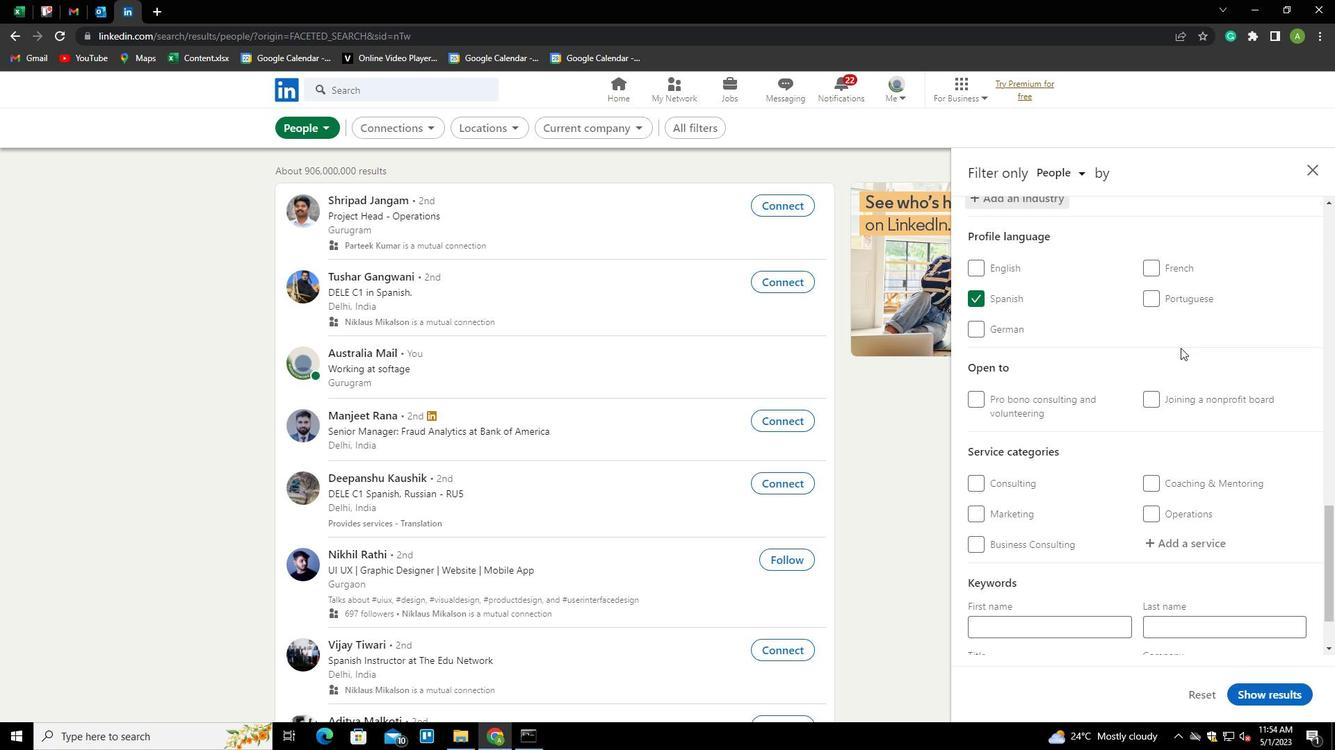 
Action: Mouse scrolled (1180, 347) with delta (0, 0)
Screenshot: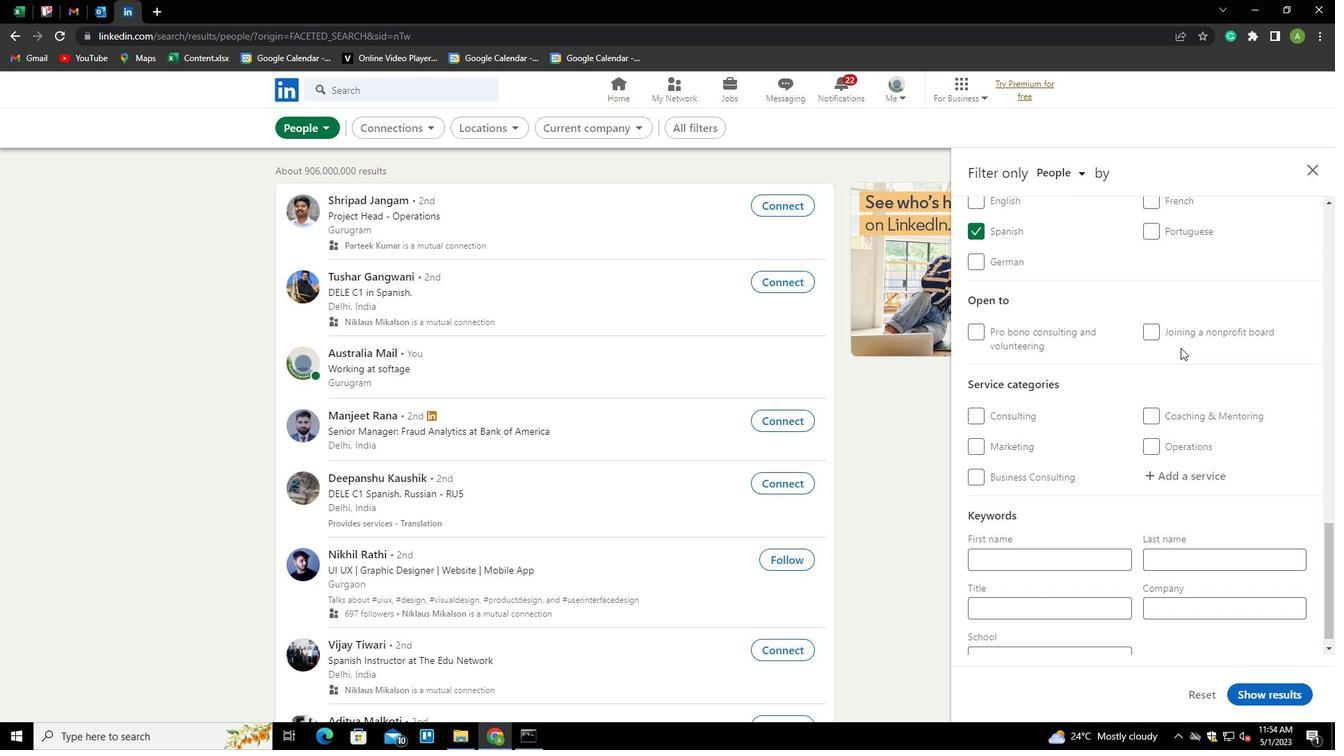 
Action: Mouse moved to (1154, 465)
Screenshot: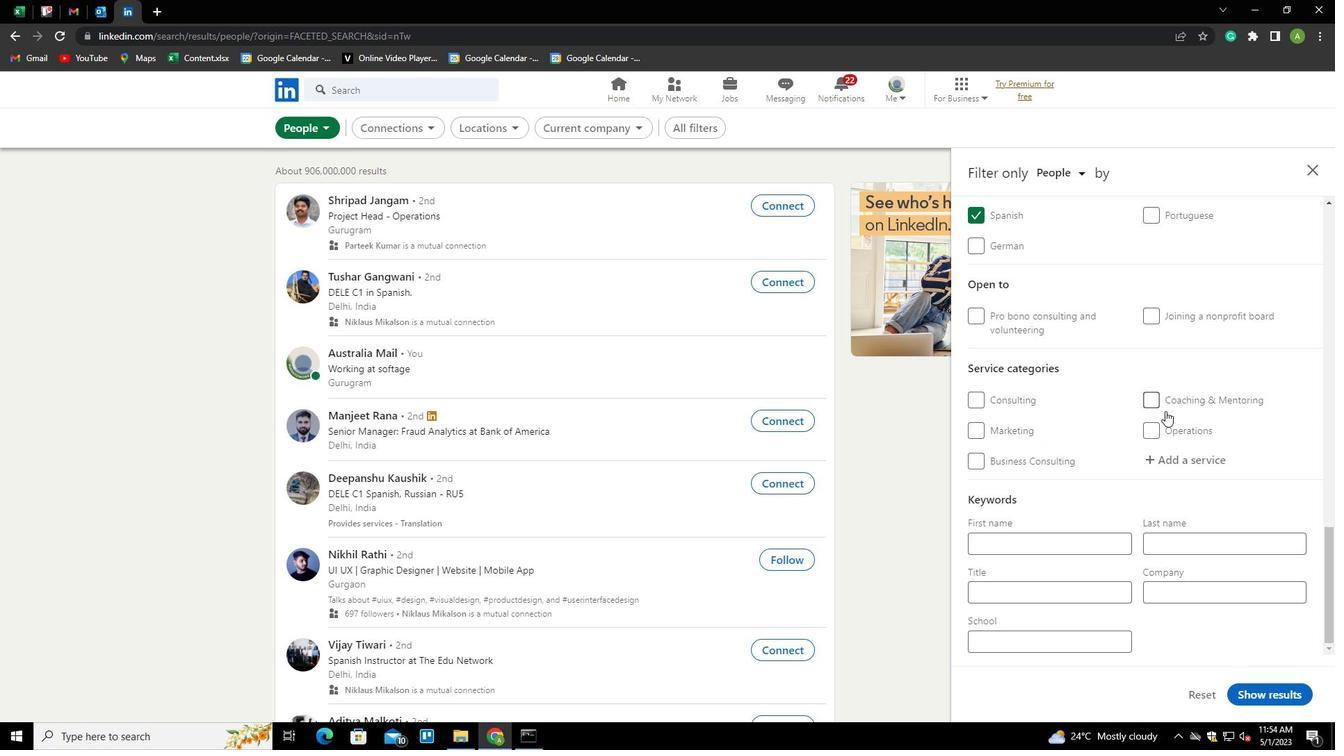 
Action: Mouse pressed left at (1154, 465)
Screenshot: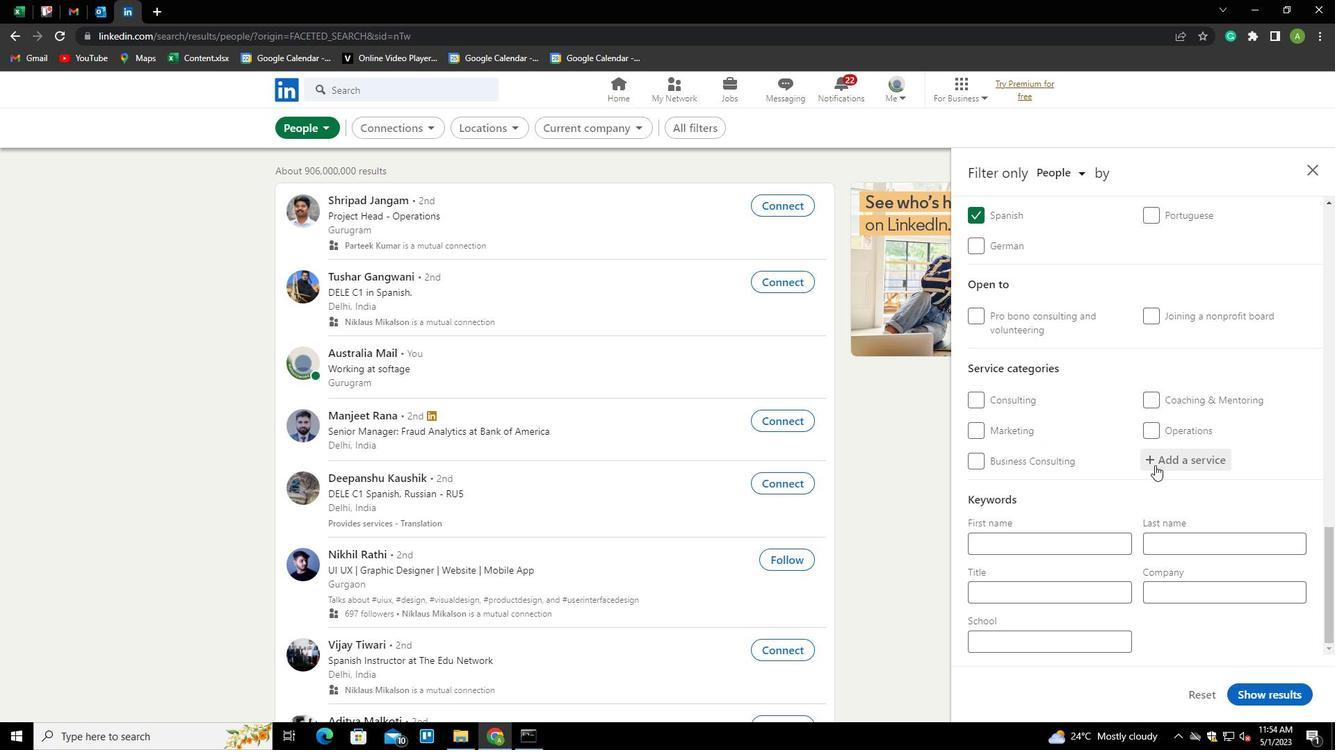 
Action: Mouse moved to (1160, 463)
Screenshot: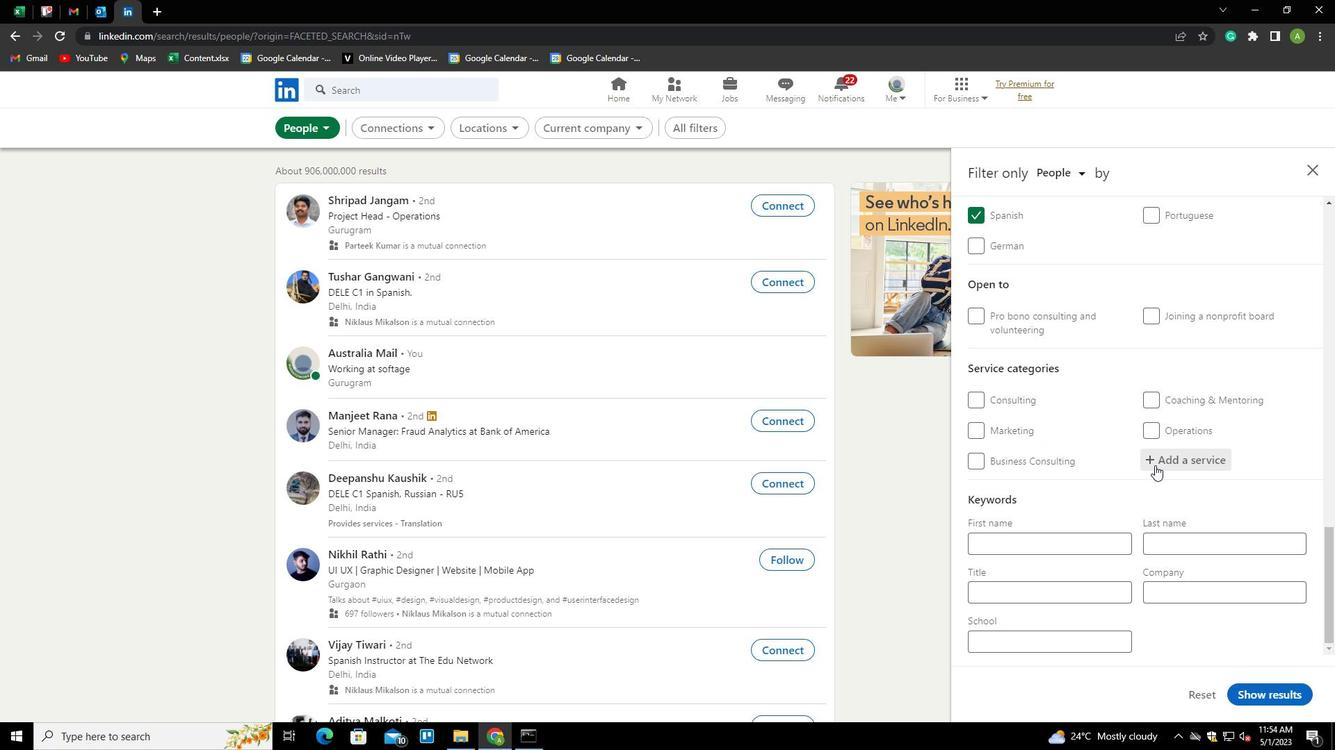 
Action: Mouse pressed left at (1160, 463)
Screenshot: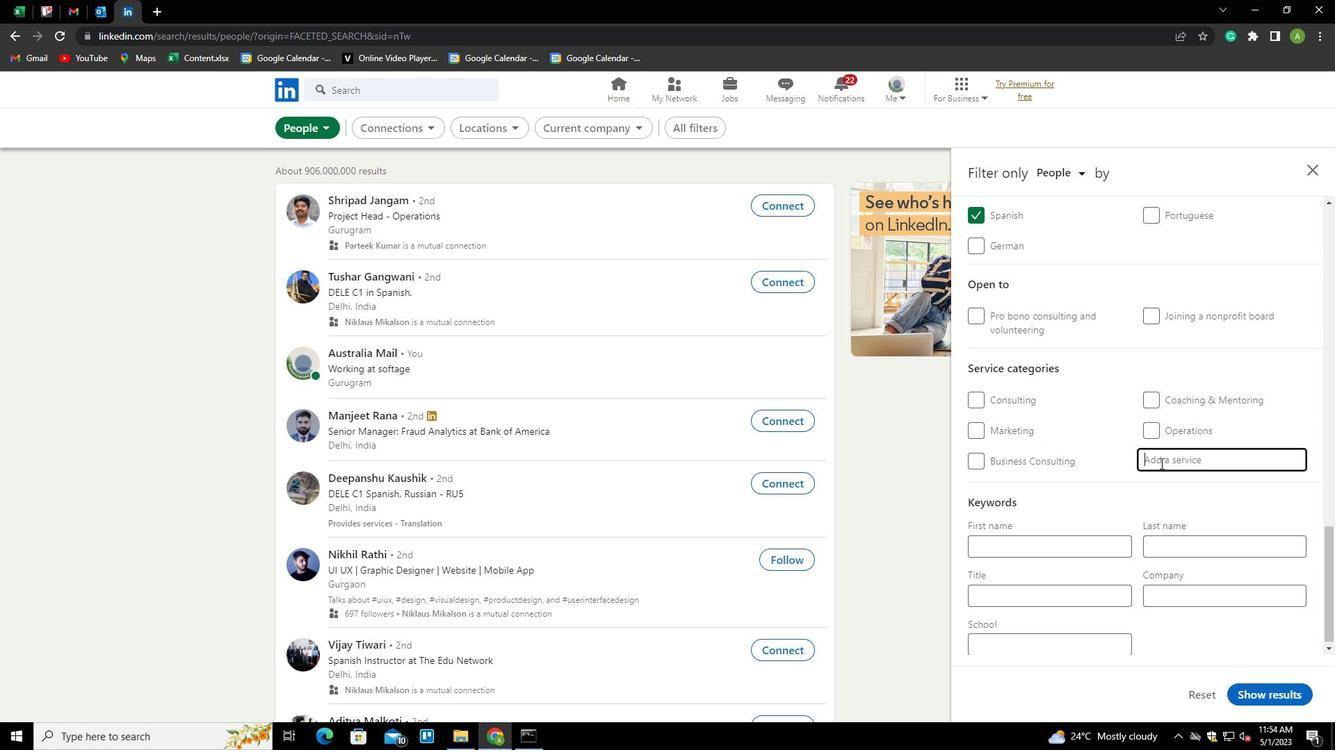 
Action: Key pressed <Key.shift><Key.shift><Key.shift><Key.shift><Key.shift><Key.shift><Key.shift><Key.shift><Key.shift><Key.shift><Key.shift><Key.shift>PUBLIC<Key.down><Key.down><Key.enter>
Screenshot: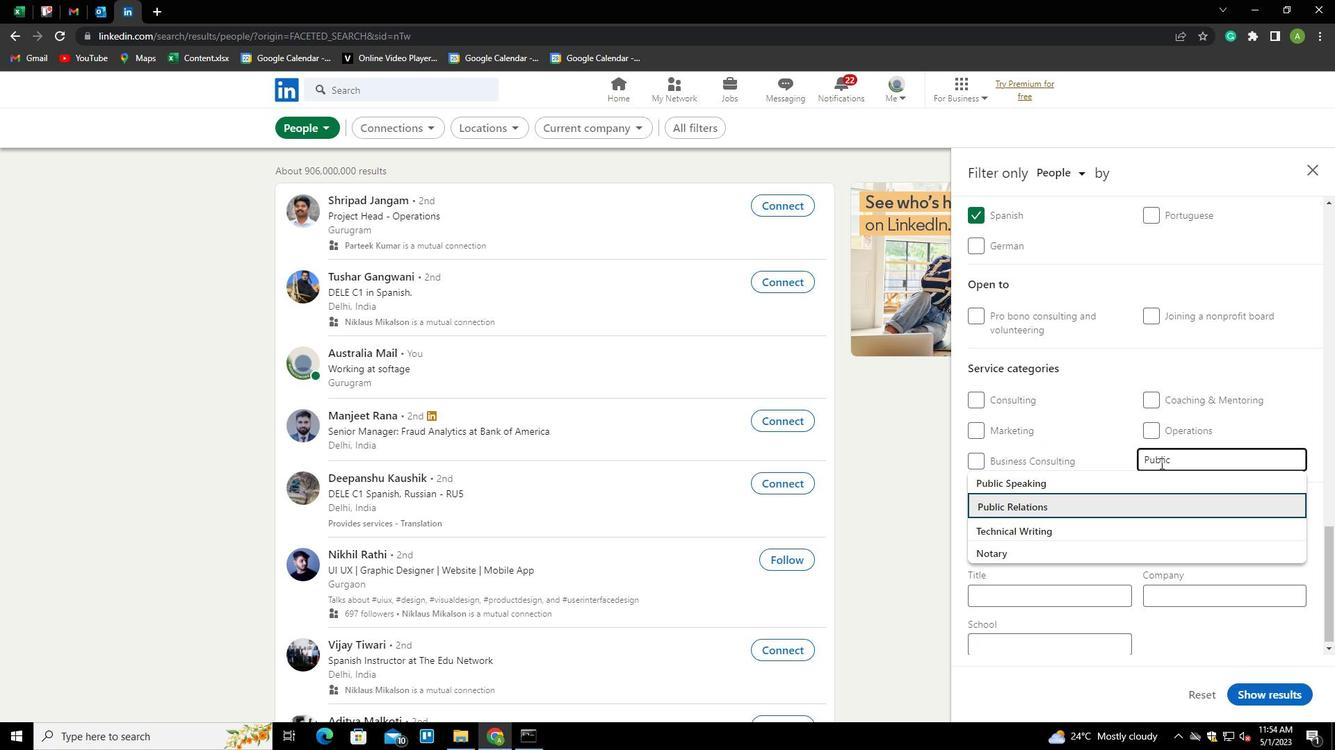 
Action: Mouse scrolled (1160, 463) with delta (0, 0)
Screenshot: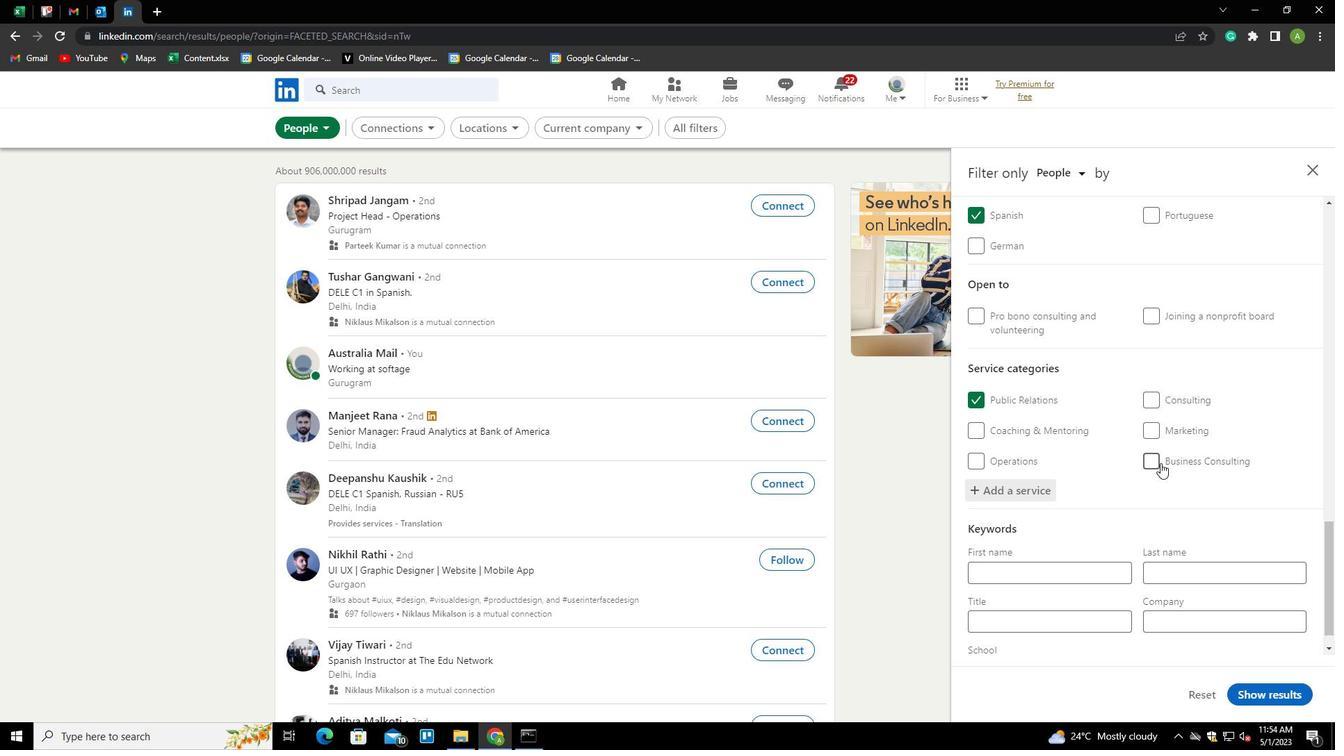 
Action: Mouse scrolled (1160, 463) with delta (0, 0)
Screenshot: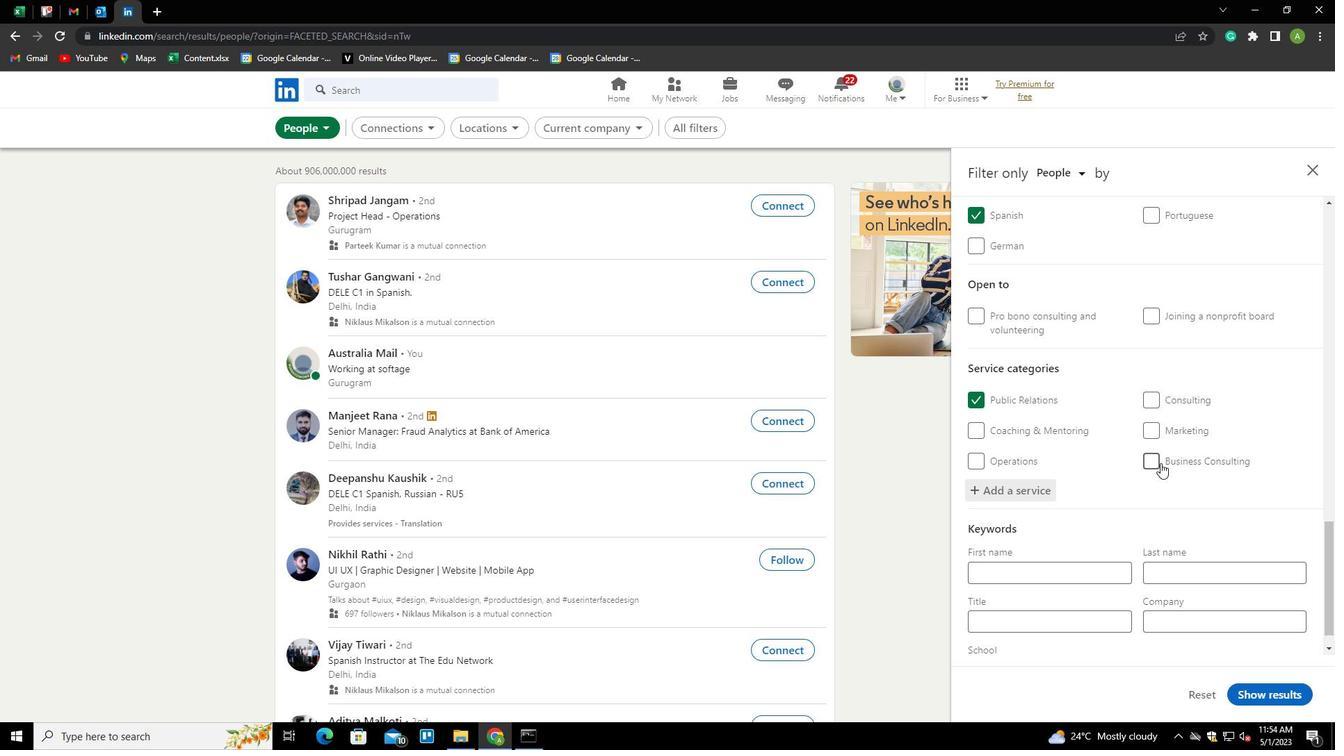 
Action: Mouse scrolled (1160, 463) with delta (0, 0)
Screenshot: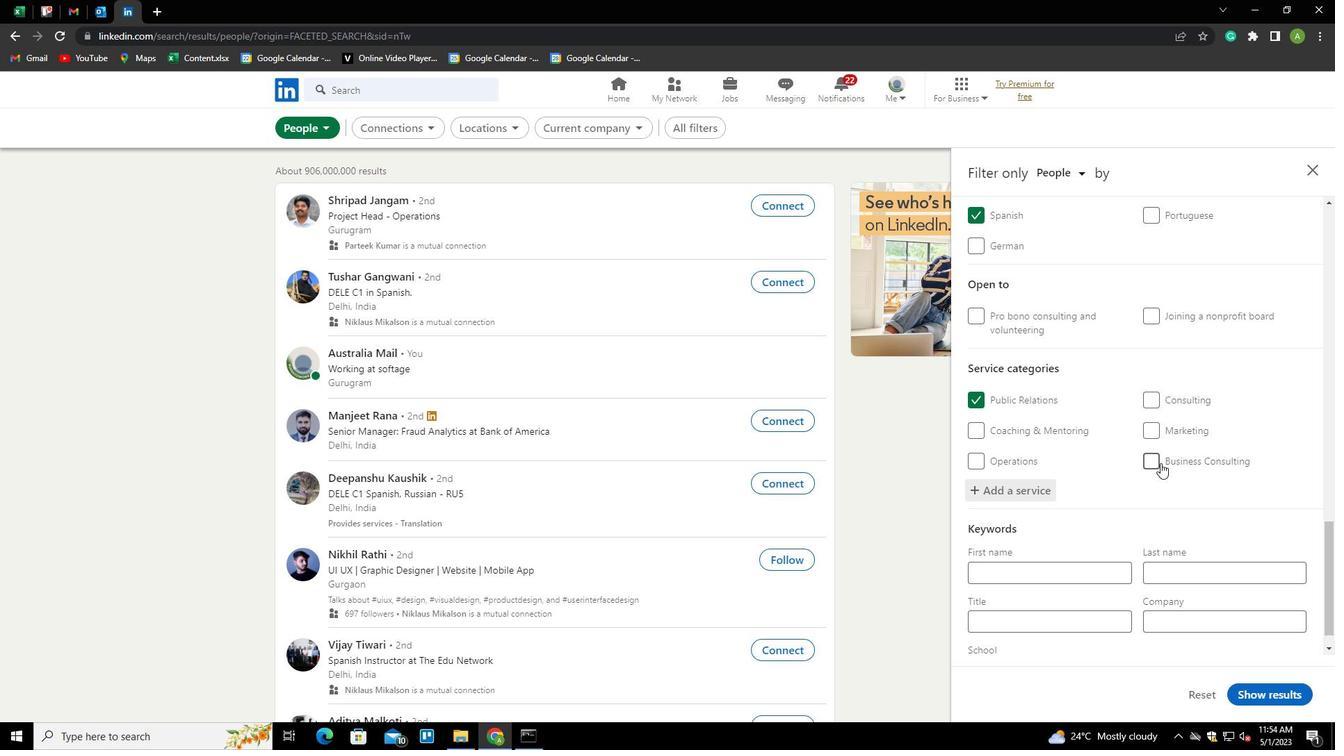 
Action: Mouse scrolled (1160, 463) with delta (0, 0)
Screenshot: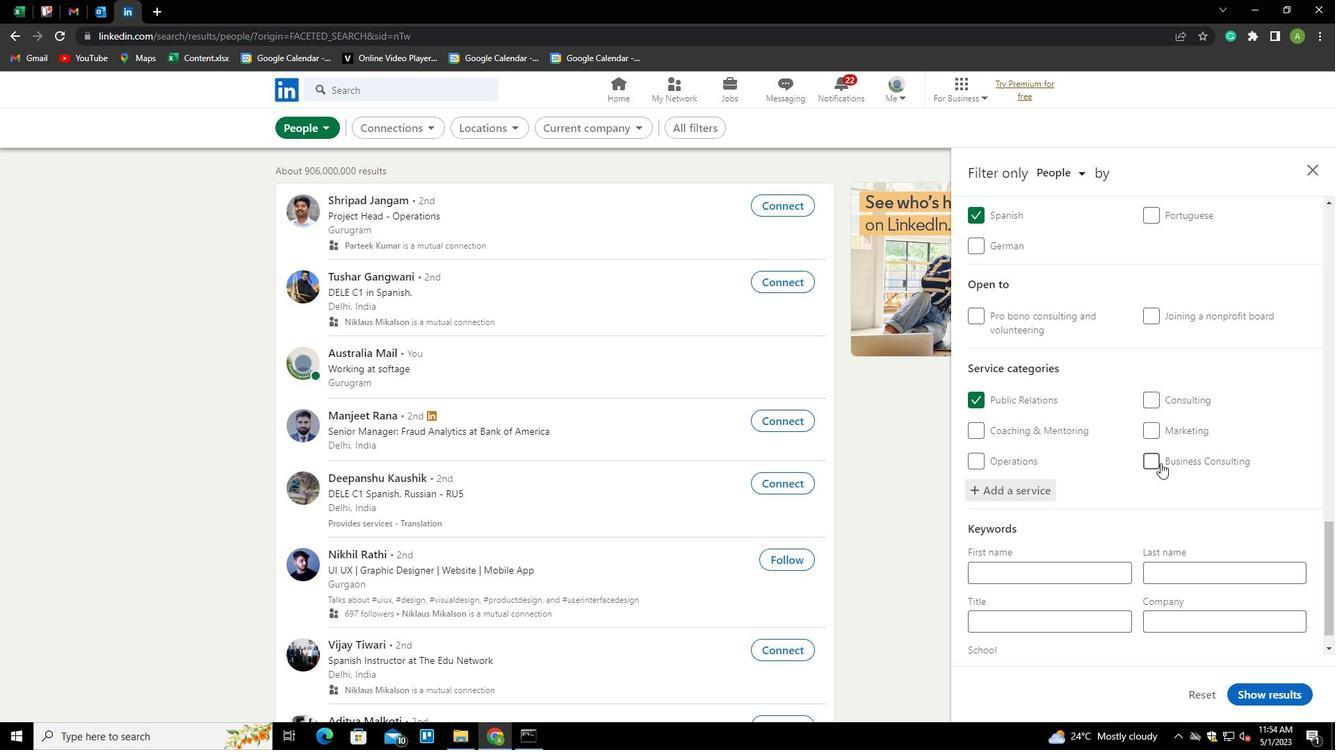 
Action: Mouse scrolled (1160, 463) with delta (0, 0)
Screenshot: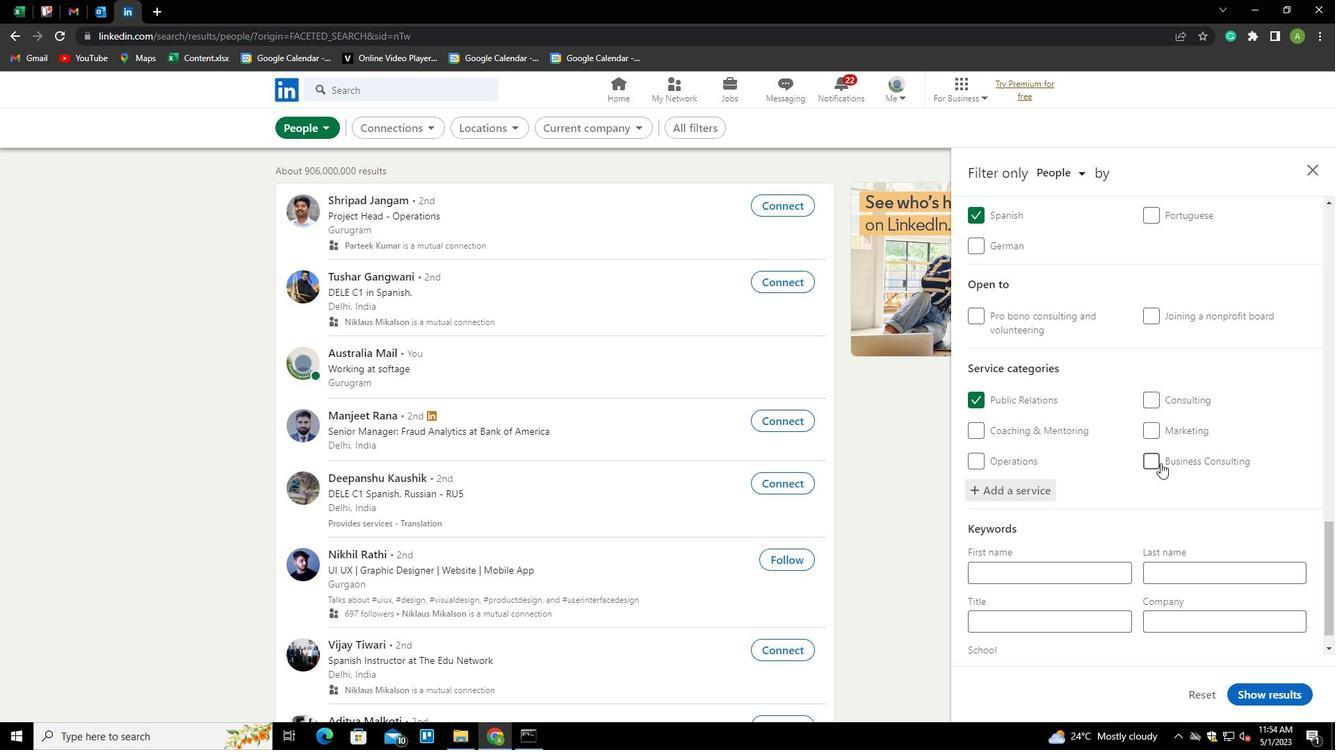 
Action: Mouse scrolled (1160, 463) with delta (0, 0)
Screenshot: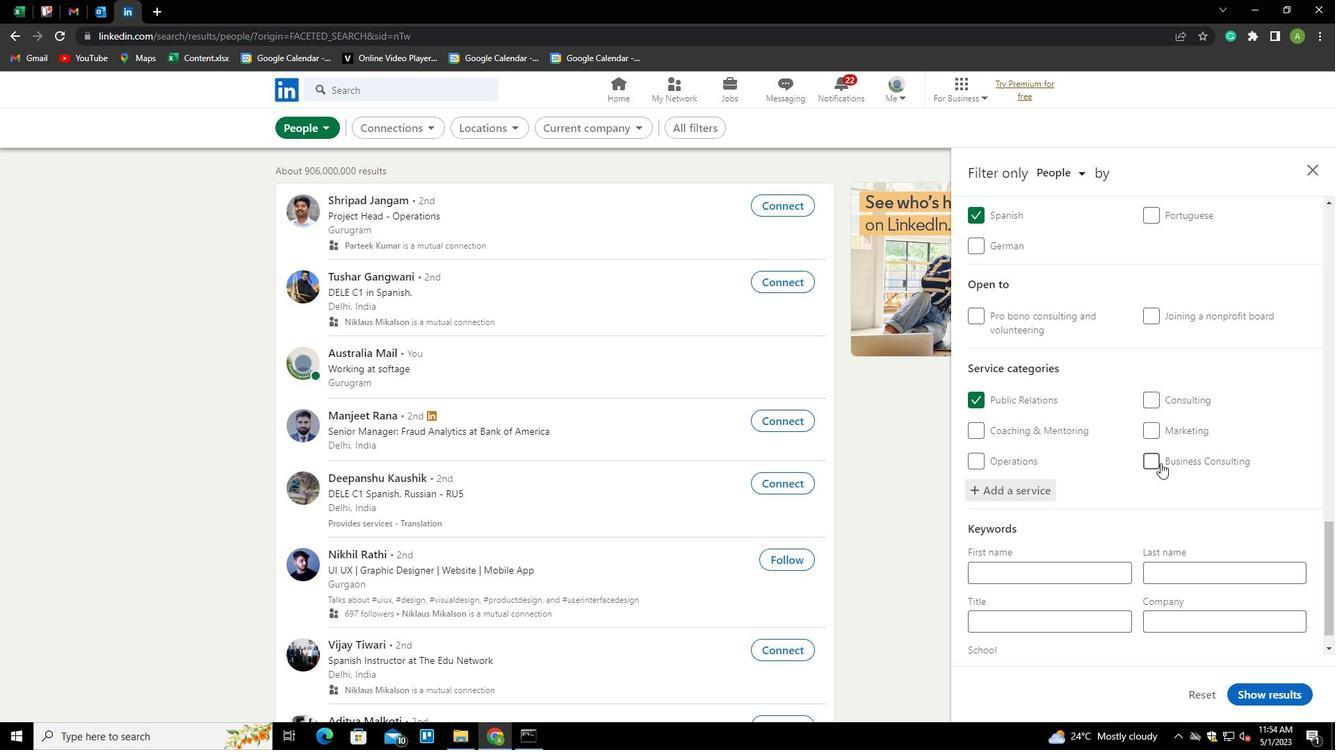 
Action: Mouse moved to (1062, 597)
Screenshot: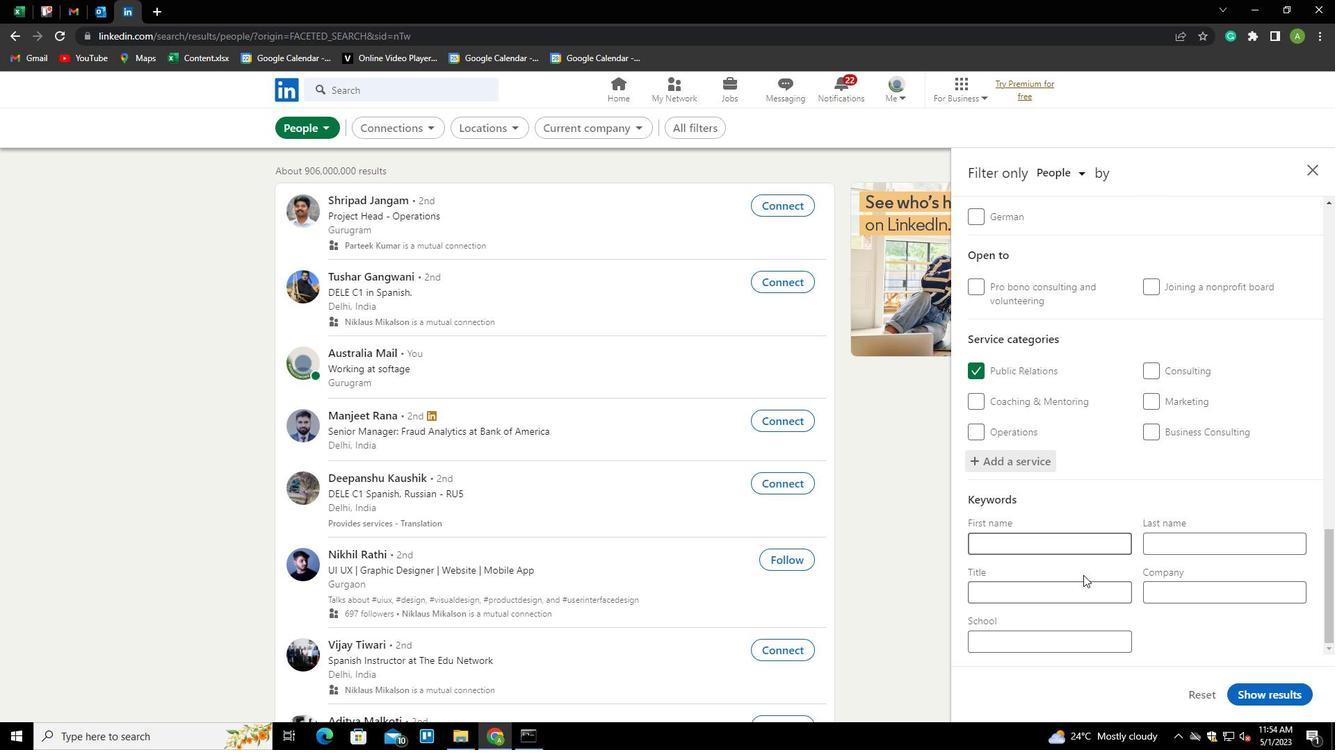
Action: Mouse pressed left at (1062, 597)
Screenshot: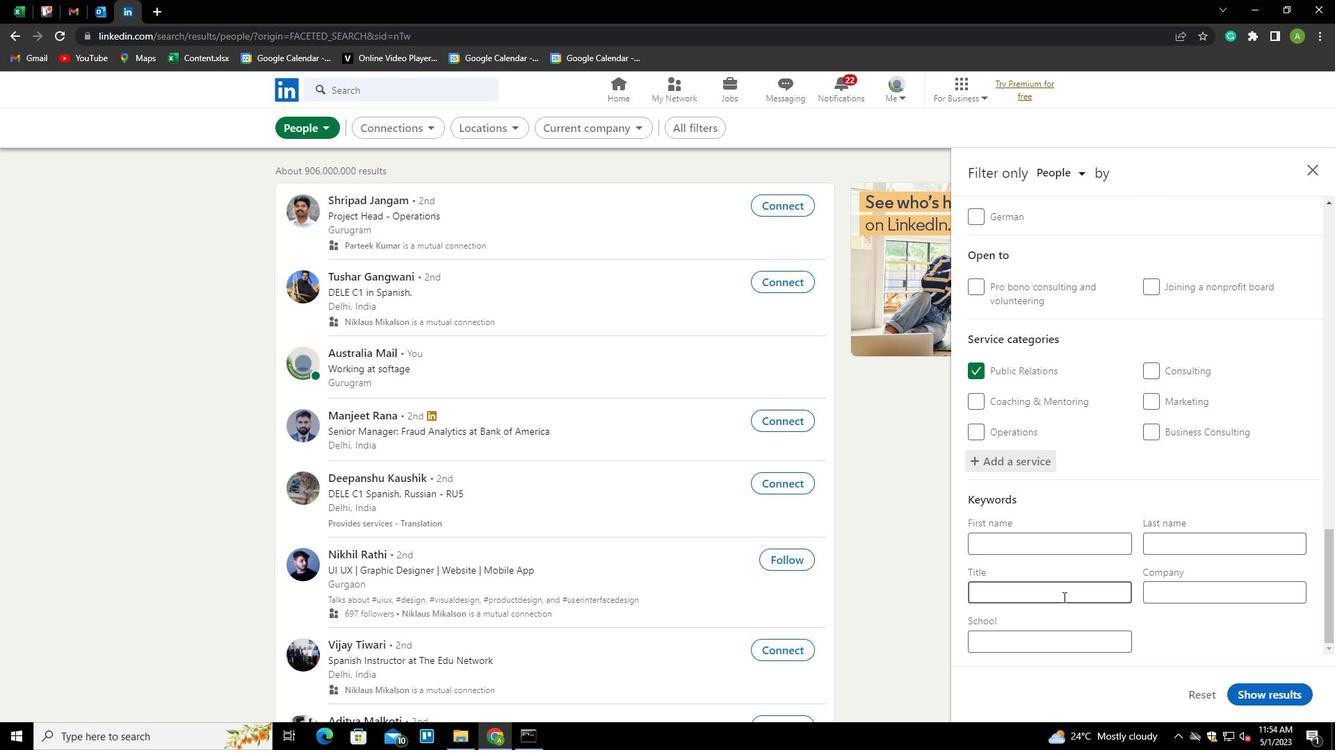 
Action: Key pressed <Key.shift>CONTOLLER<Key.left><Key.left><Key.left><Key.left><Key.left><Key.left><Key.right>R
Screenshot: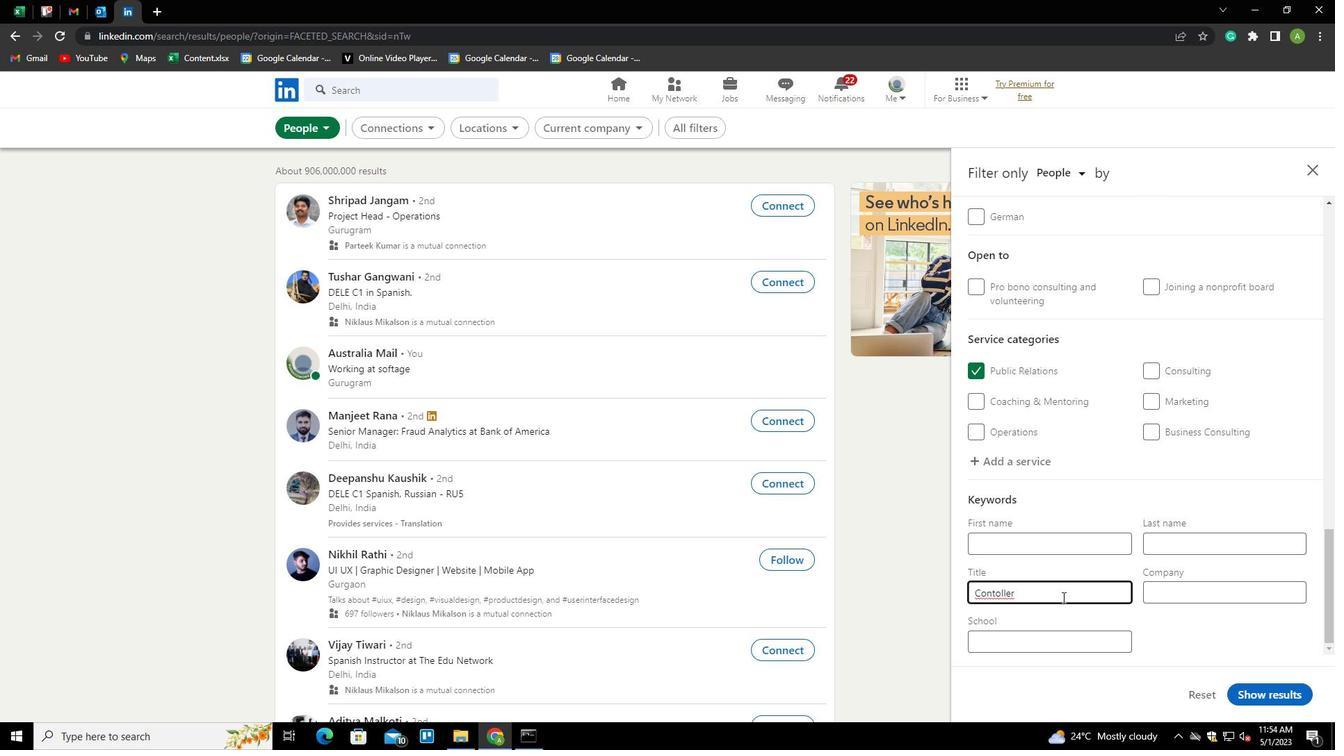
Action: Mouse moved to (1230, 635)
Screenshot: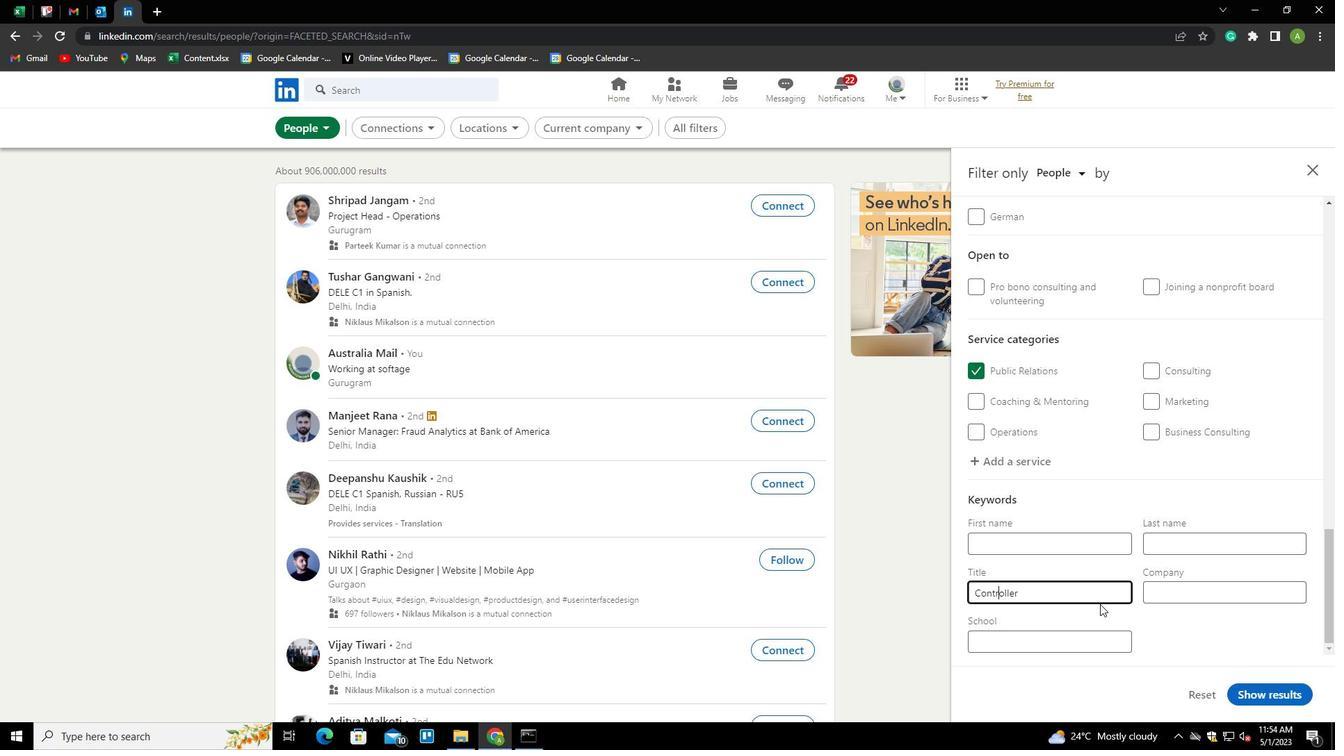 
Action: Mouse pressed left at (1230, 635)
Screenshot: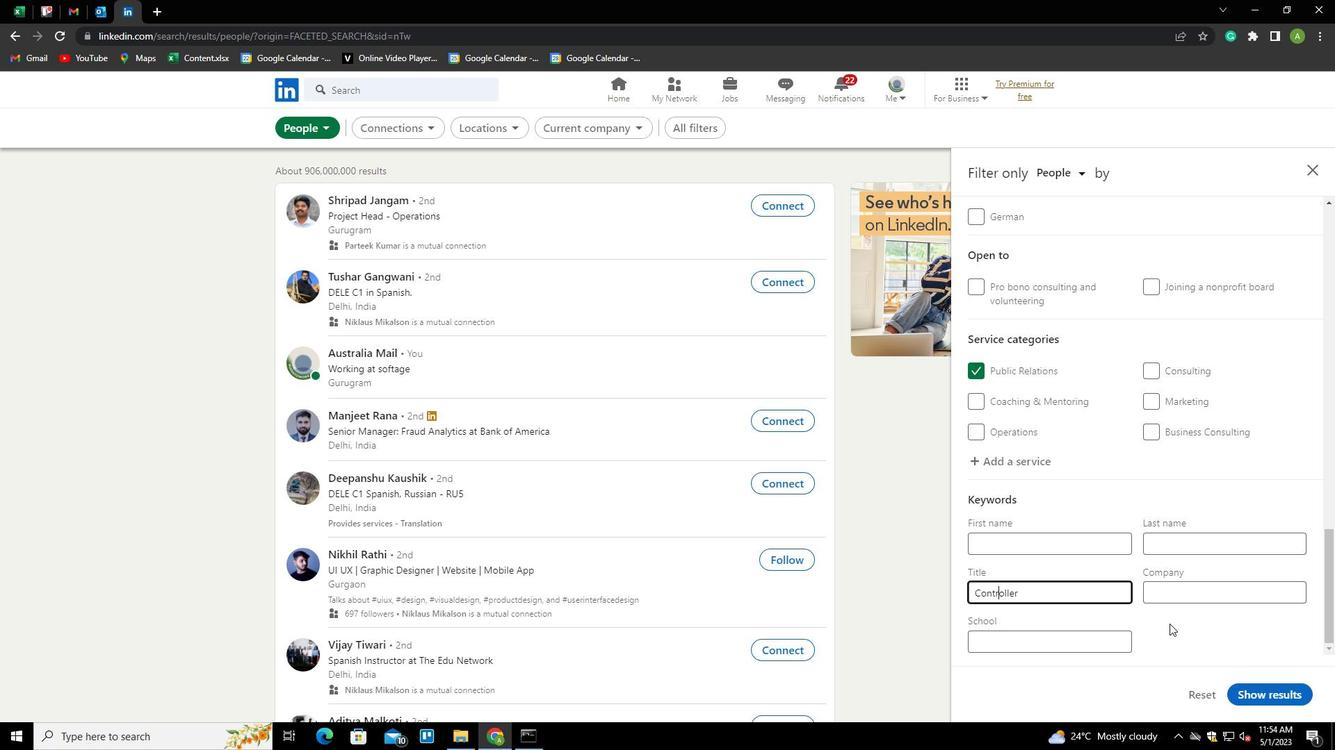 
Action: Mouse moved to (1257, 696)
Screenshot: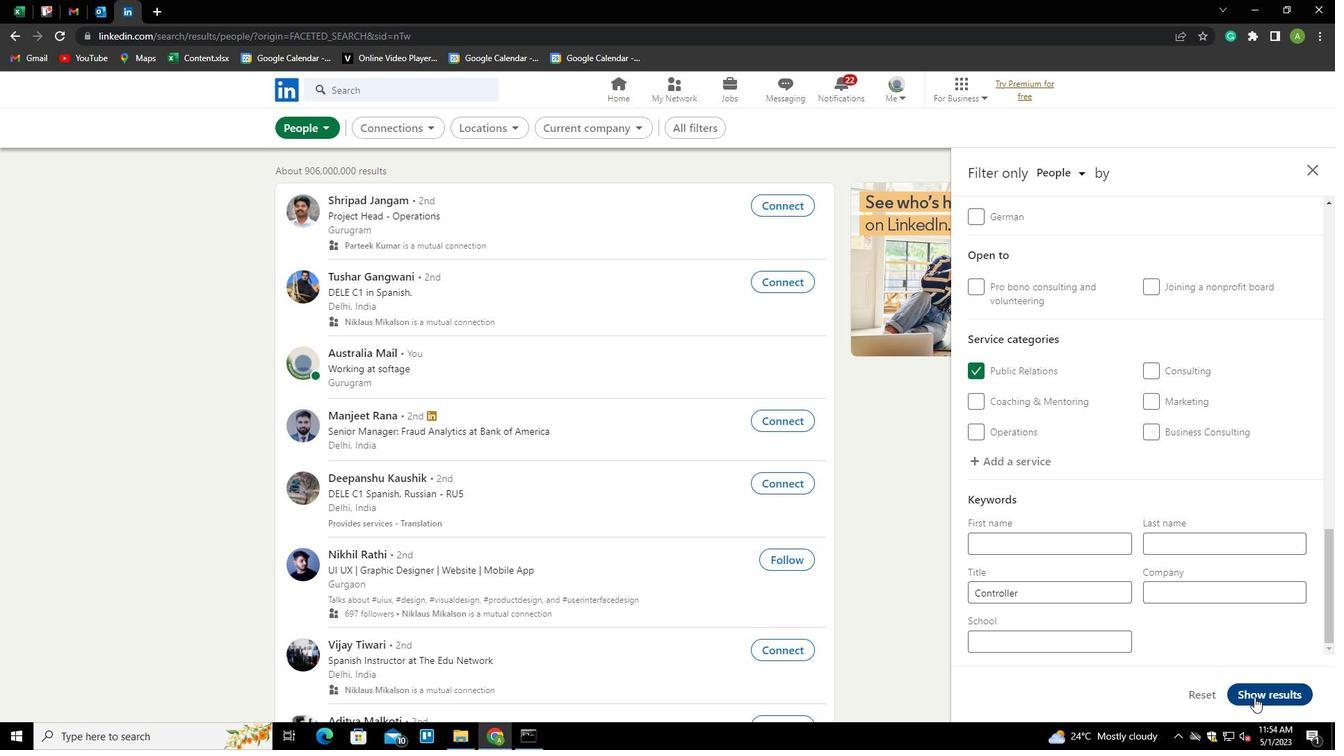 
Action: Mouse pressed left at (1257, 696)
Screenshot: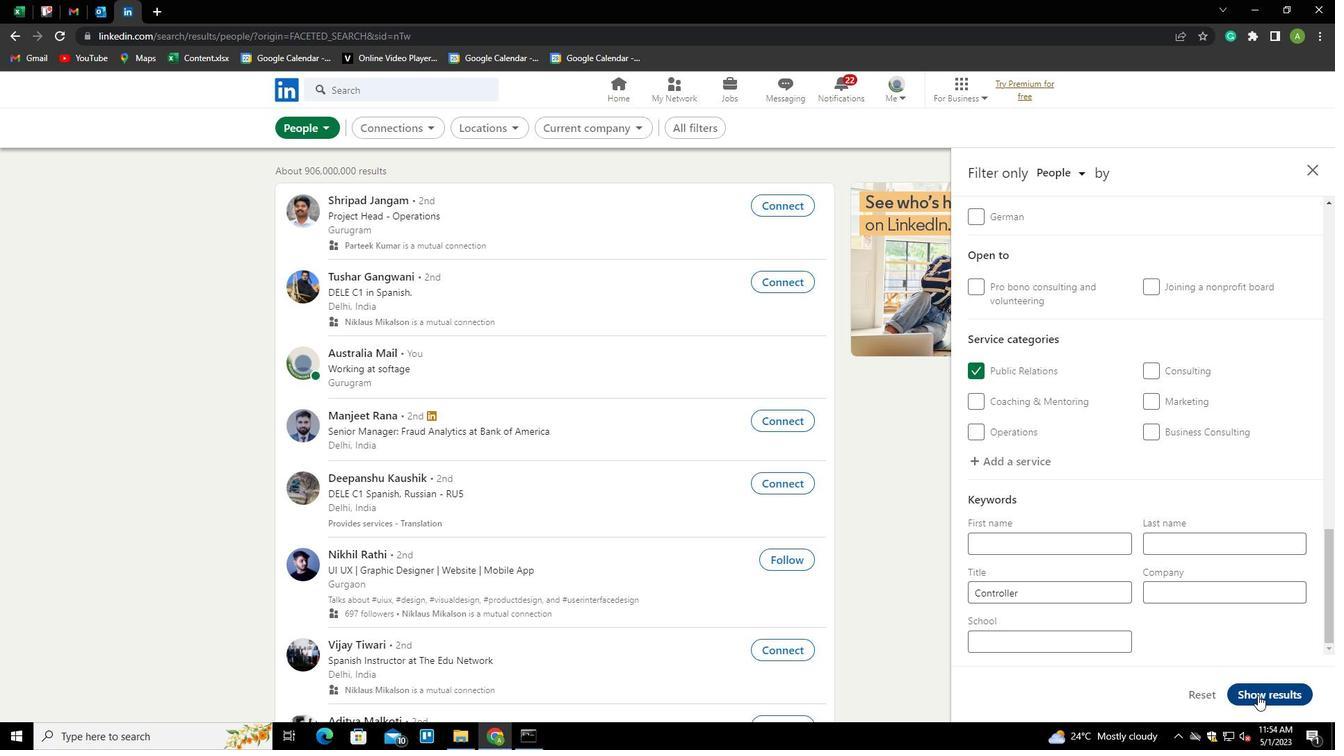 
